 Task: Look for space in Bethlehem, South Africa from 24th August, 2023 to 10th September, 2023 for 8 adults in price range Rs.12000 to Rs.15000. Place can be entire place or shared room with 4 bedrooms having 8 beds and 4 bathrooms. Property type can be house, flat, guest house. Amenities needed are: wifi, TV, free parkinig on premises, gym, breakfast. Booking option can be shelf check-in. Required host language is English.
Action: Mouse moved to (522, 133)
Screenshot: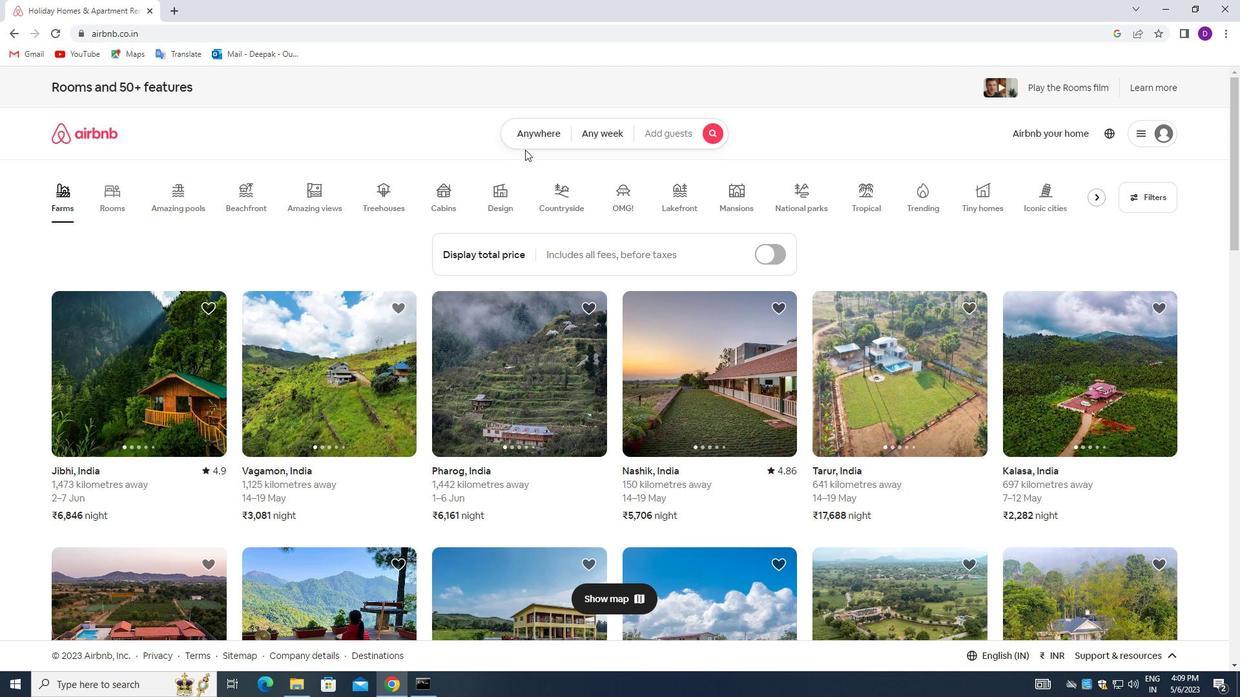 
Action: Mouse pressed left at (522, 133)
Screenshot: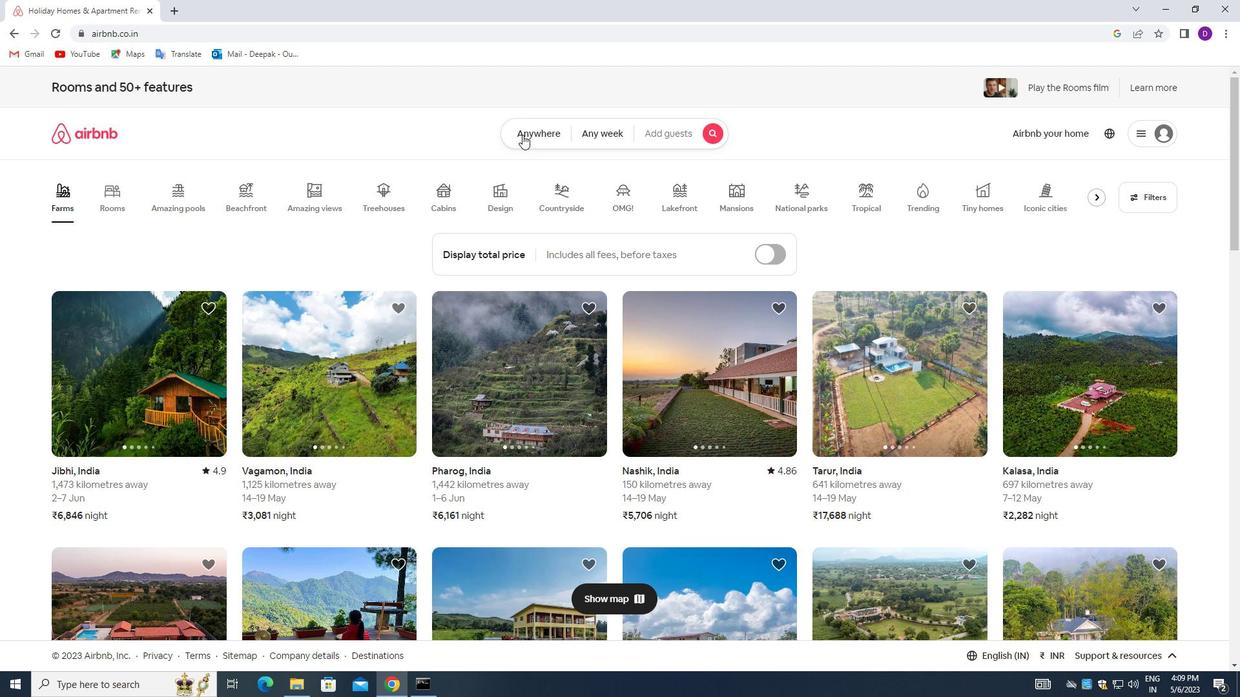 
Action: Mouse moved to (429, 184)
Screenshot: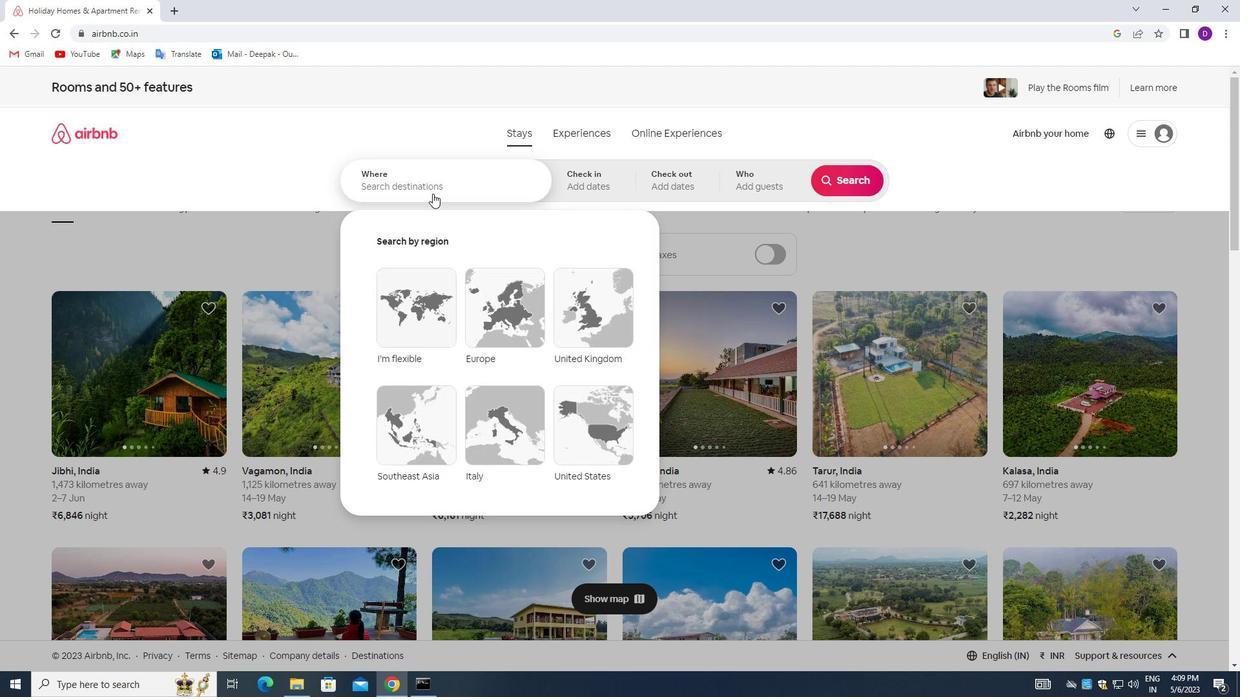 
Action: Mouse pressed left at (429, 184)
Screenshot: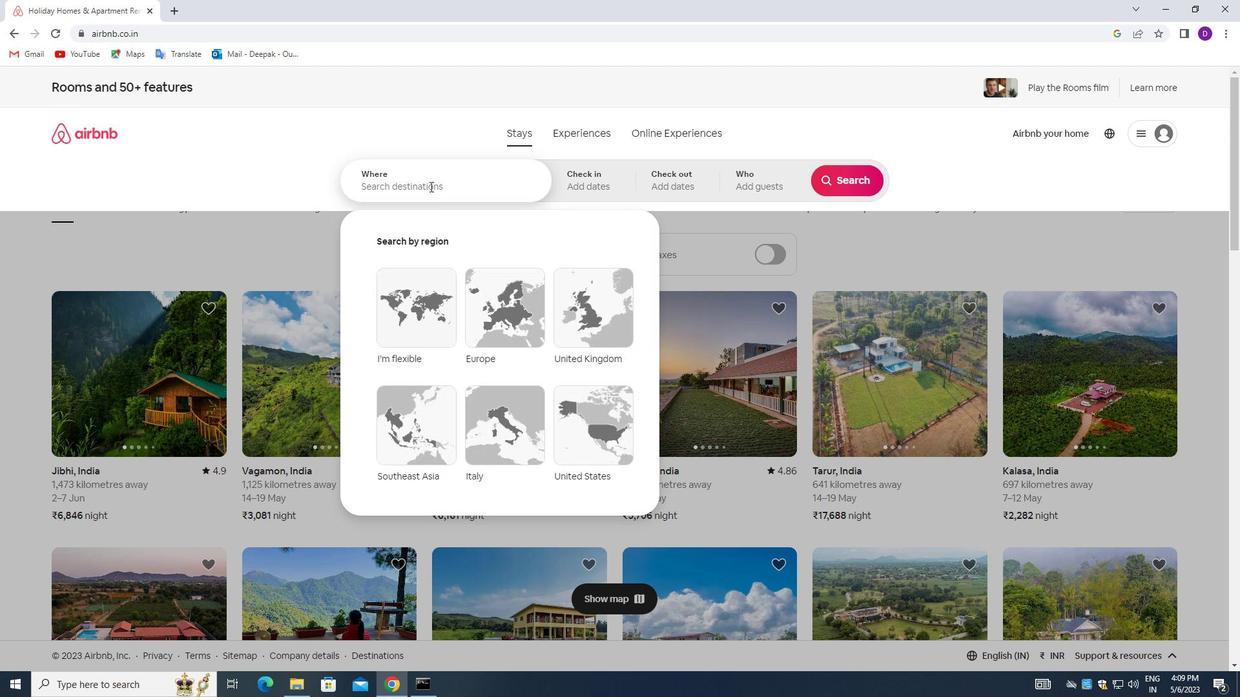
Action: Mouse moved to (275, 259)
Screenshot: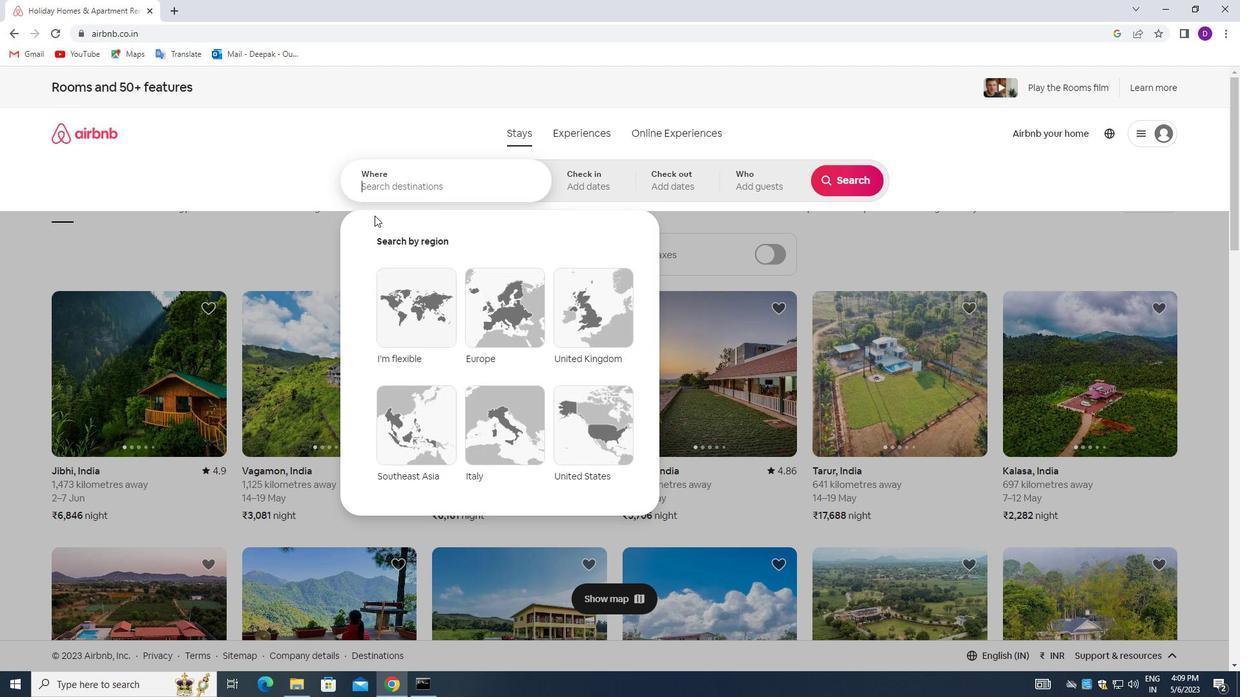 
Action: Key pressed <Key.shift_r>Bethlehem,<Key.space><Key.shift_r>s<Key.backspace><Key.shift_r>South<Key.space><Key.shift_r>Africa<Key.enter>
Screenshot: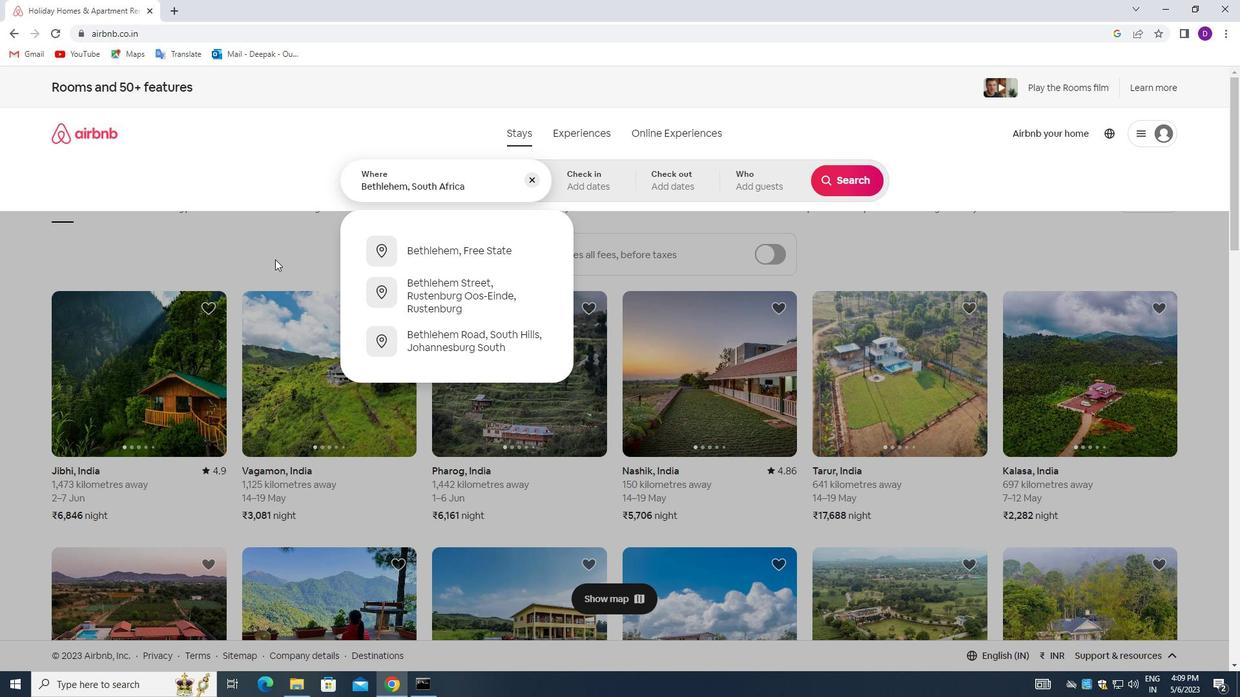 
Action: Mouse moved to (837, 288)
Screenshot: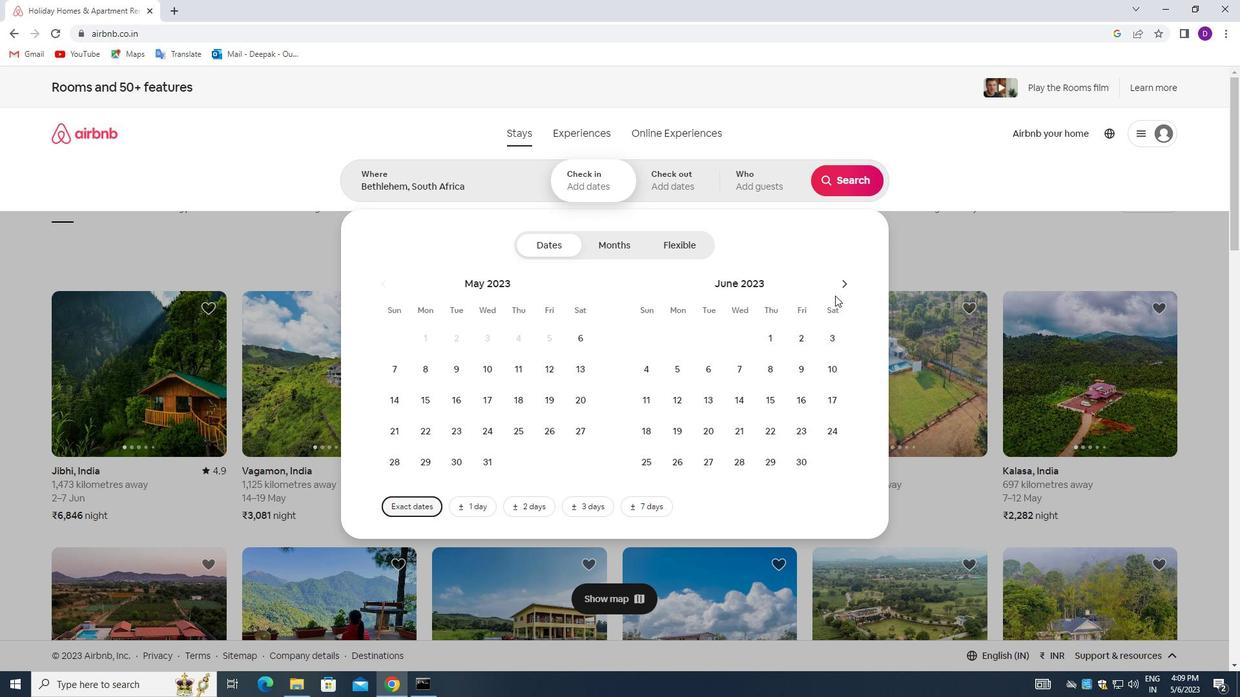 
Action: Mouse pressed left at (837, 288)
Screenshot: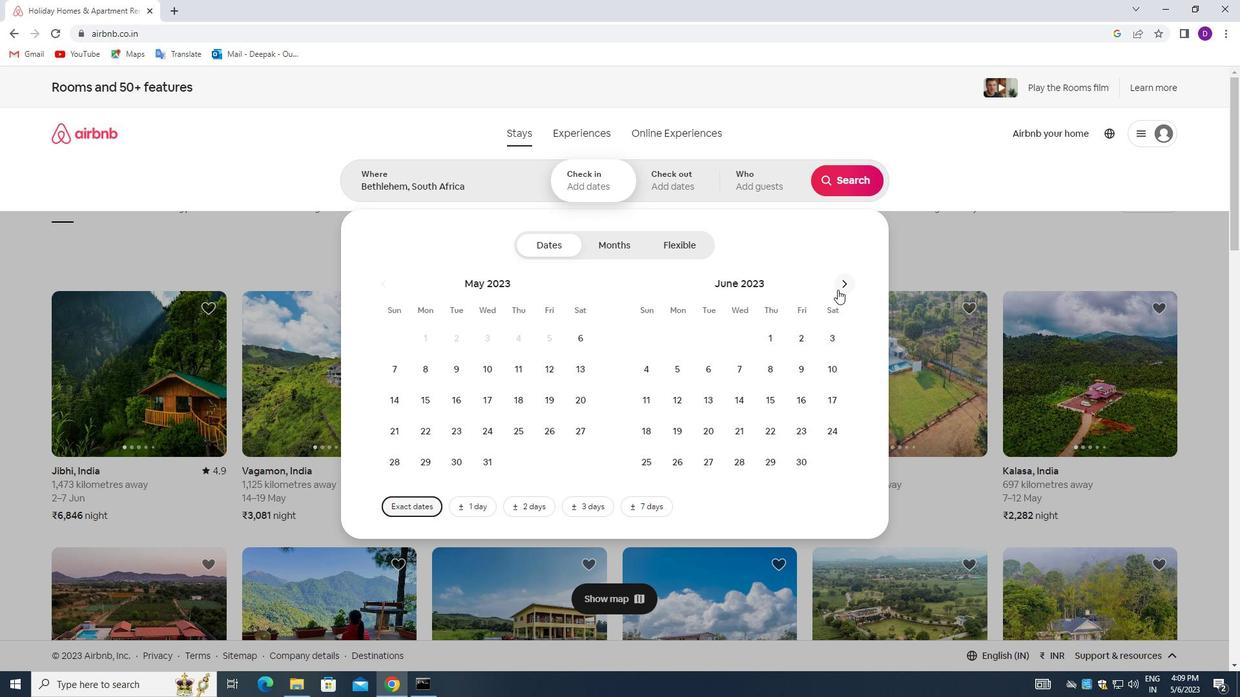 
Action: Mouse pressed left at (837, 288)
Screenshot: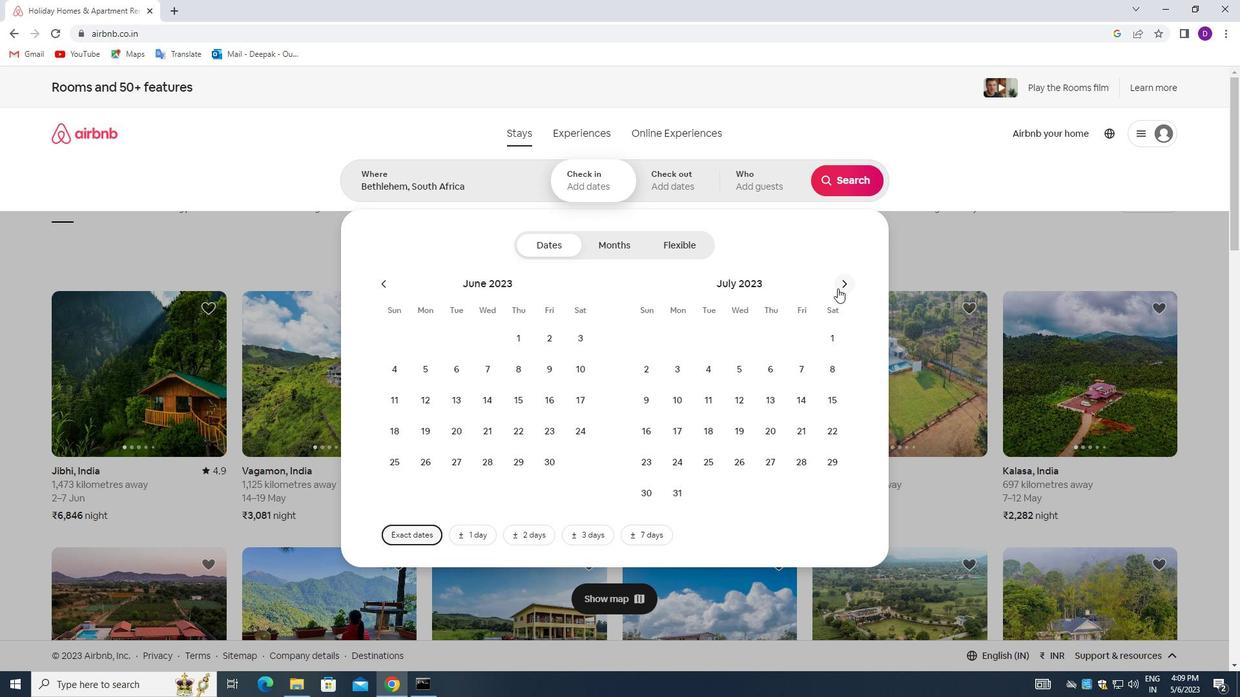 
Action: Mouse moved to (838, 288)
Screenshot: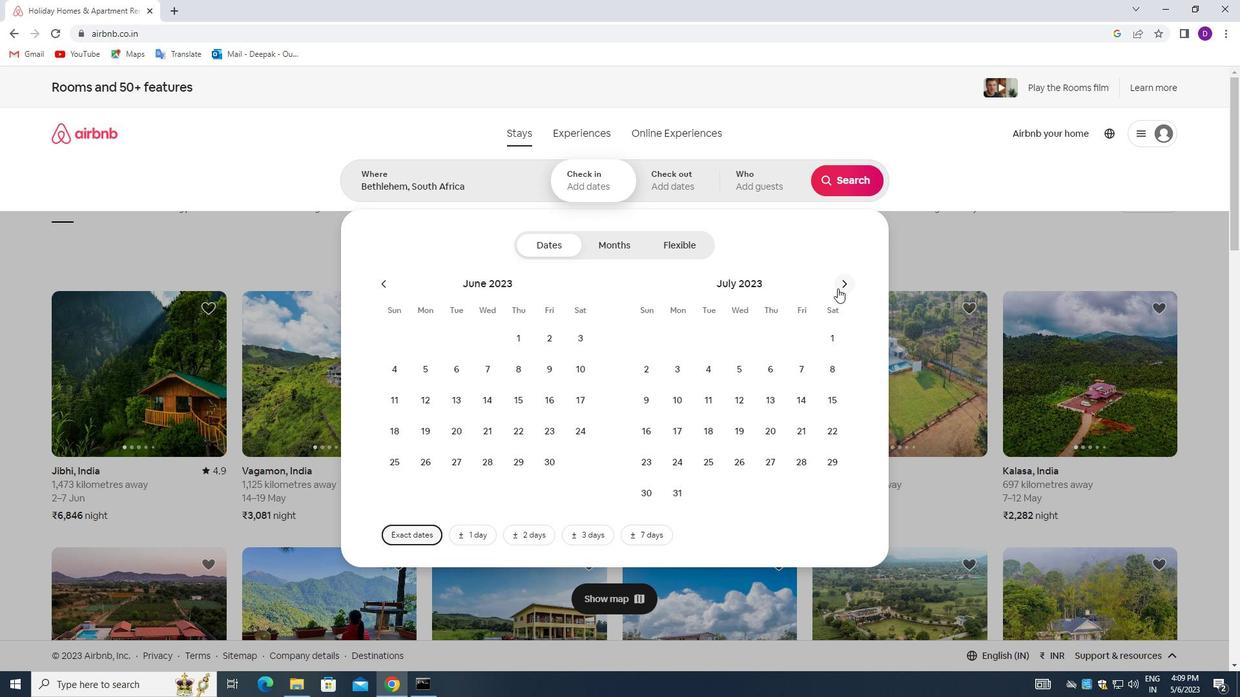 
Action: Mouse pressed left at (838, 288)
Screenshot: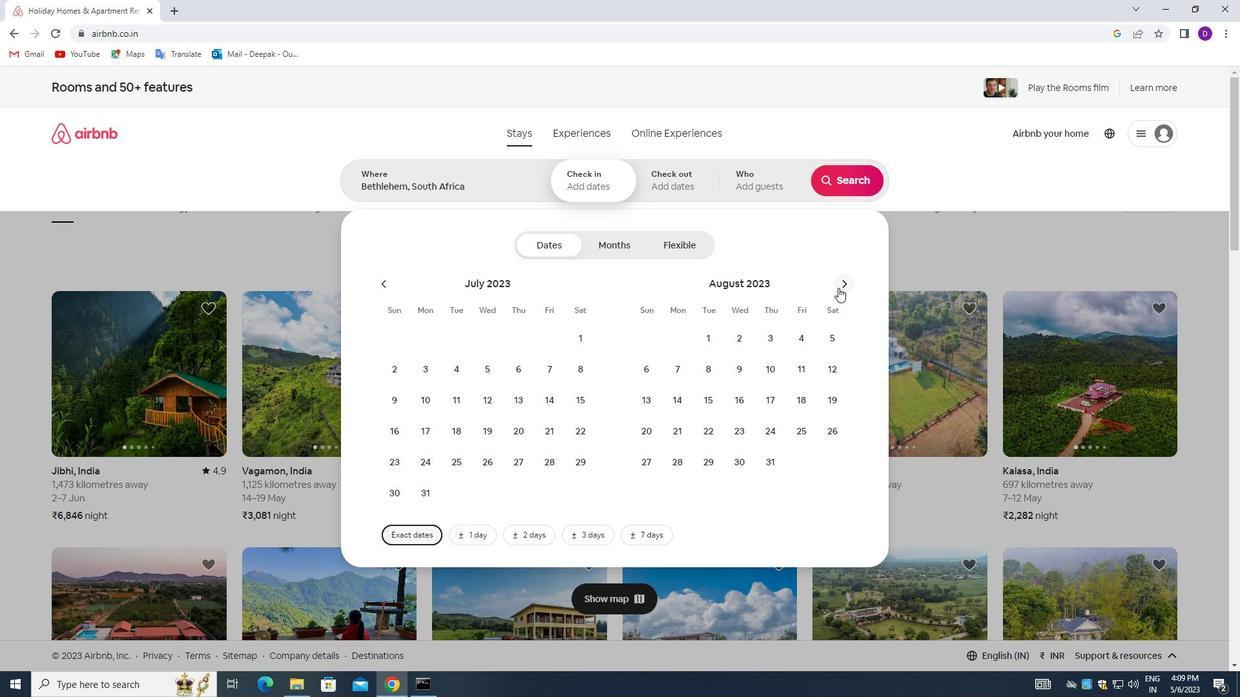 
Action: Mouse moved to (513, 432)
Screenshot: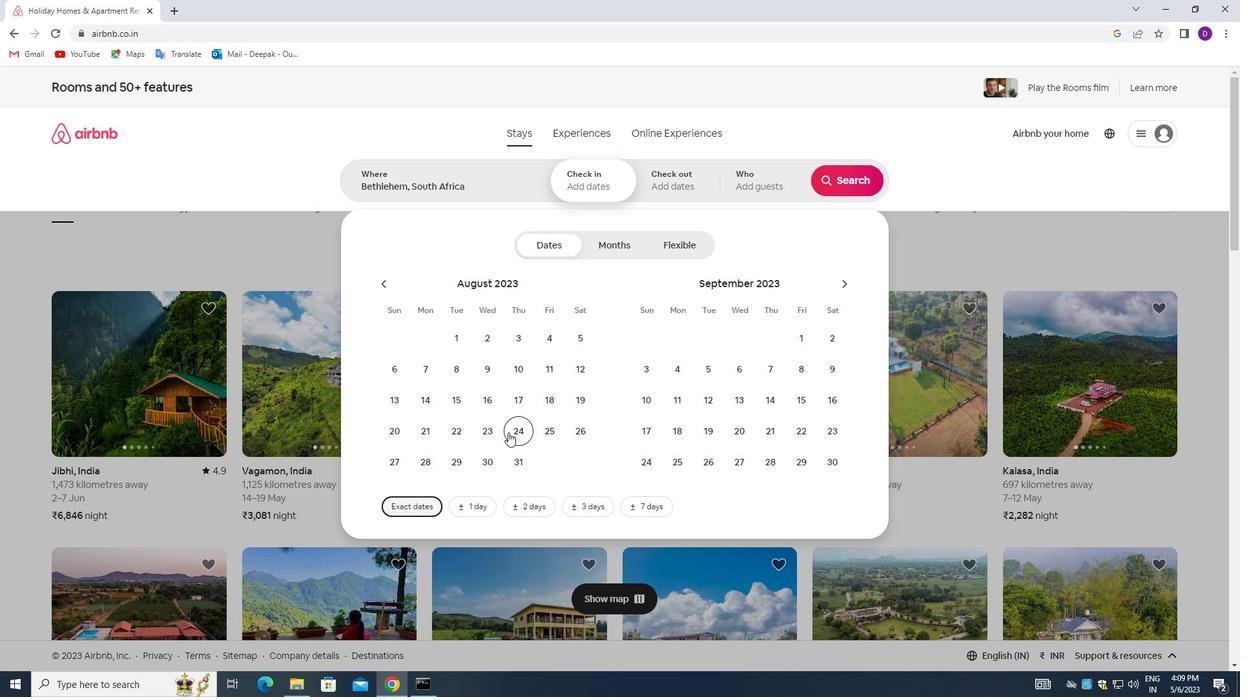 
Action: Mouse pressed left at (513, 432)
Screenshot: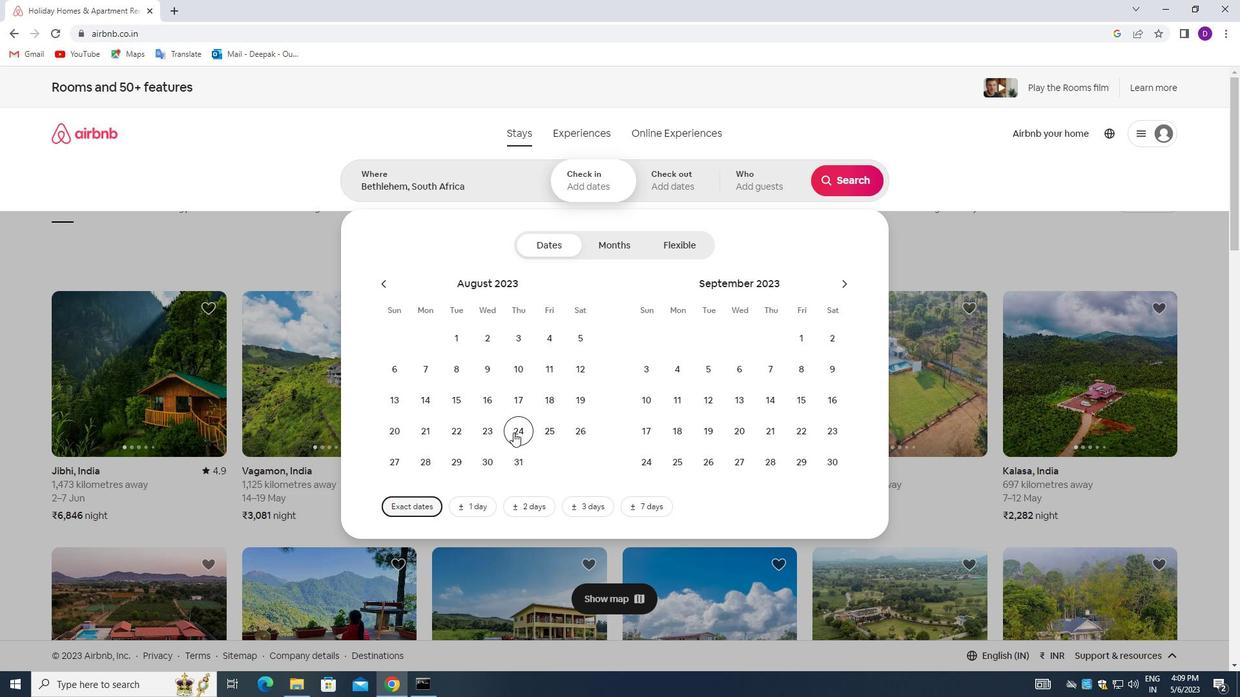
Action: Mouse moved to (652, 404)
Screenshot: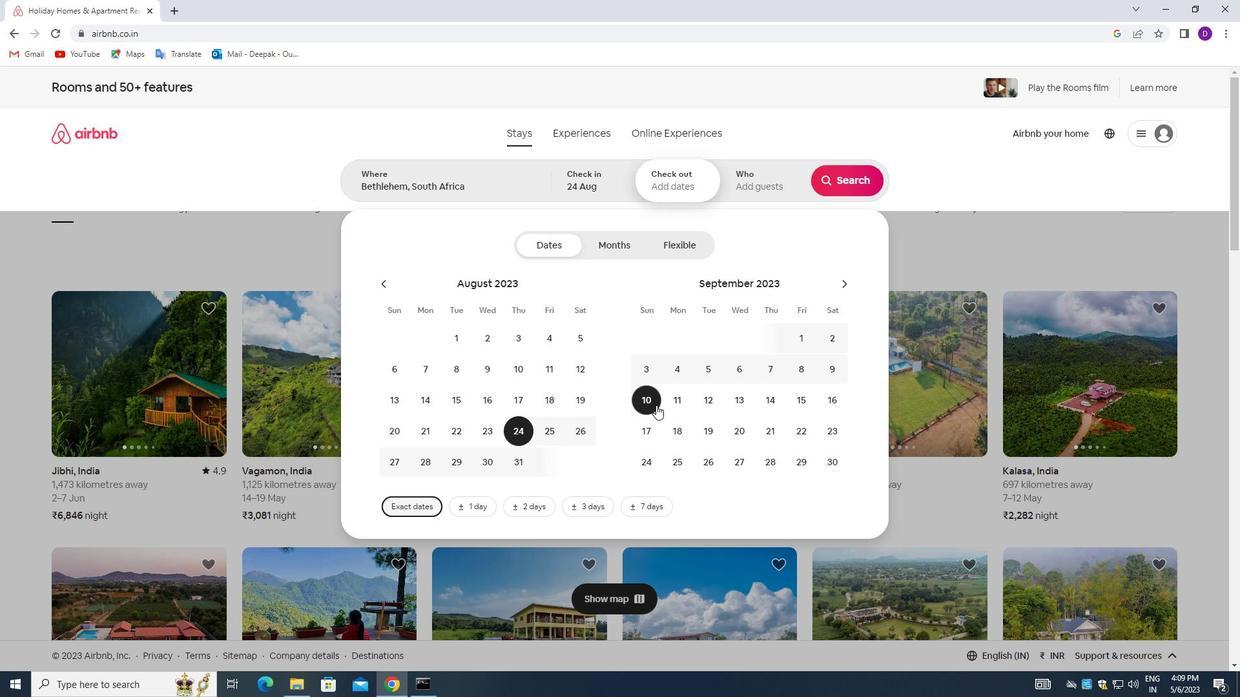 
Action: Mouse pressed left at (652, 404)
Screenshot: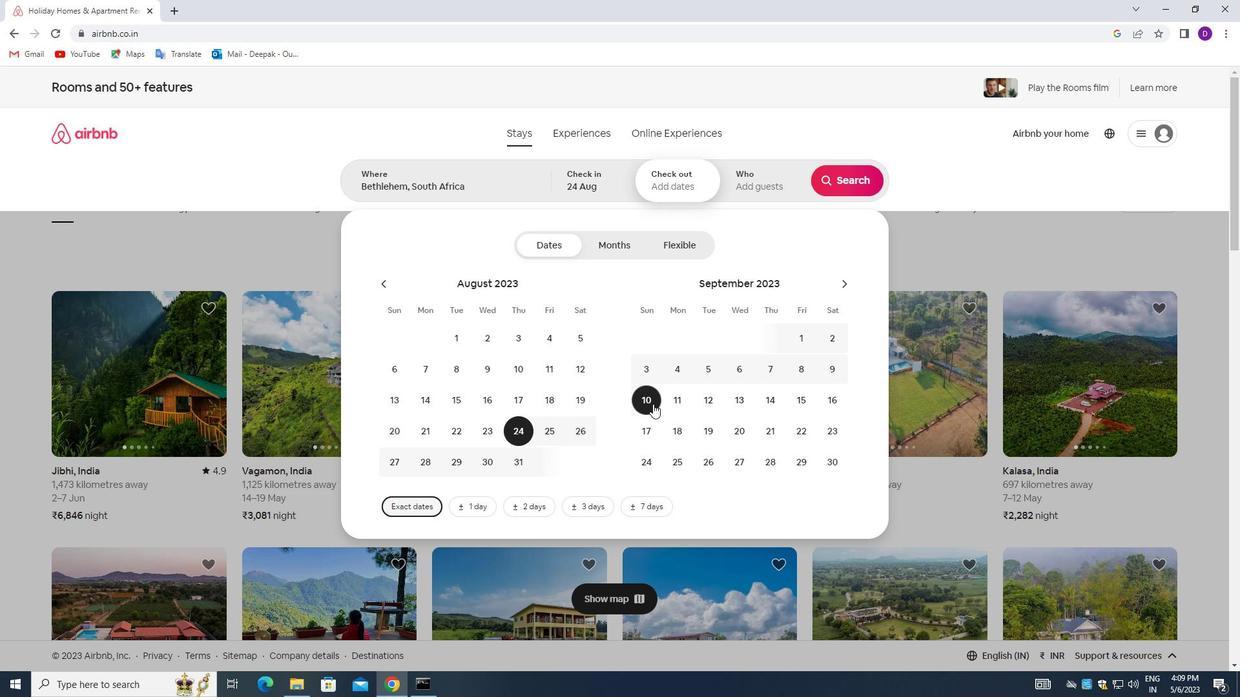 
Action: Mouse moved to (755, 182)
Screenshot: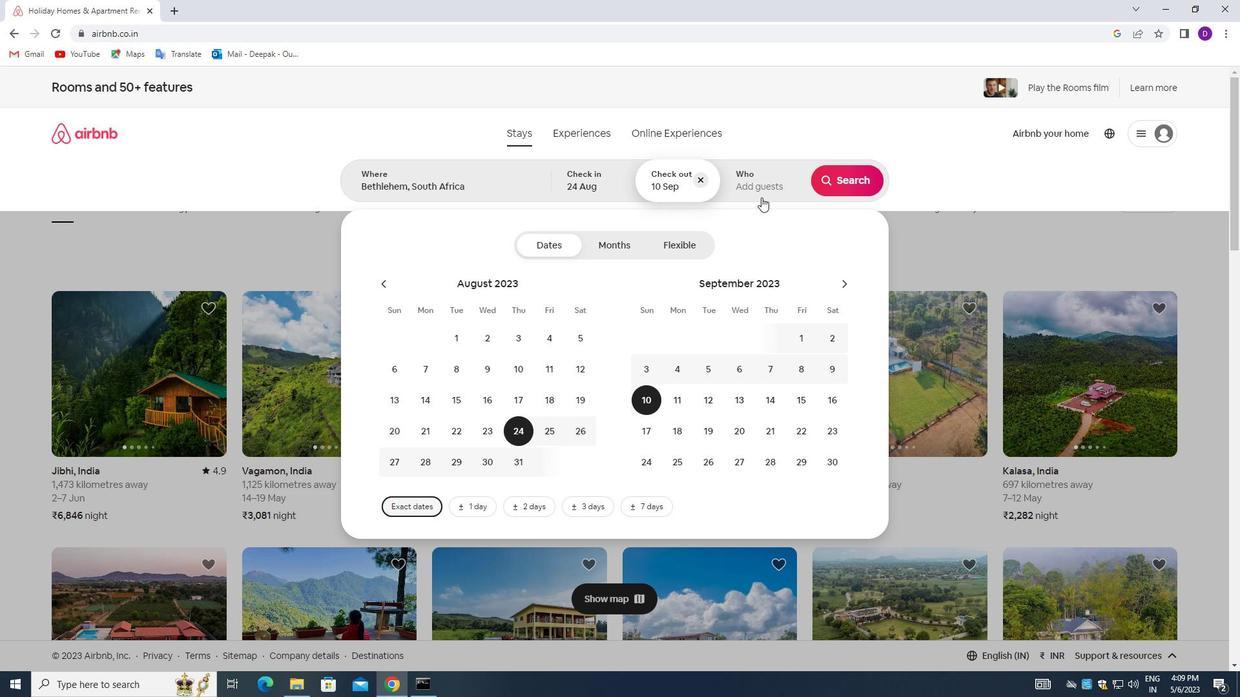
Action: Mouse pressed left at (755, 182)
Screenshot: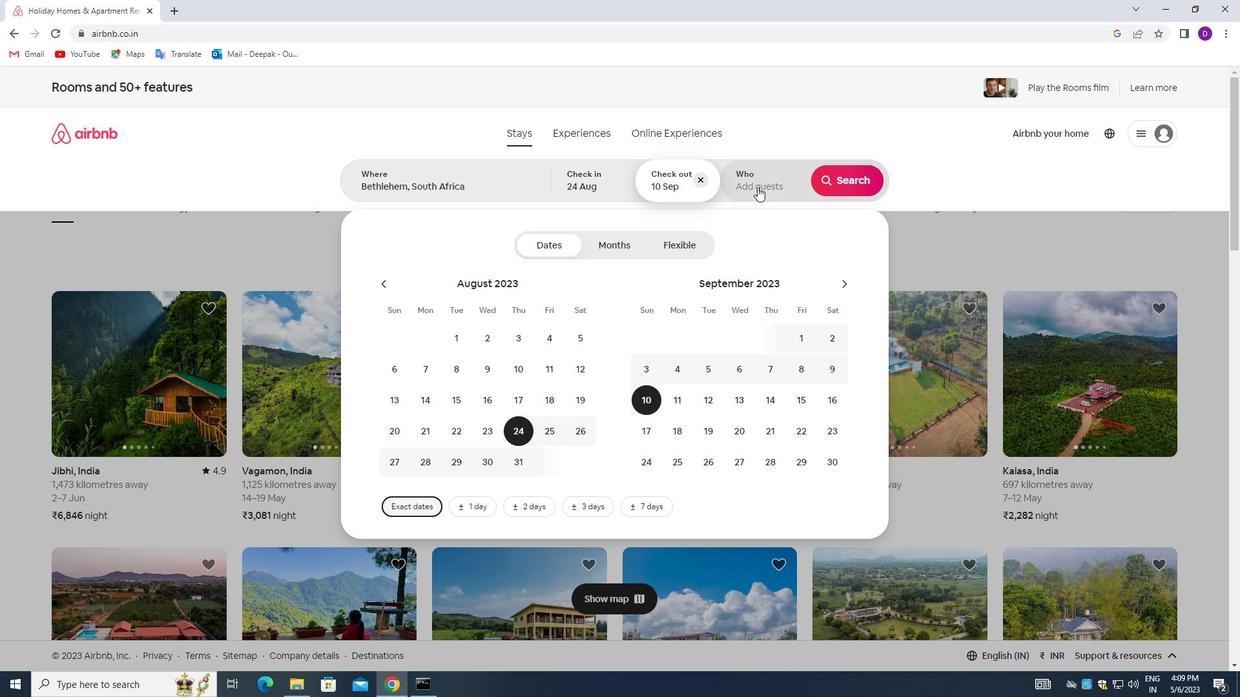 
Action: Mouse moved to (849, 250)
Screenshot: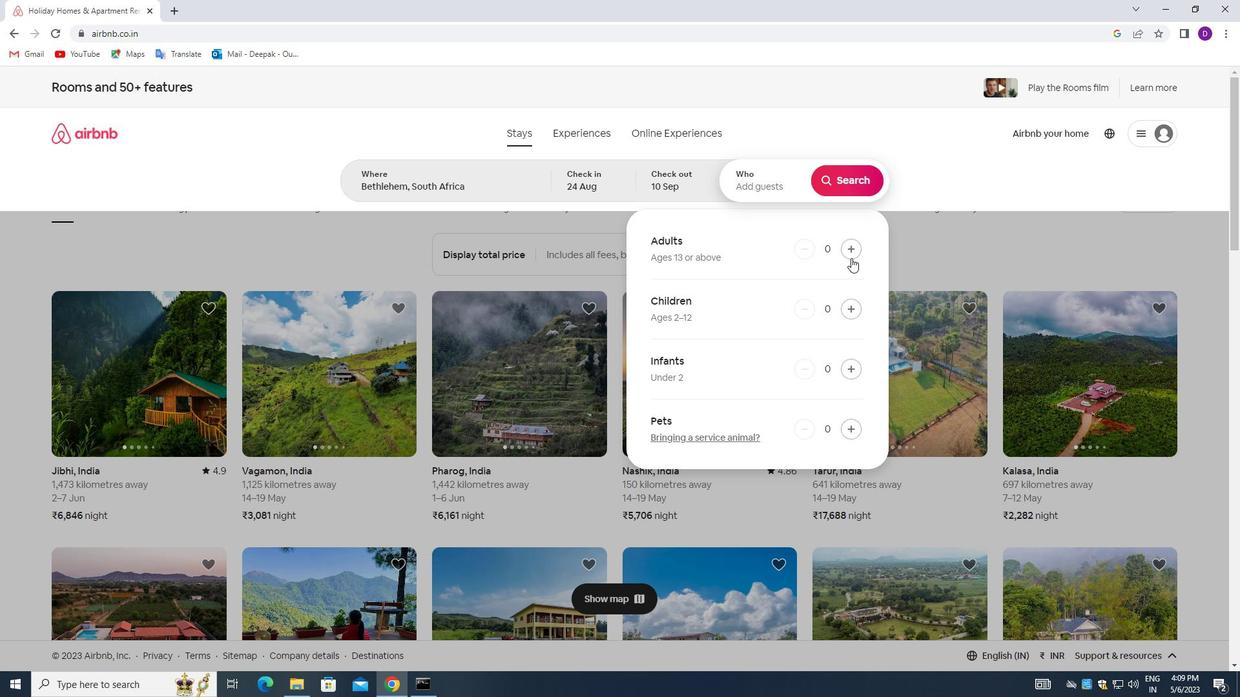 
Action: Mouse pressed left at (849, 250)
Screenshot: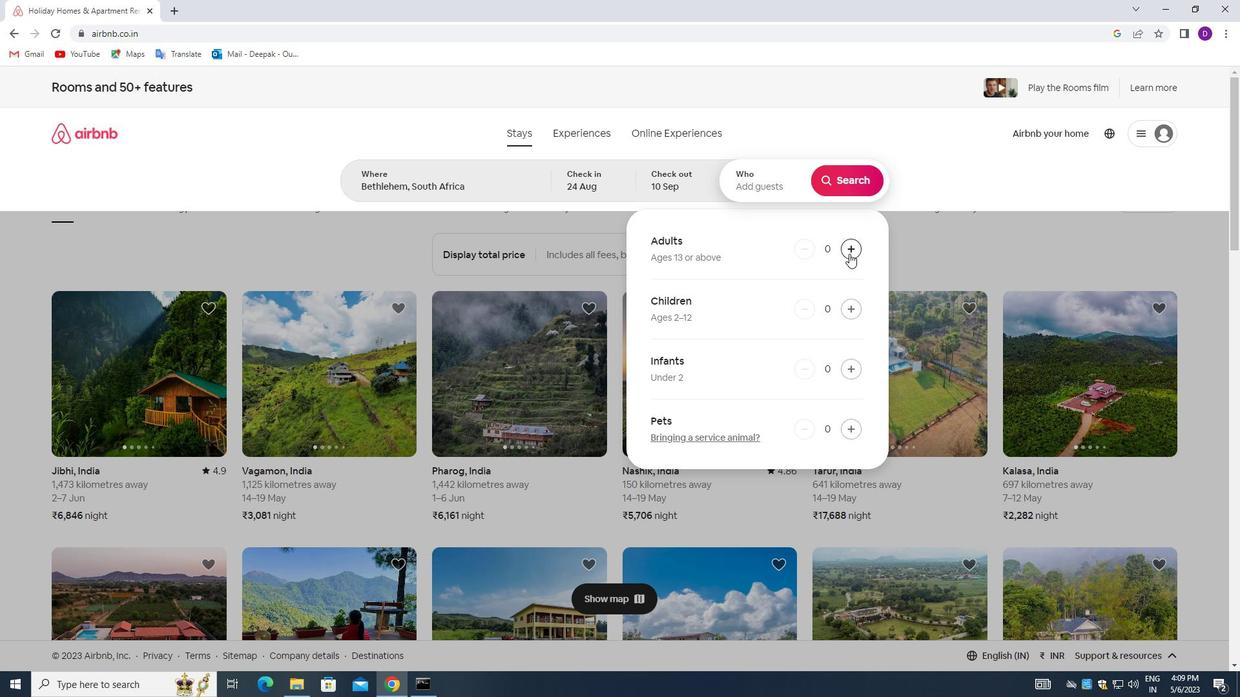 
Action: Mouse pressed left at (849, 250)
Screenshot: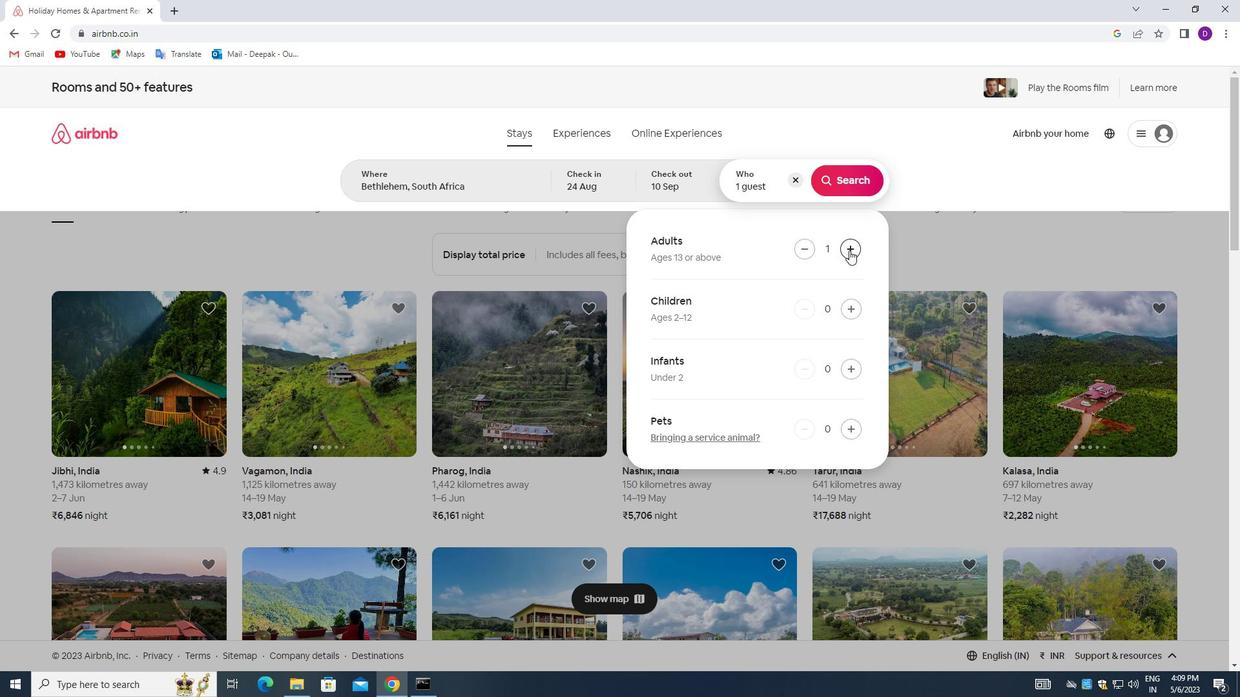 
Action: Mouse pressed left at (849, 250)
Screenshot: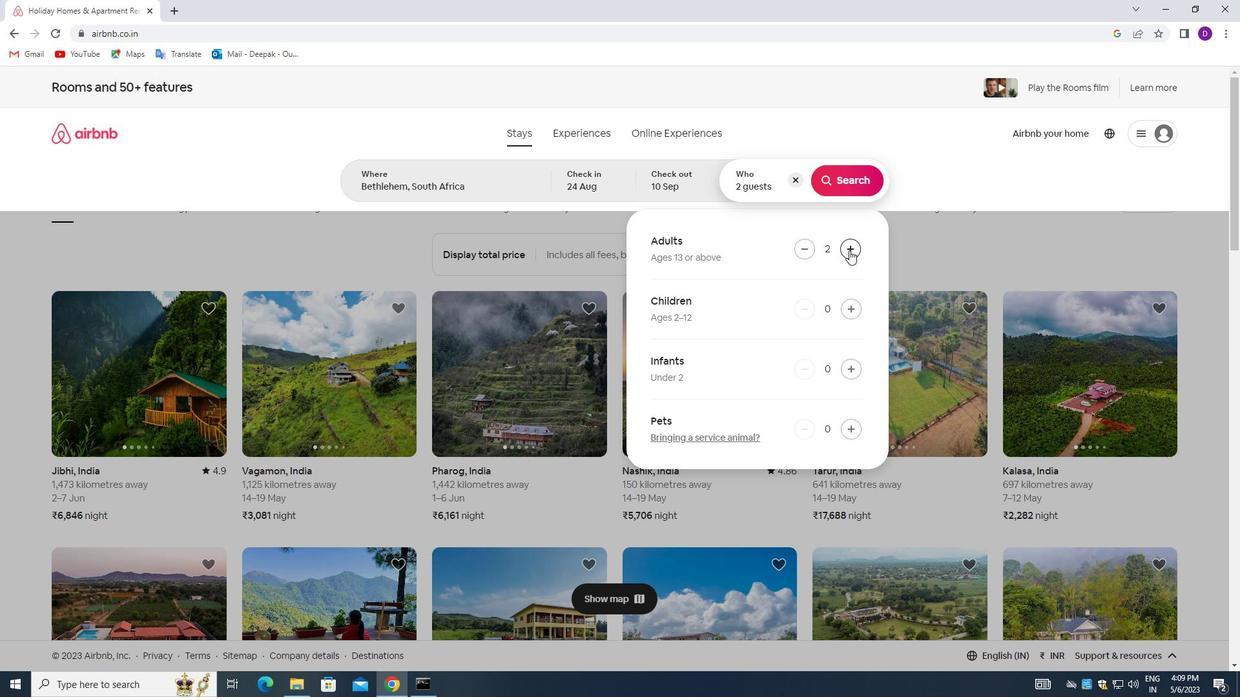 
Action: Mouse pressed left at (849, 250)
Screenshot: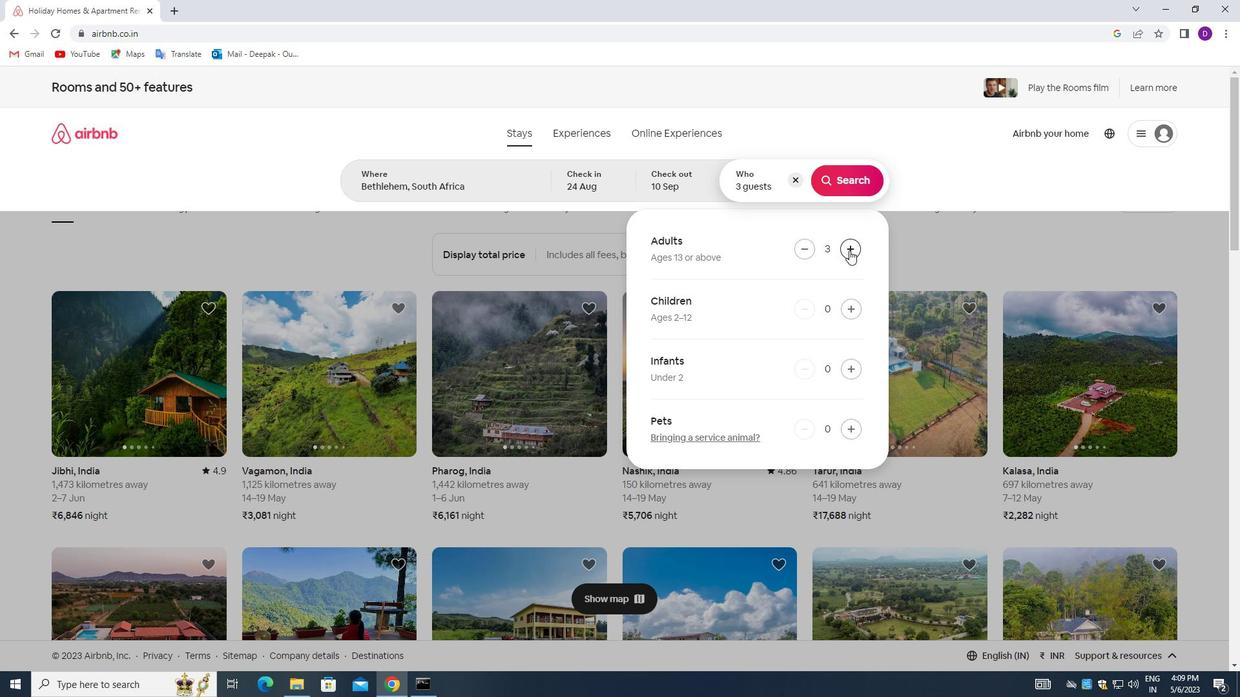 
Action: Mouse pressed left at (849, 250)
Screenshot: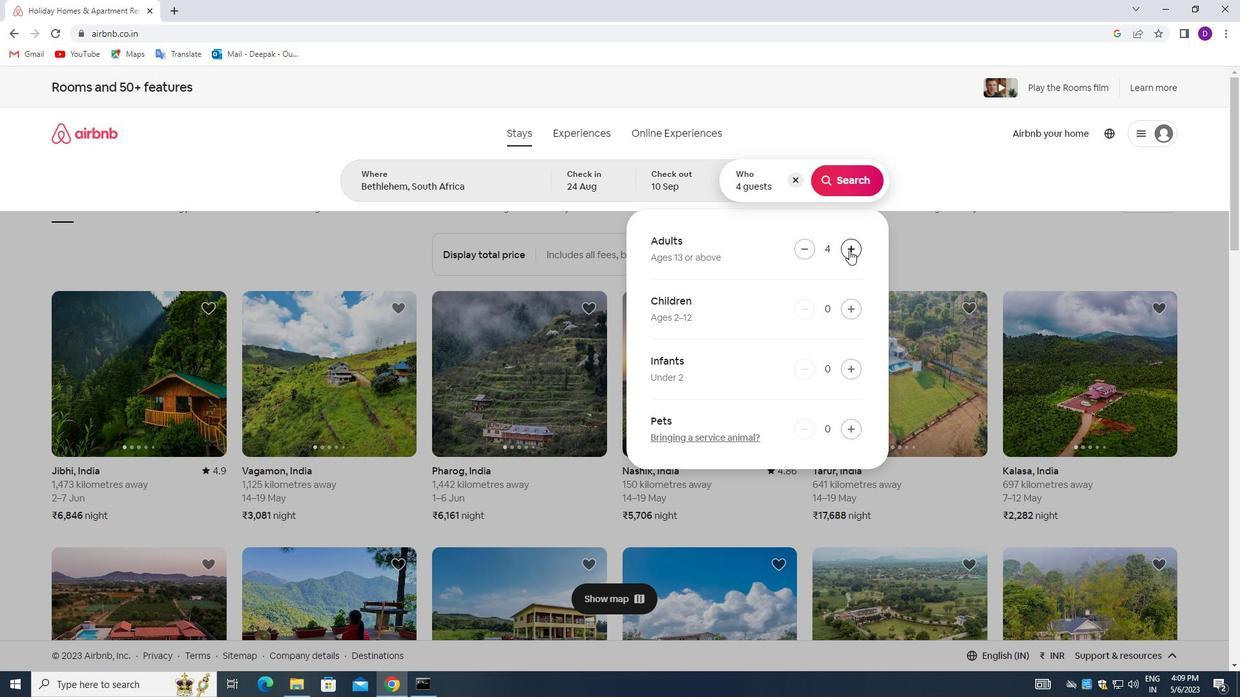 
Action: Mouse pressed left at (849, 250)
Screenshot: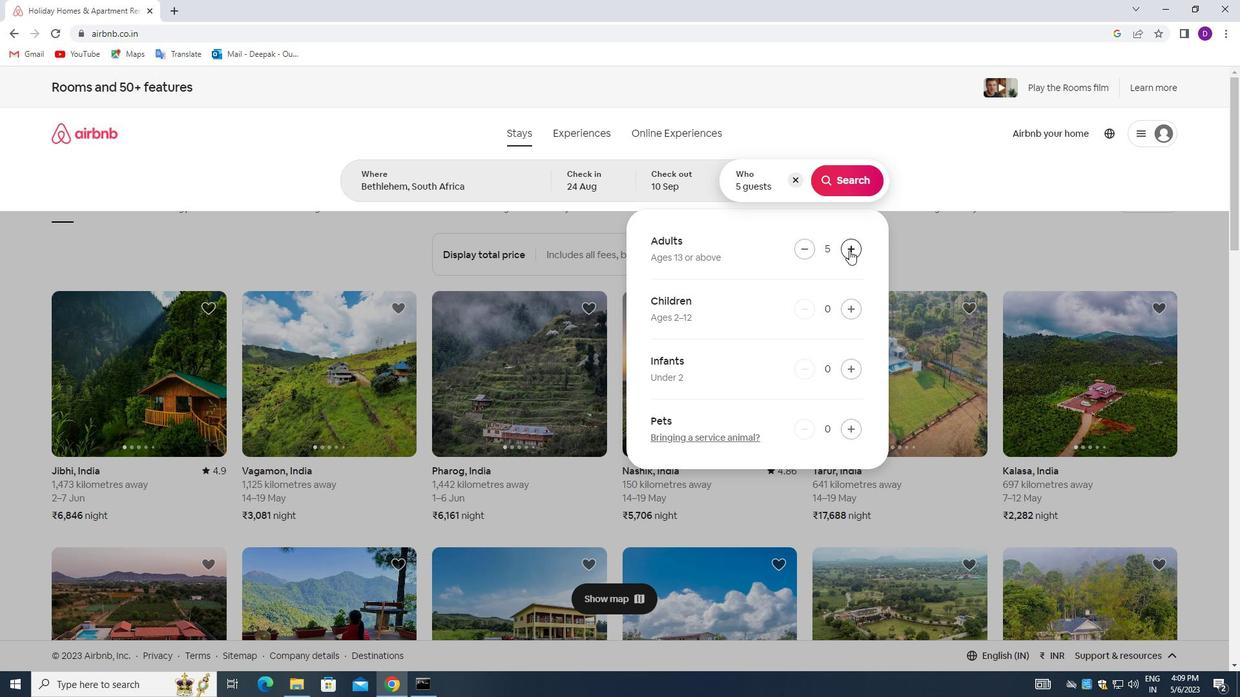 
Action: Mouse pressed left at (849, 250)
Screenshot: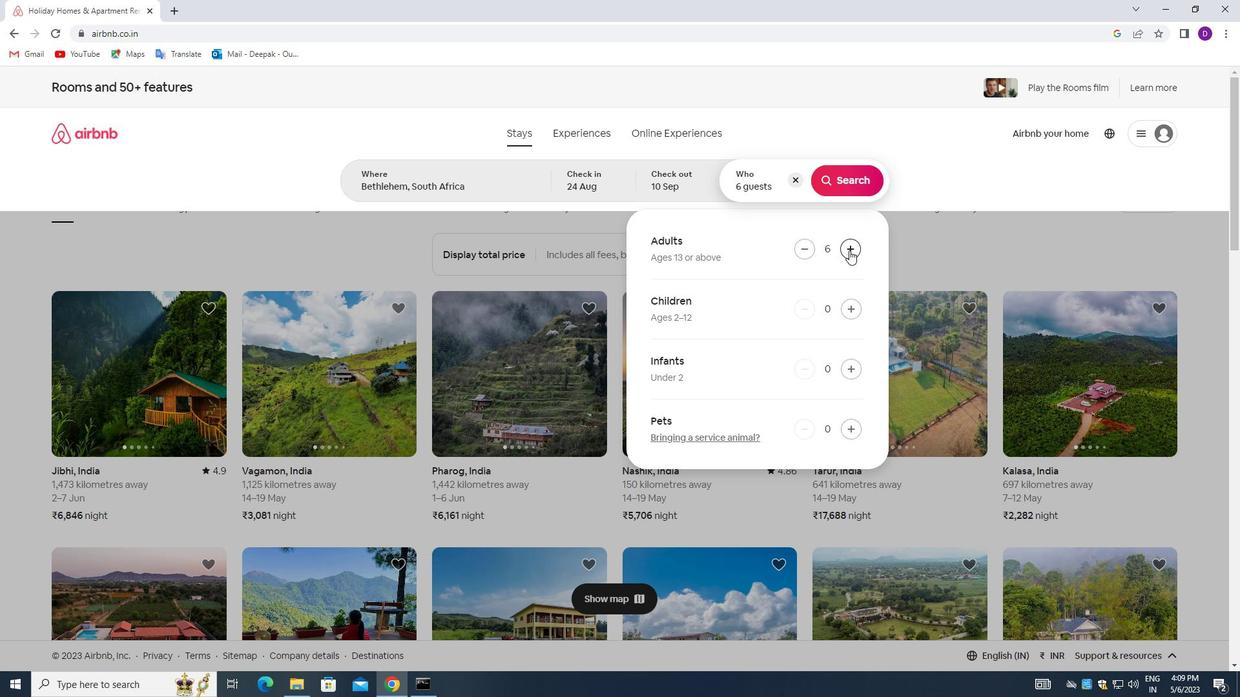 
Action: Mouse pressed left at (849, 250)
Screenshot: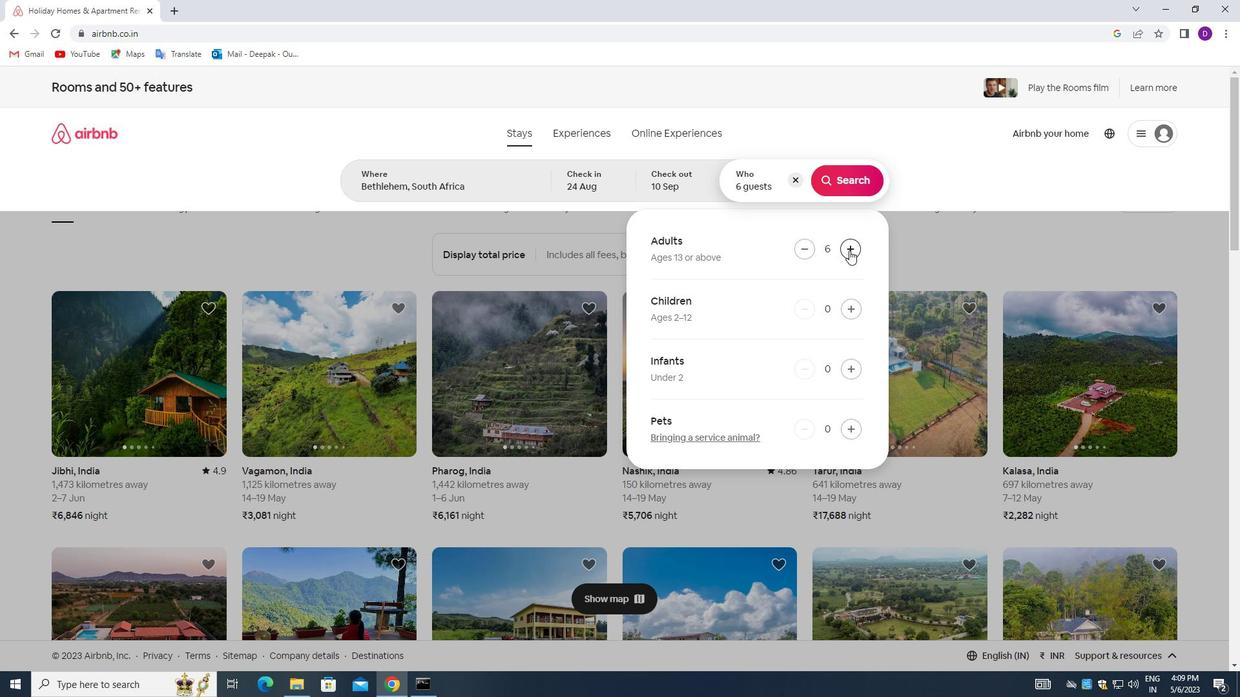 
Action: Mouse moved to (845, 177)
Screenshot: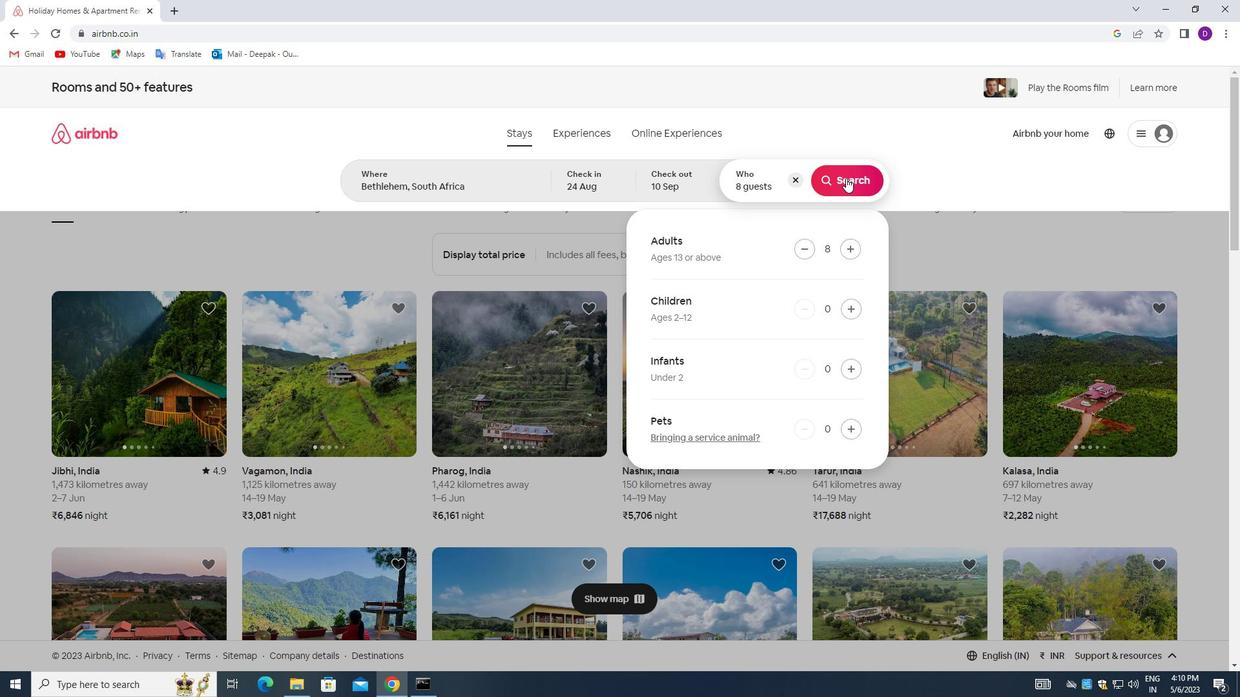 
Action: Mouse pressed left at (845, 177)
Screenshot: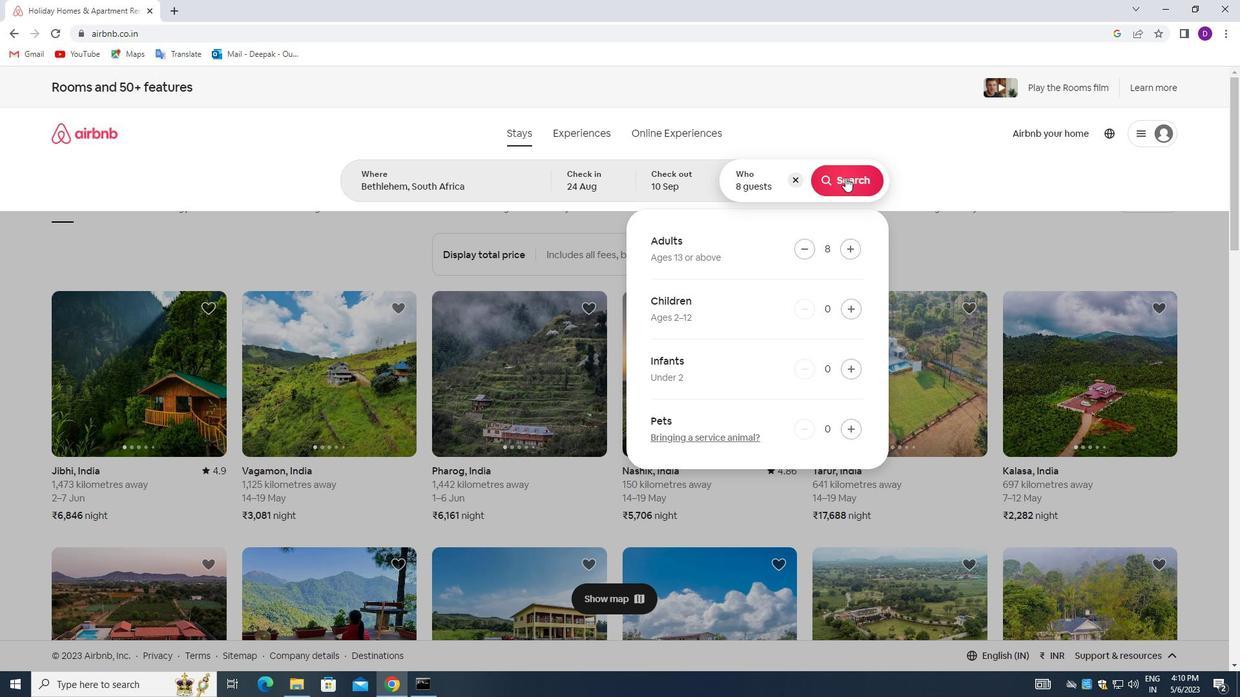 
Action: Mouse moved to (1169, 138)
Screenshot: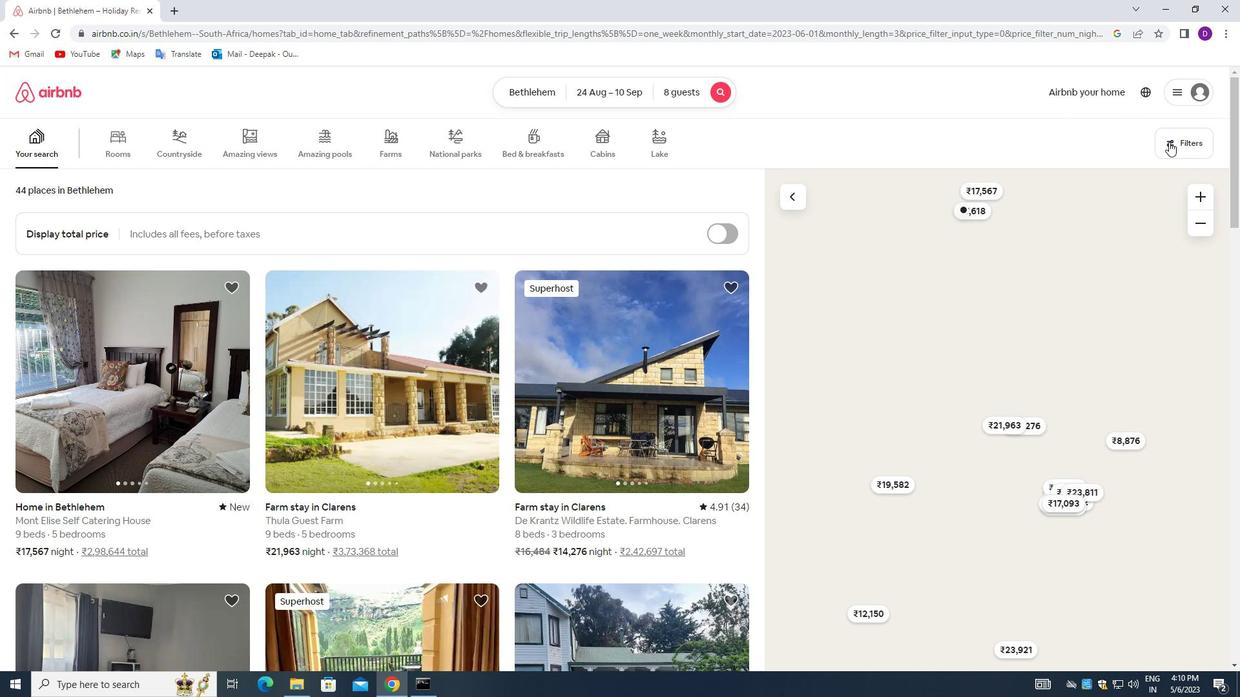 
Action: Mouse pressed left at (1169, 138)
Screenshot: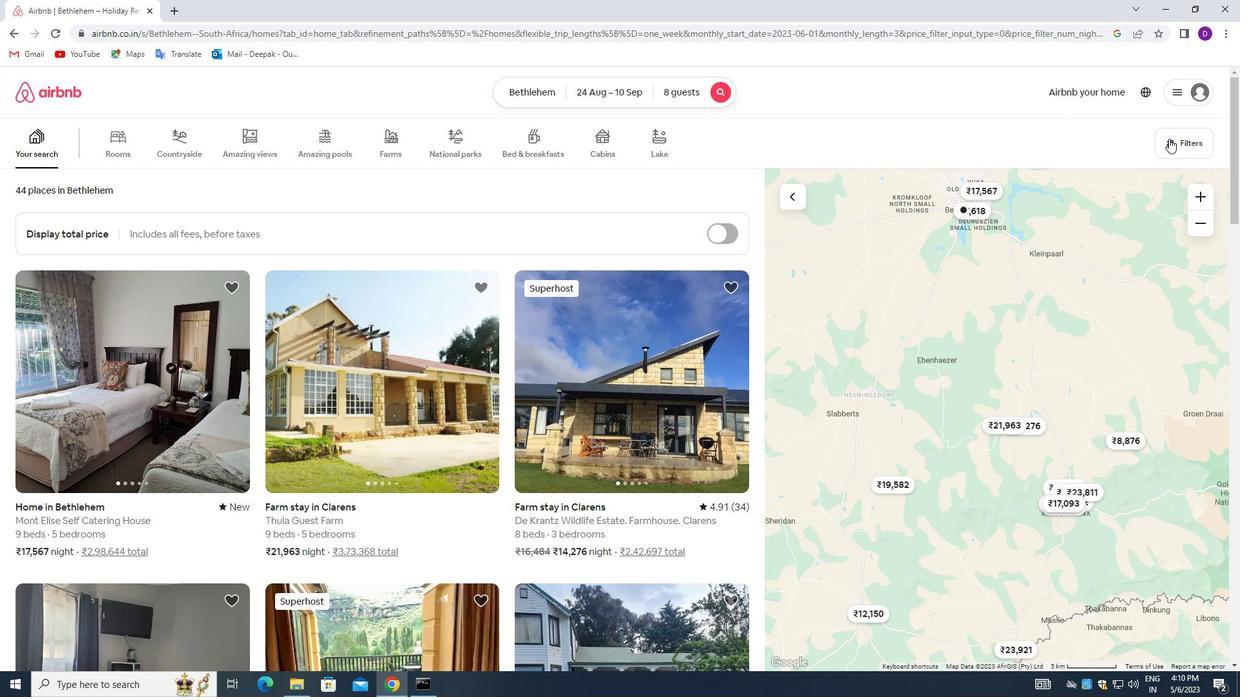 
Action: Mouse moved to (461, 463)
Screenshot: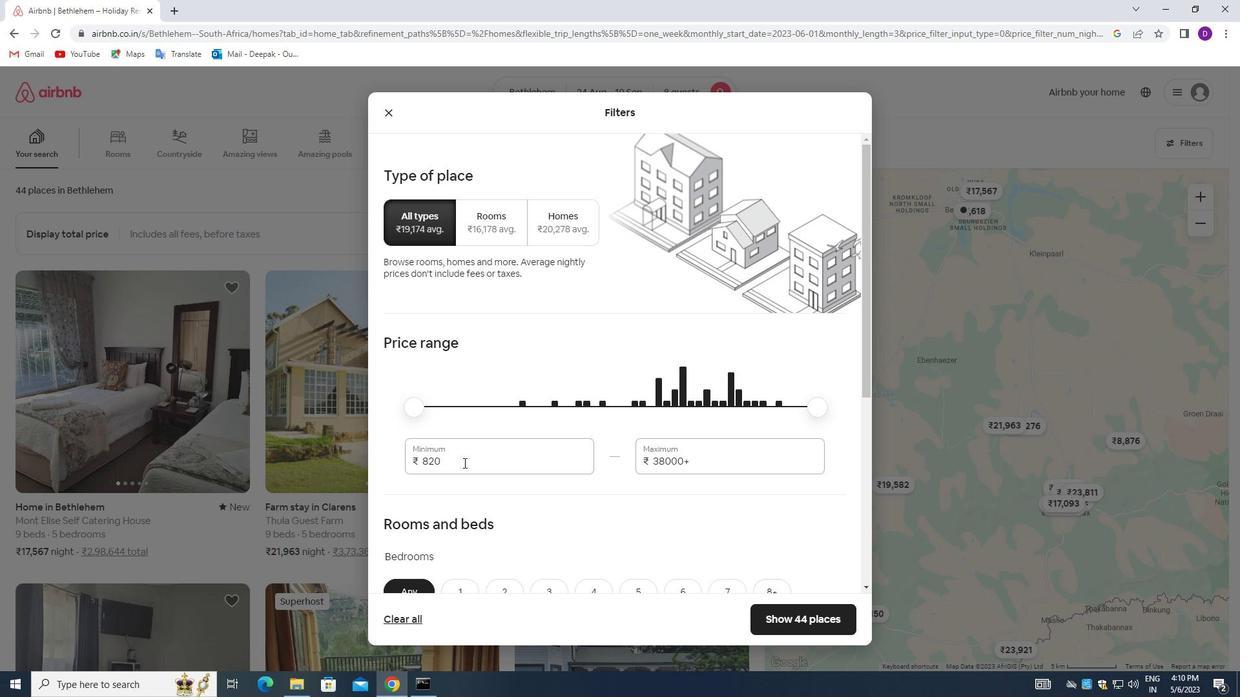 
Action: Mouse pressed left at (461, 463)
Screenshot: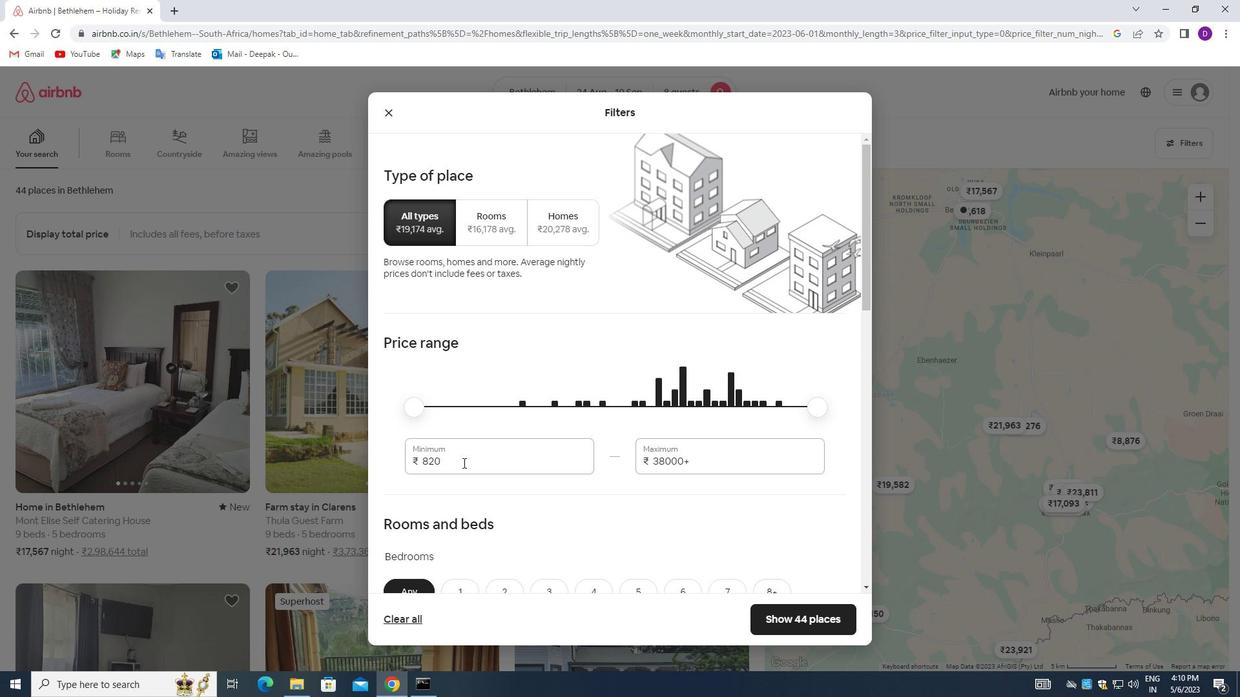 
Action: Mouse pressed left at (461, 463)
Screenshot: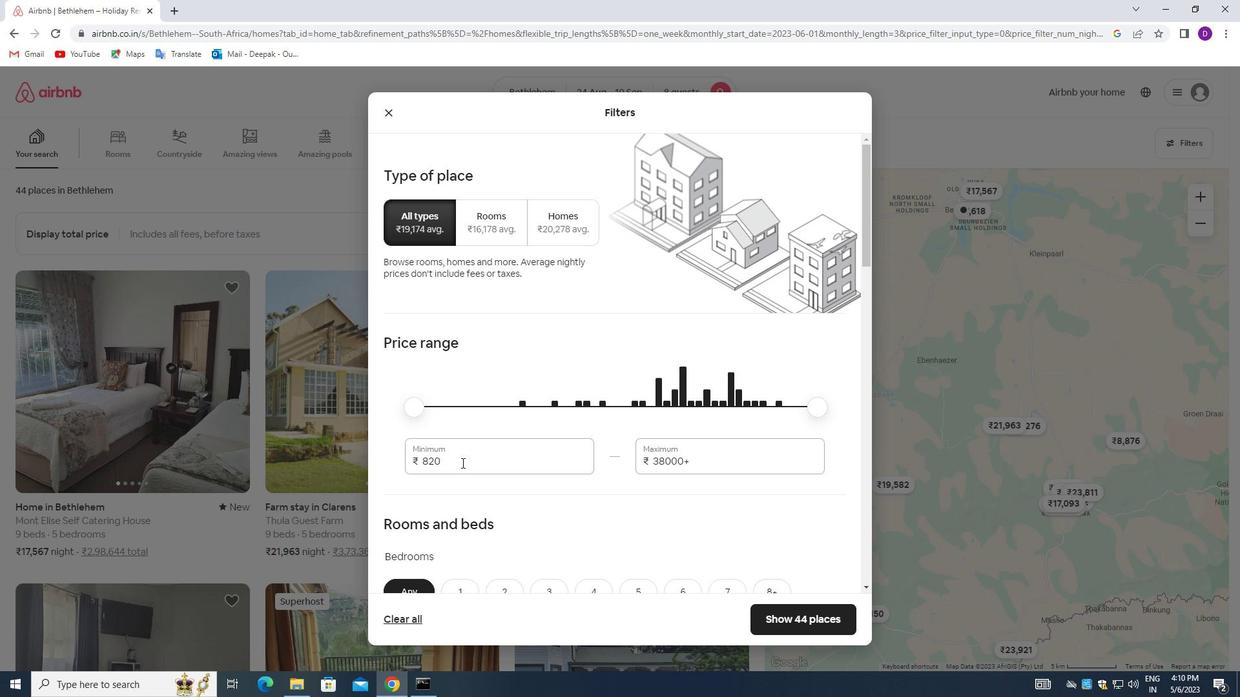 
Action: Key pressed 12000<Key.tab>15000
Screenshot: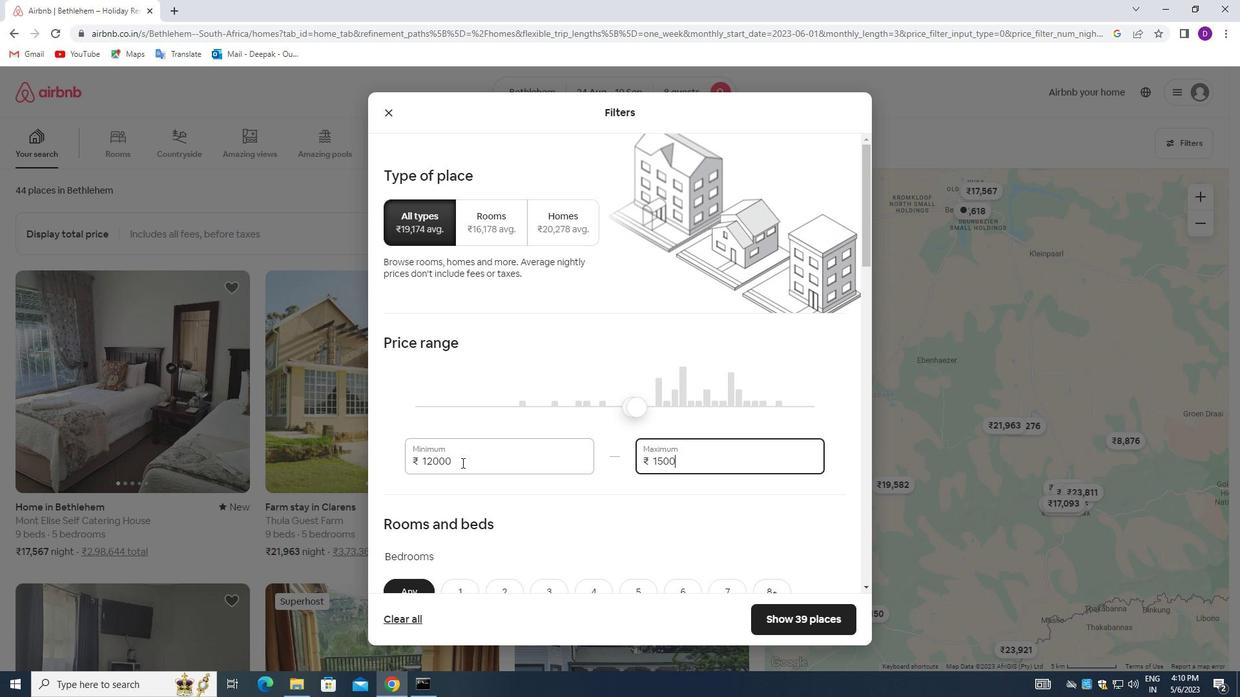 
Action: Mouse moved to (481, 471)
Screenshot: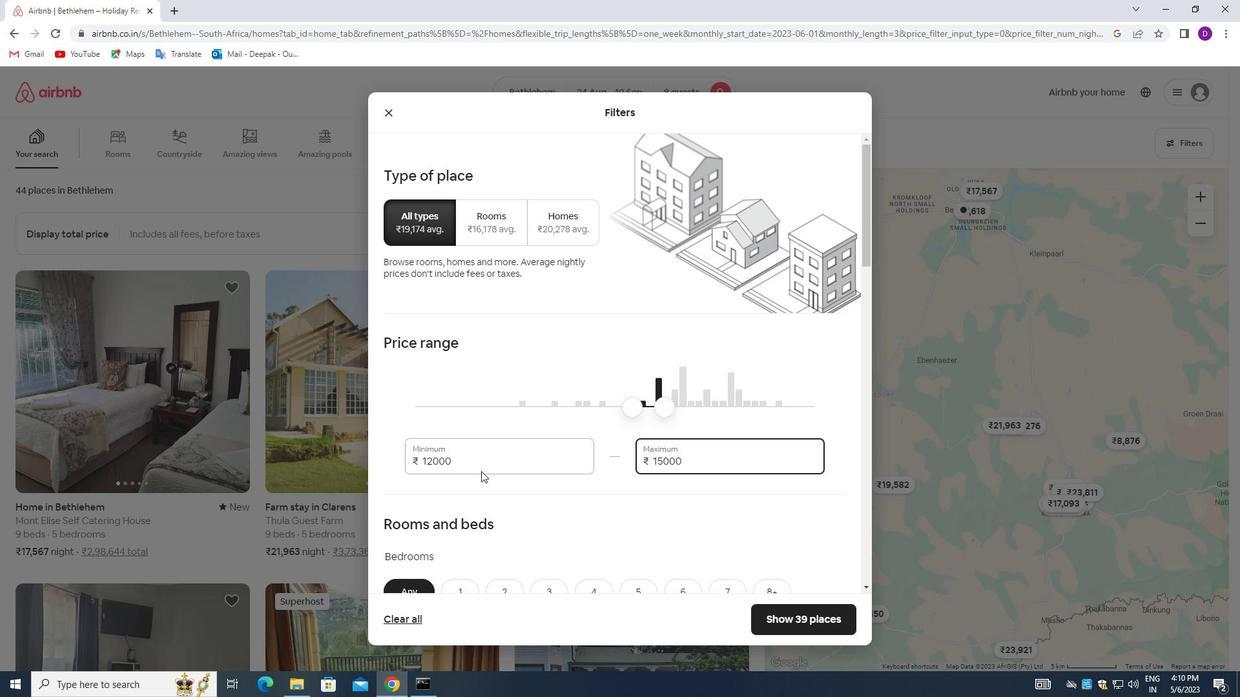 
Action: Mouse scrolled (481, 470) with delta (0, 0)
Screenshot: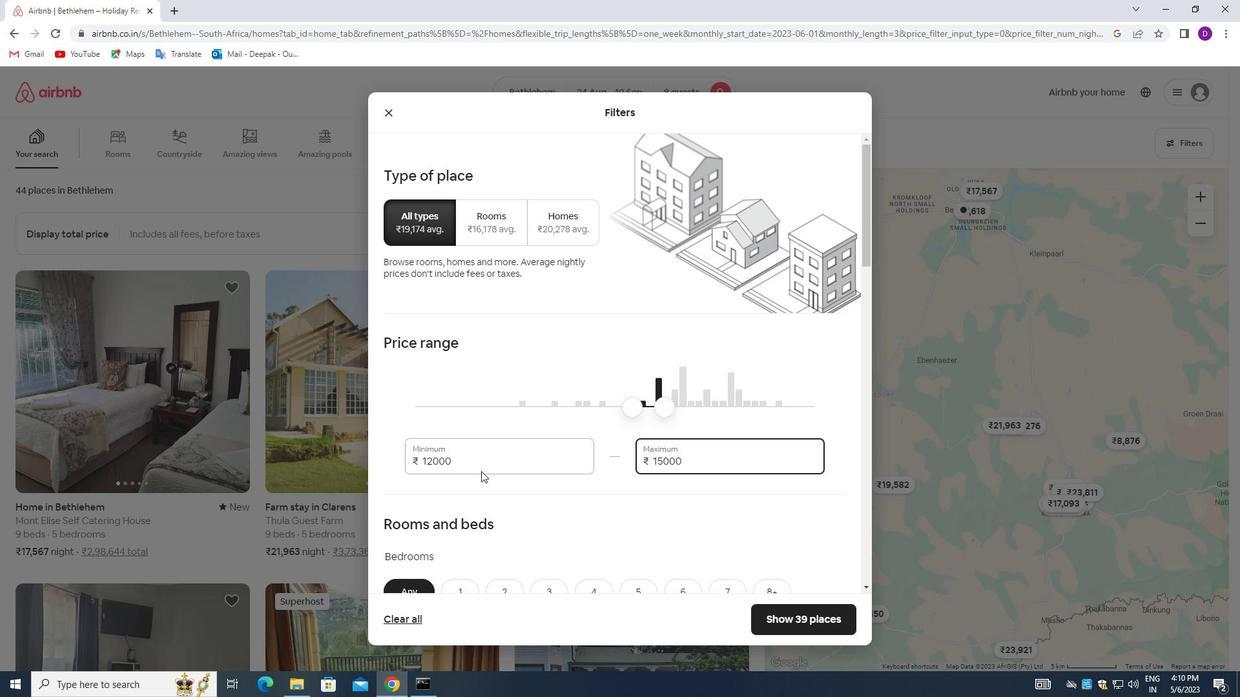 
Action: Mouse scrolled (481, 470) with delta (0, 0)
Screenshot: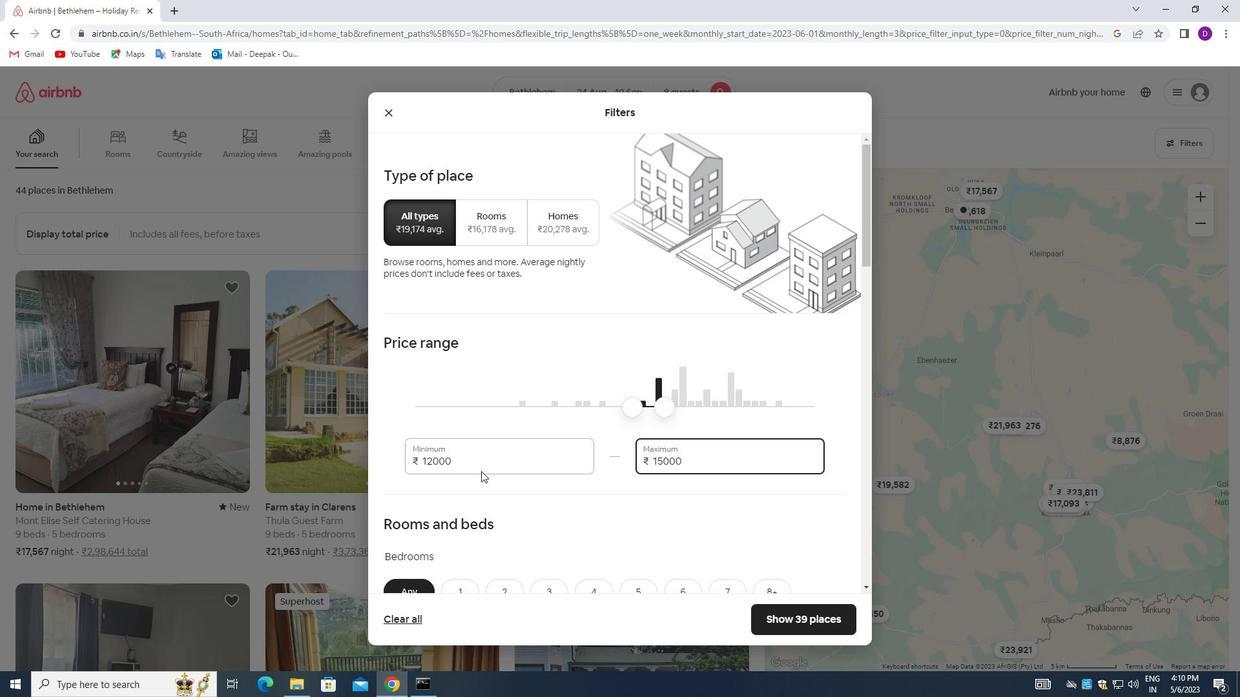 
Action: Mouse scrolled (481, 470) with delta (0, 0)
Screenshot: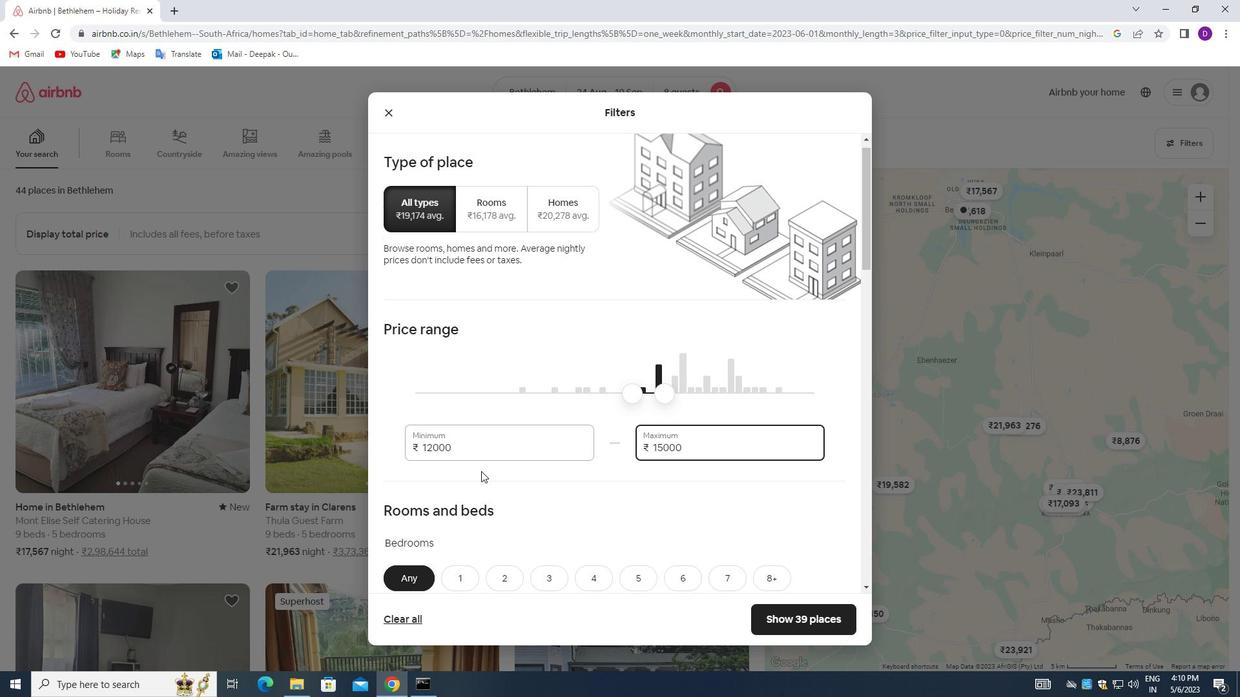 
Action: Mouse moved to (591, 409)
Screenshot: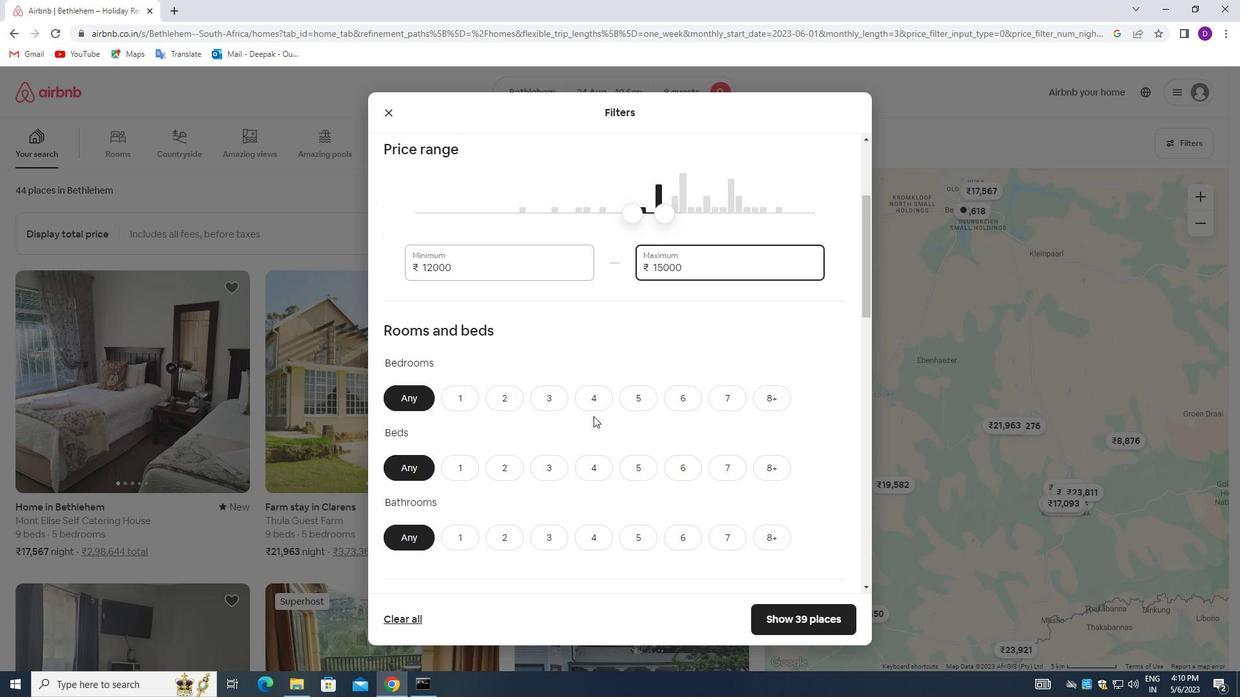 
Action: Mouse pressed left at (591, 409)
Screenshot: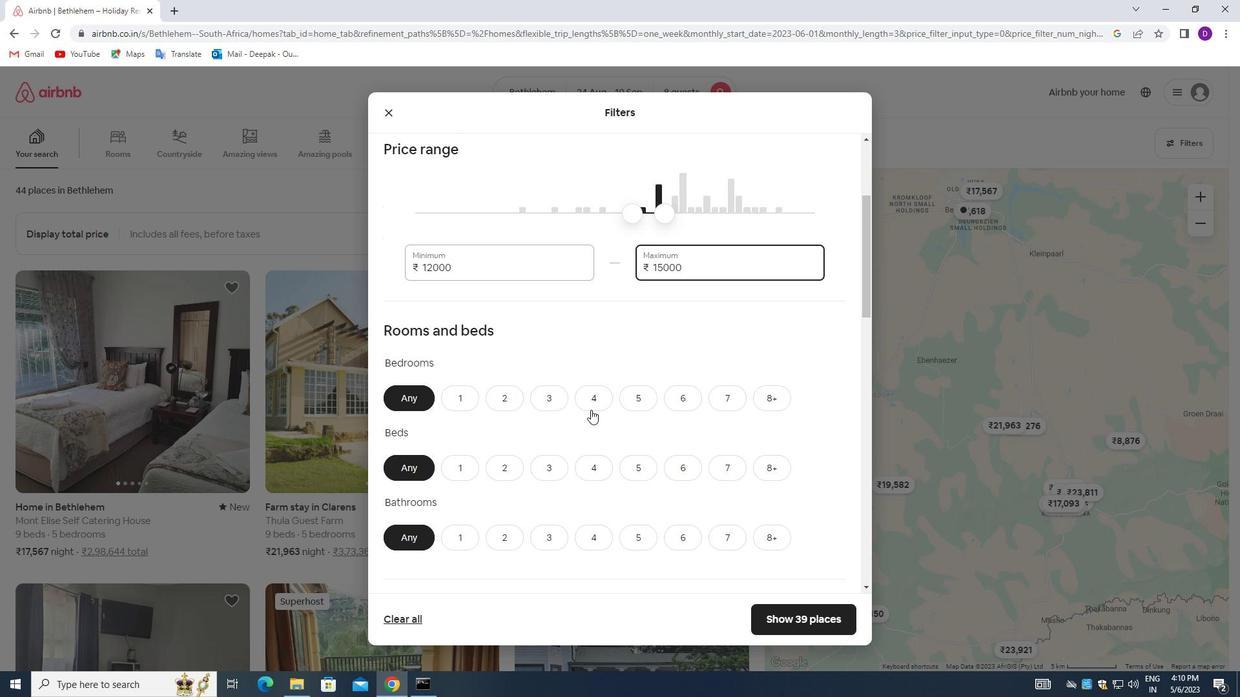 
Action: Mouse moved to (775, 463)
Screenshot: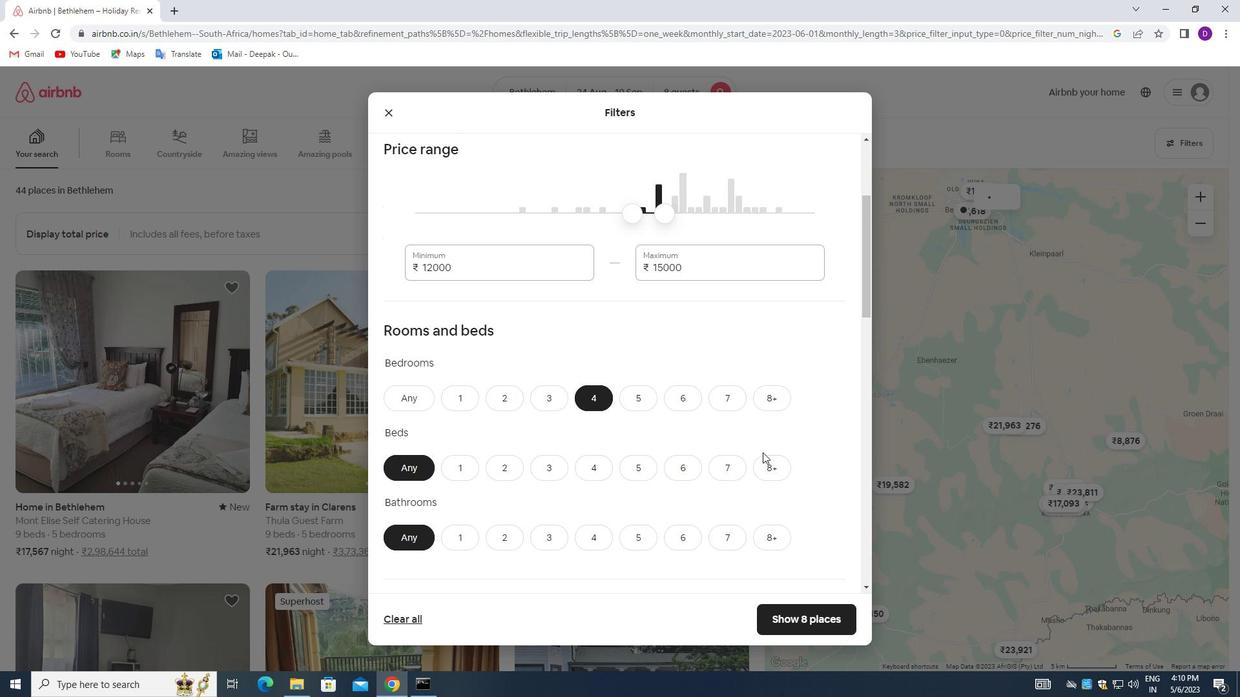 
Action: Mouse pressed left at (775, 463)
Screenshot: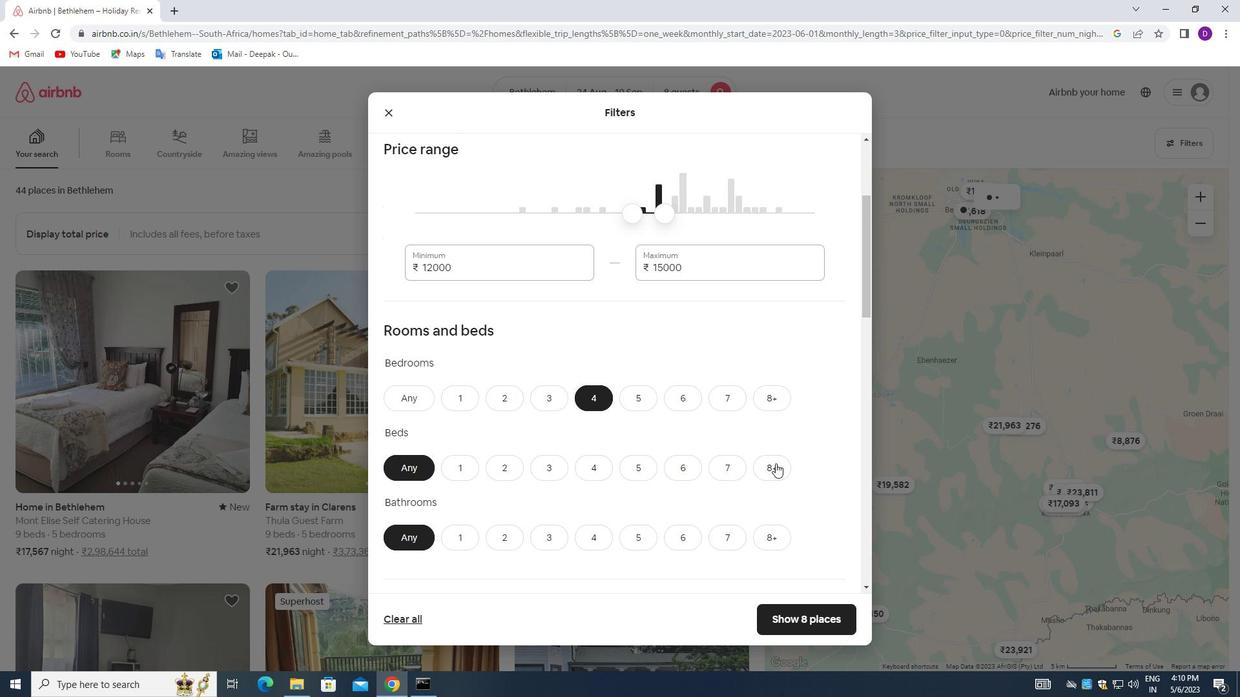 
Action: Mouse moved to (590, 534)
Screenshot: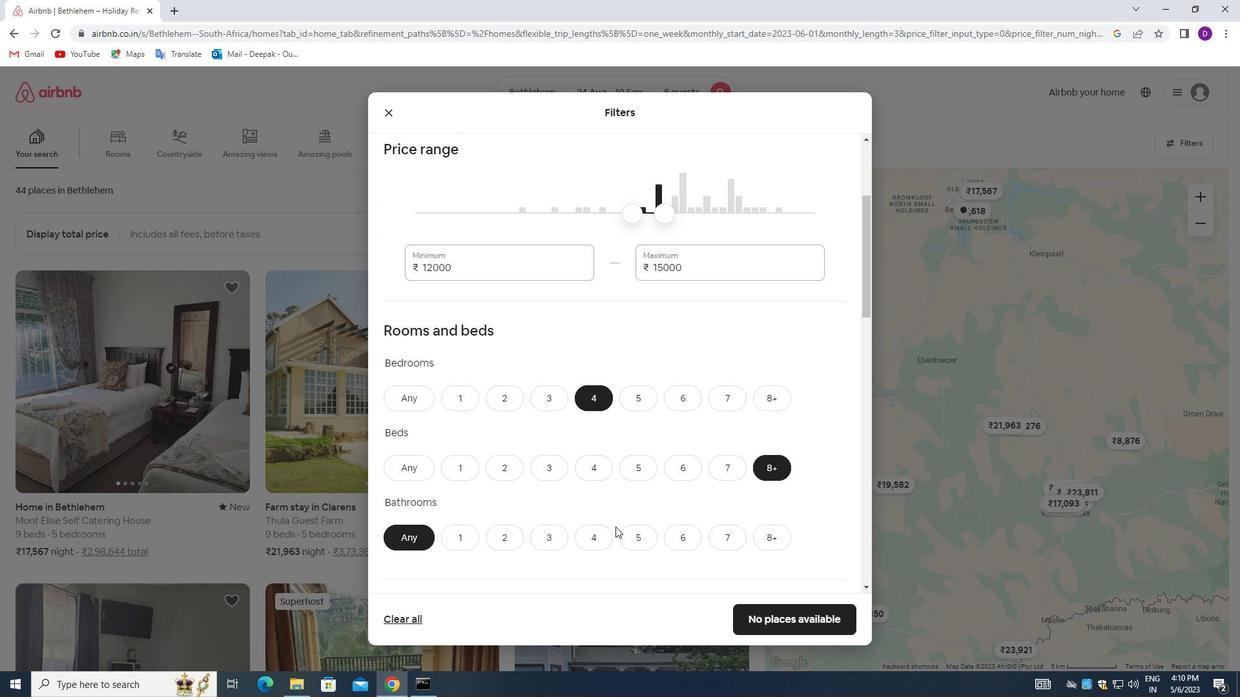 
Action: Mouse pressed left at (590, 534)
Screenshot: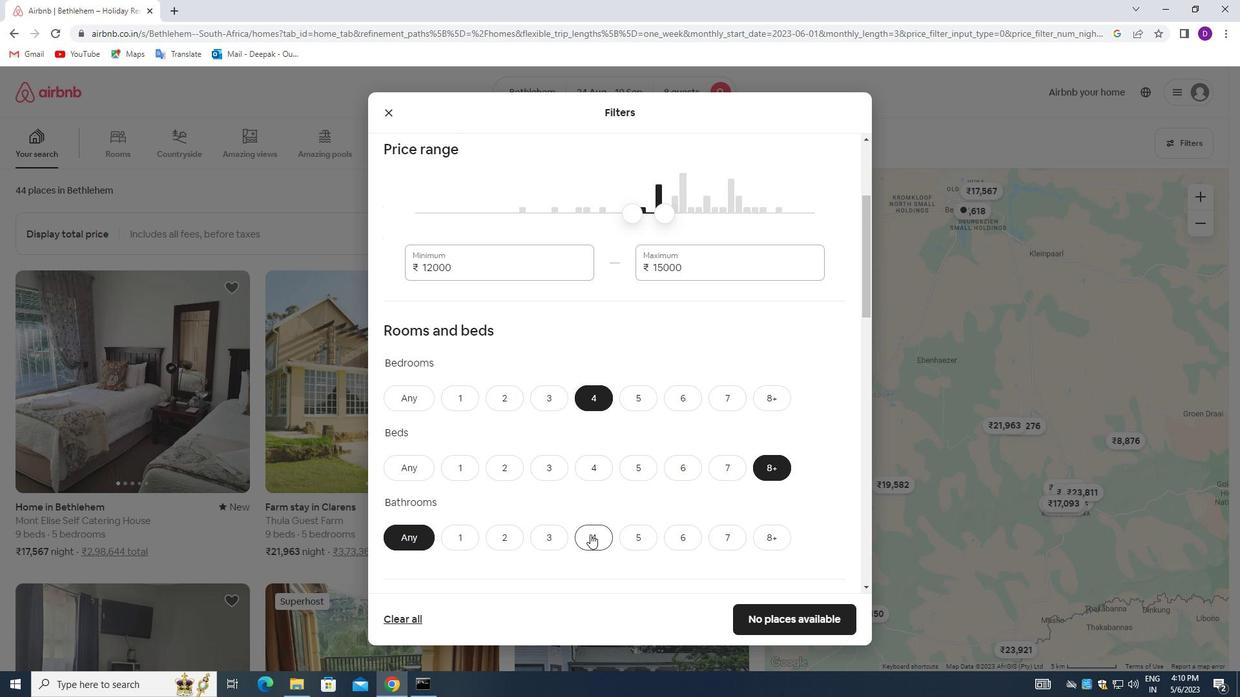 
Action: Mouse moved to (602, 476)
Screenshot: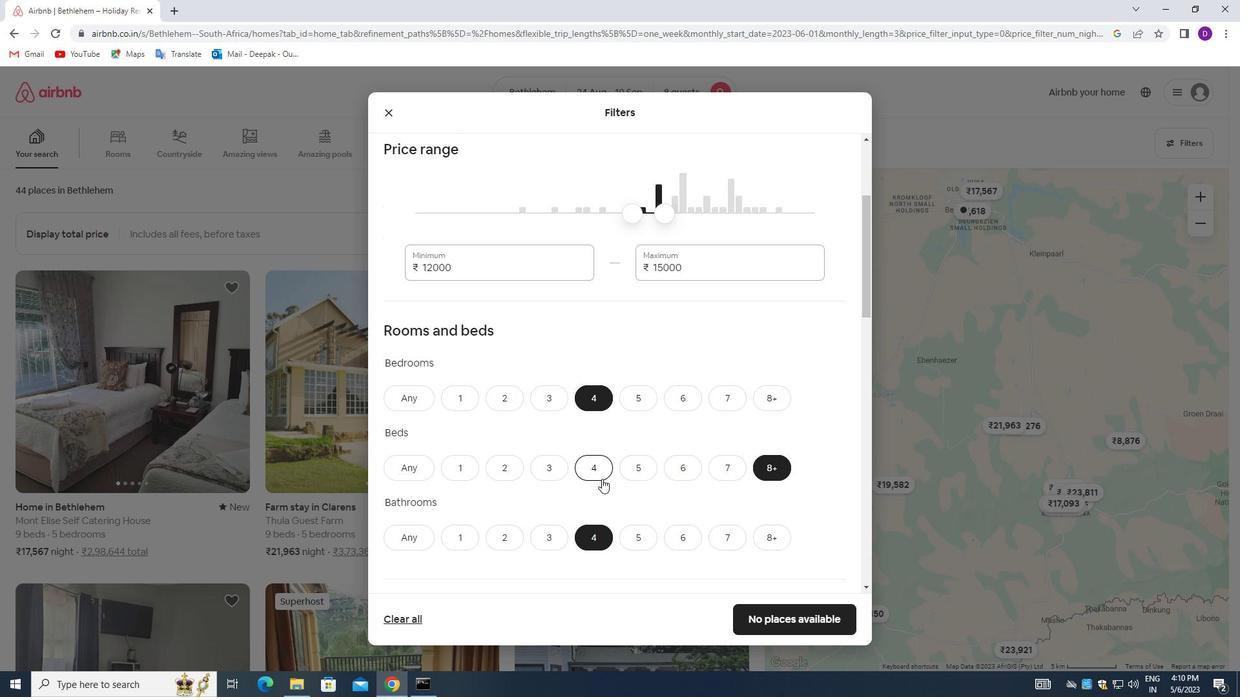 
Action: Mouse scrolled (602, 476) with delta (0, 0)
Screenshot: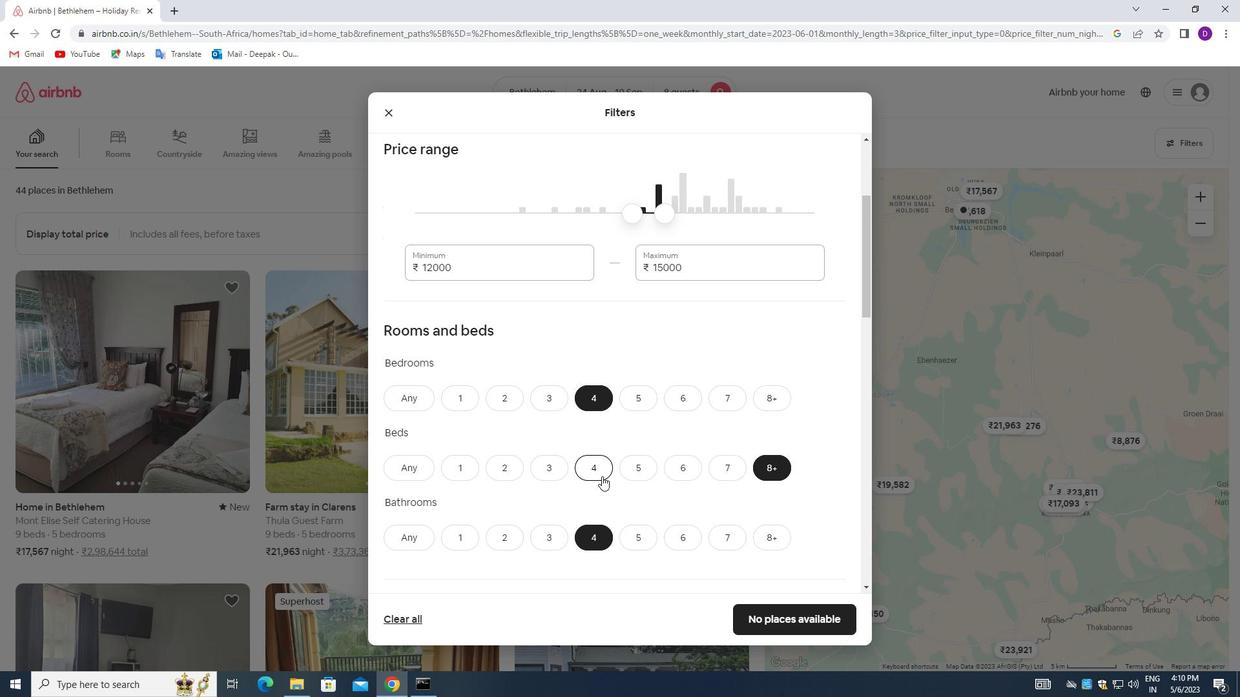 
Action: Mouse scrolled (602, 476) with delta (0, 0)
Screenshot: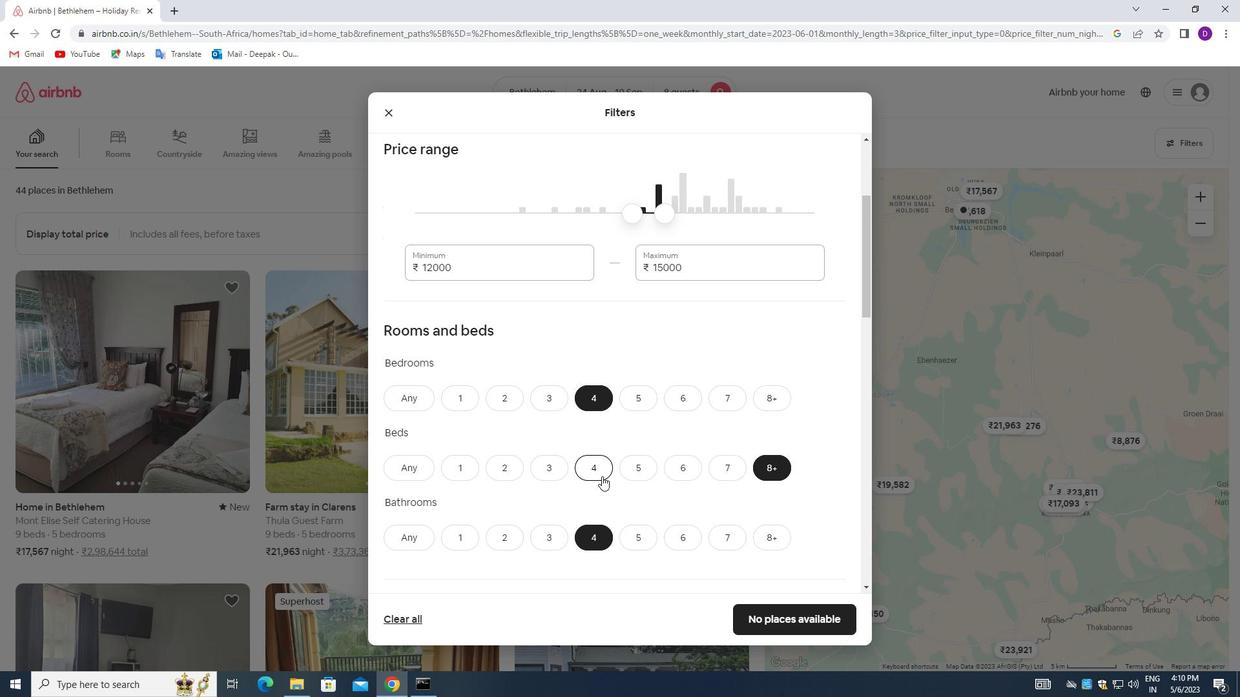 
Action: Mouse scrolled (602, 476) with delta (0, 0)
Screenshot: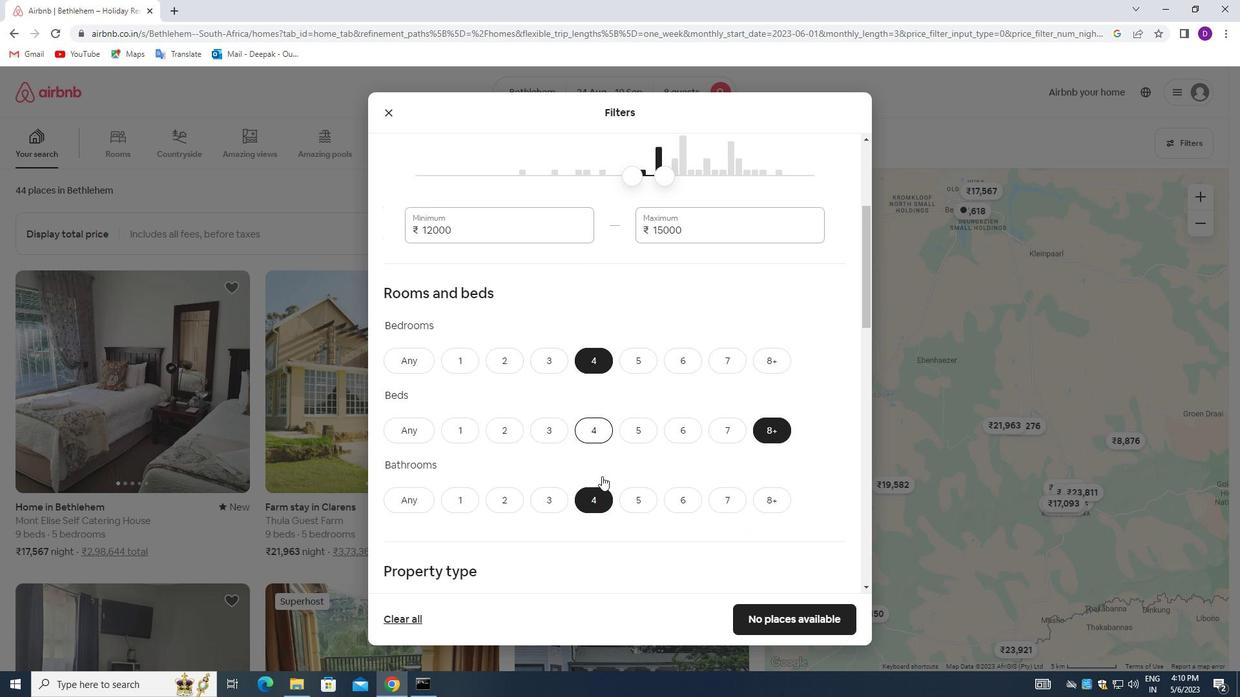 
Action: Mouse moved to (444, 483)
Screenshot: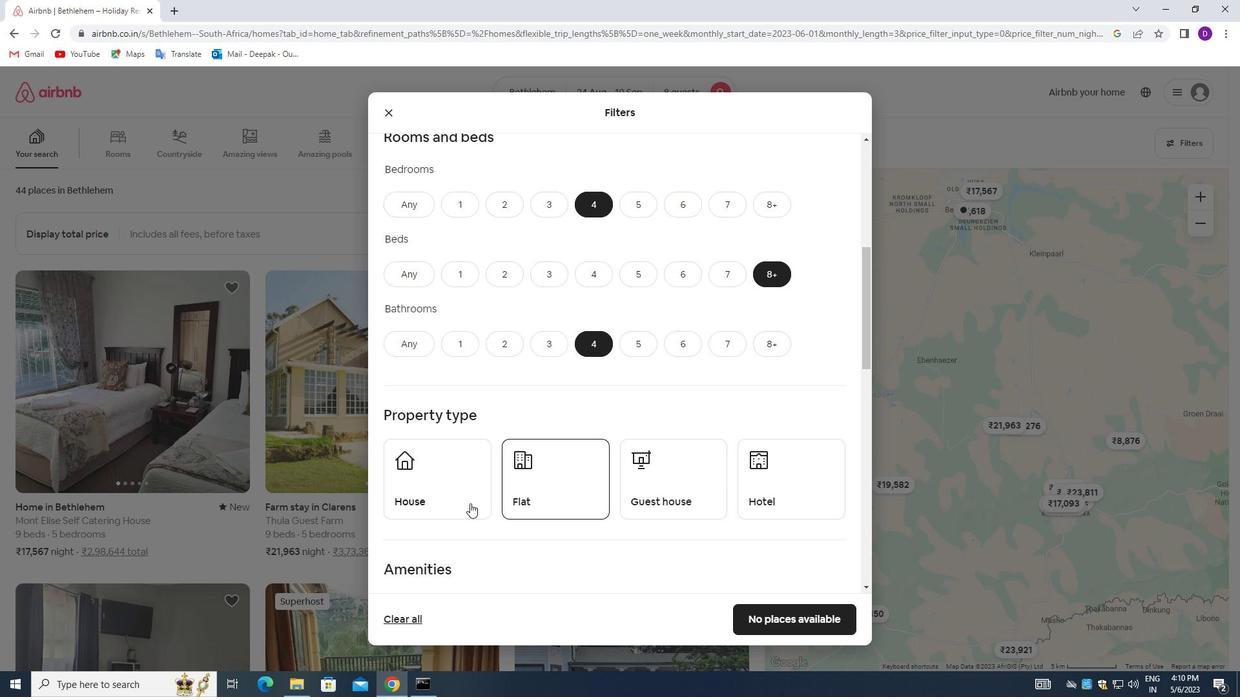 
Action: Mouse pressed left at (444, 483)
Screenshot: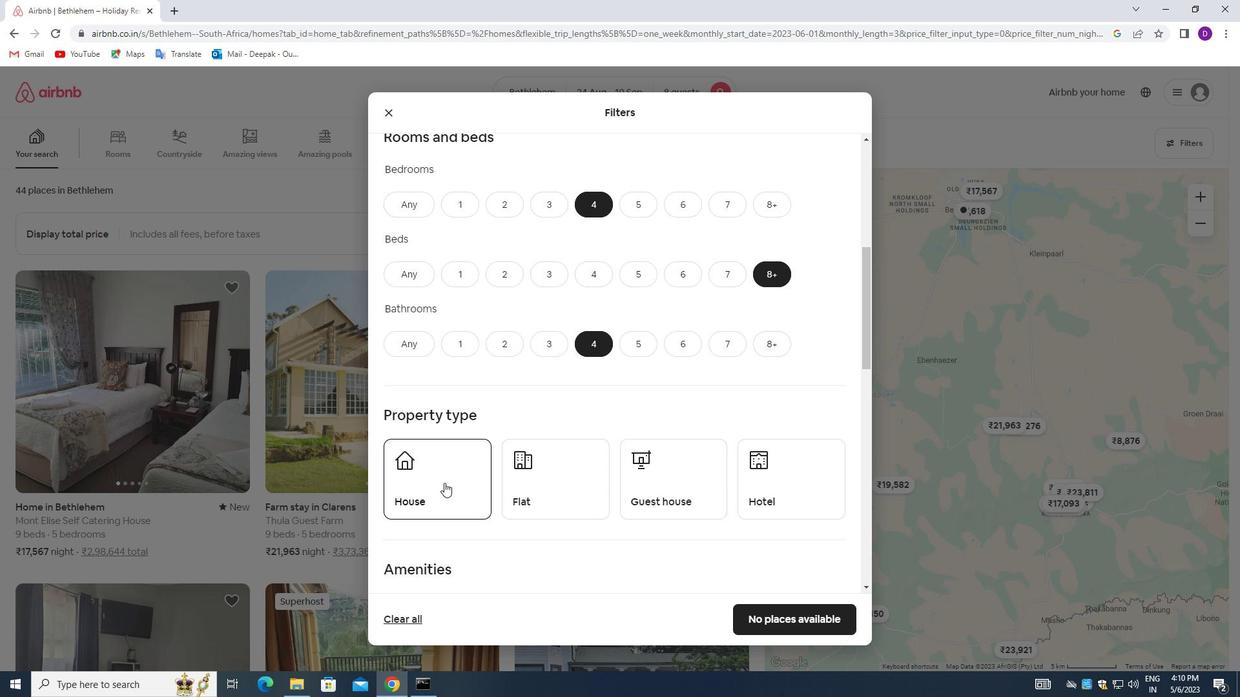 
Action: Mouse moved to (574, 479)
Screenshot: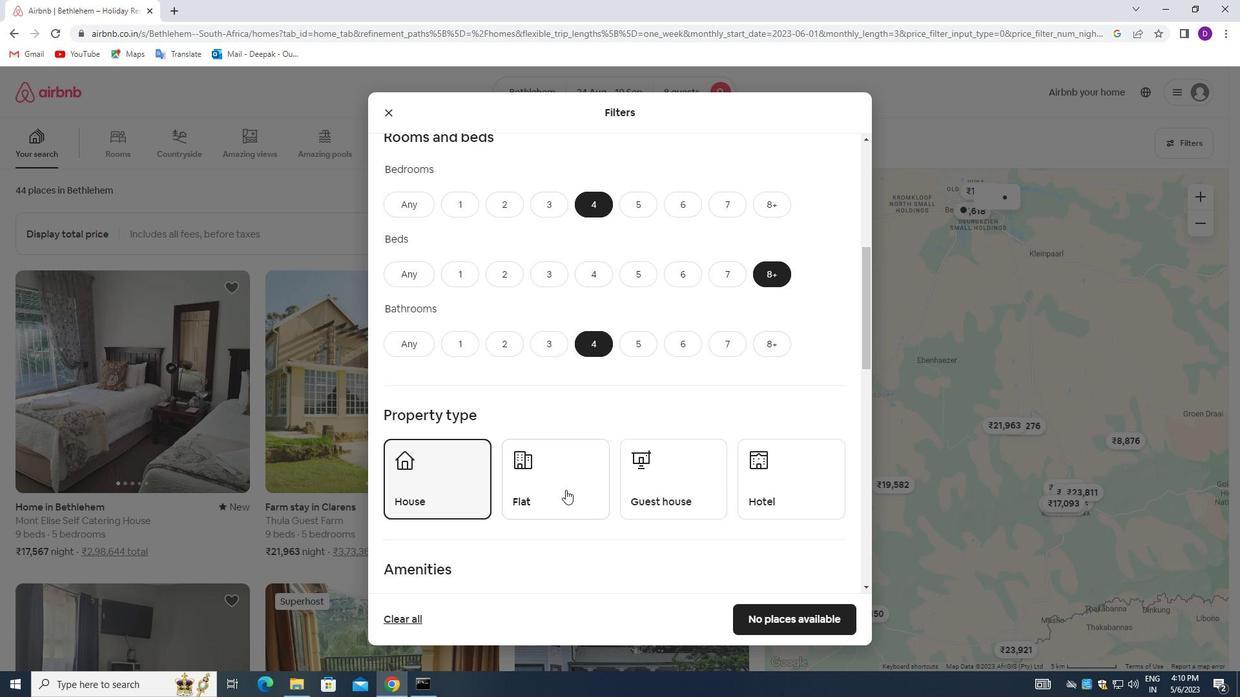 
Action: Mouse pressed left at (574, 479)
Screenshot: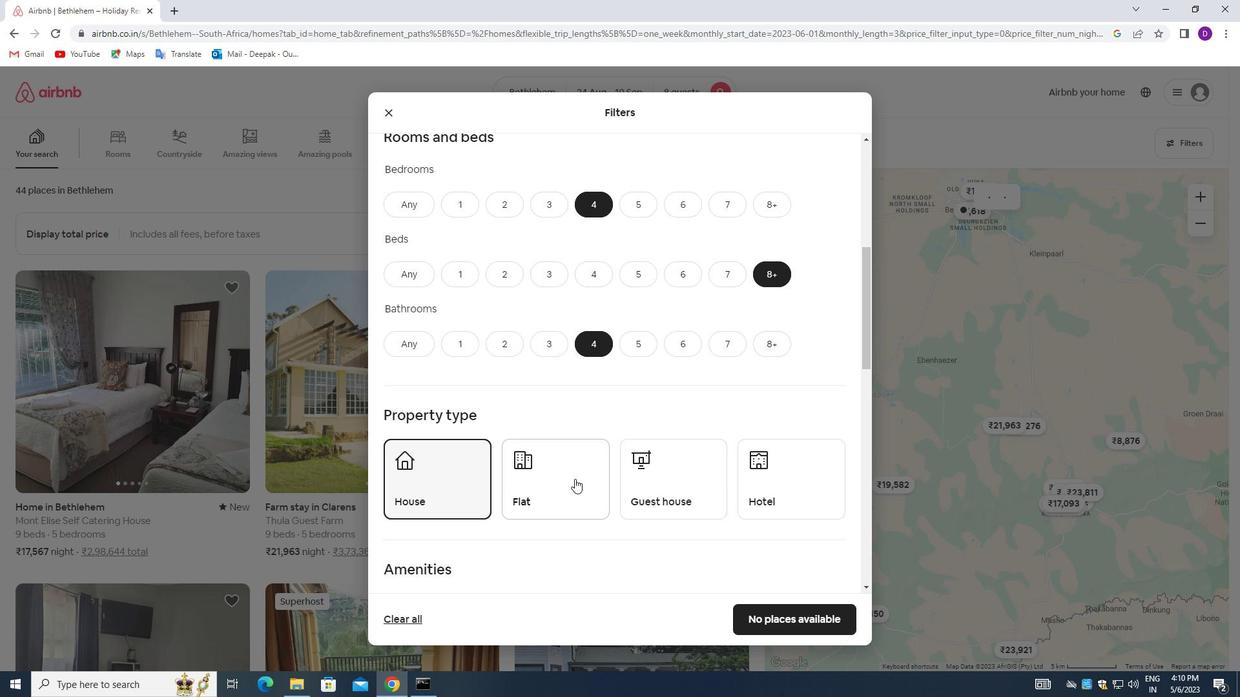
Action: Mouse moved to (686, 478)
Screenshot: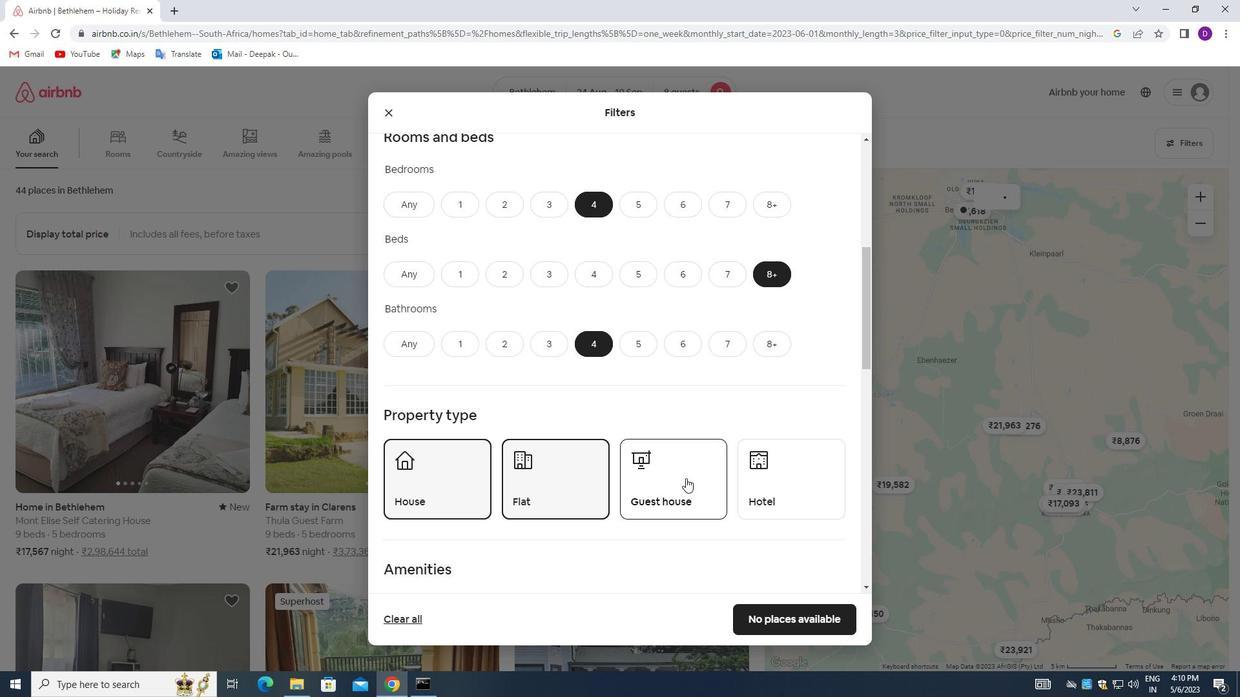 
Action: Mouse pressed left at (686, 478)
Screenshot: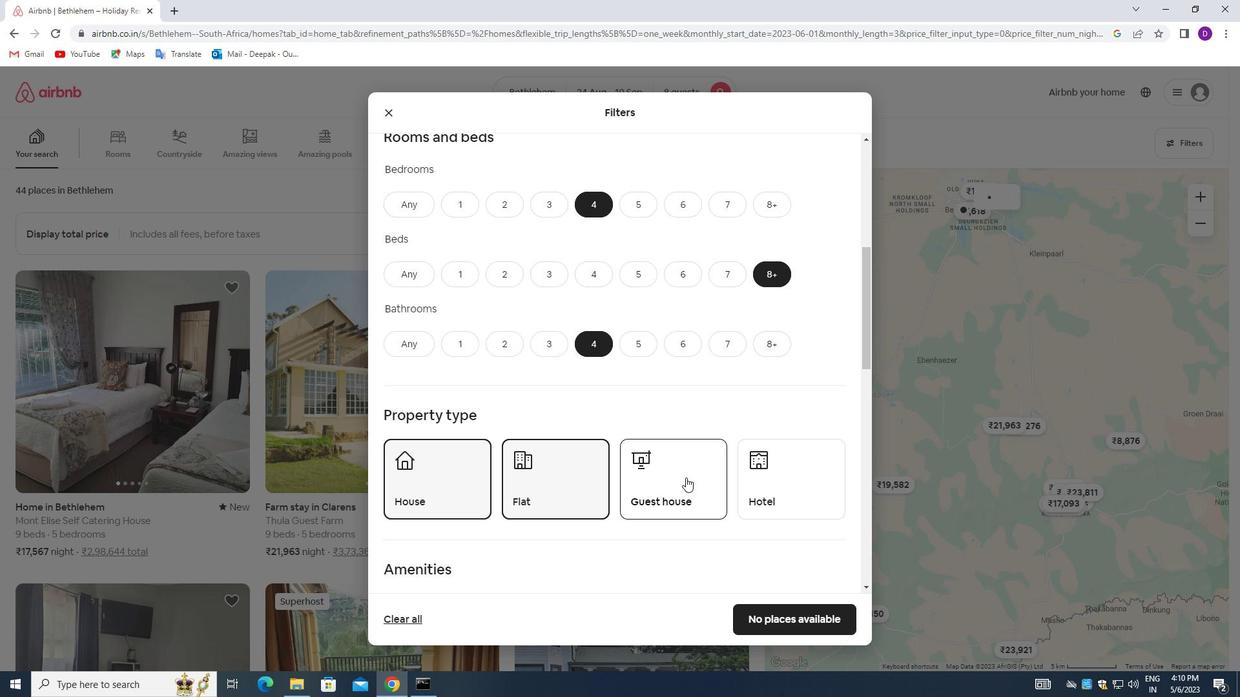 
Action: Mouse moved to (524, 513)
Screenshot: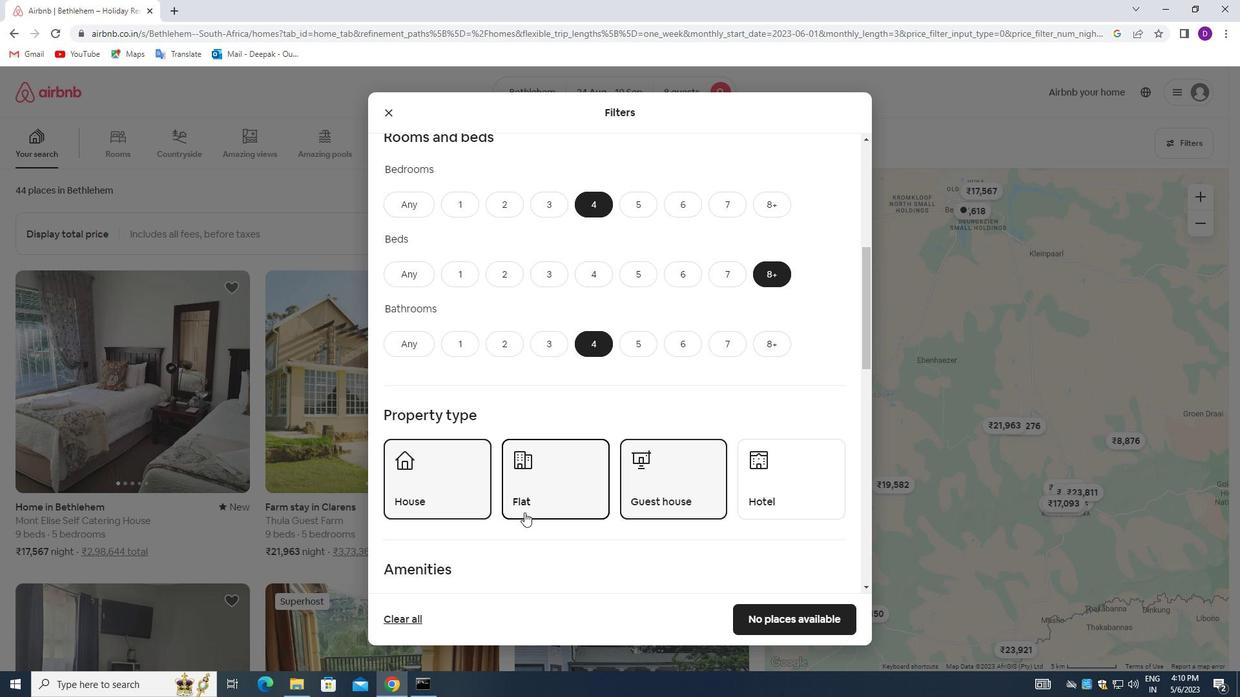 
Action: Mouse scrolled (524, 512) with delta (0, 0)
Screenshot: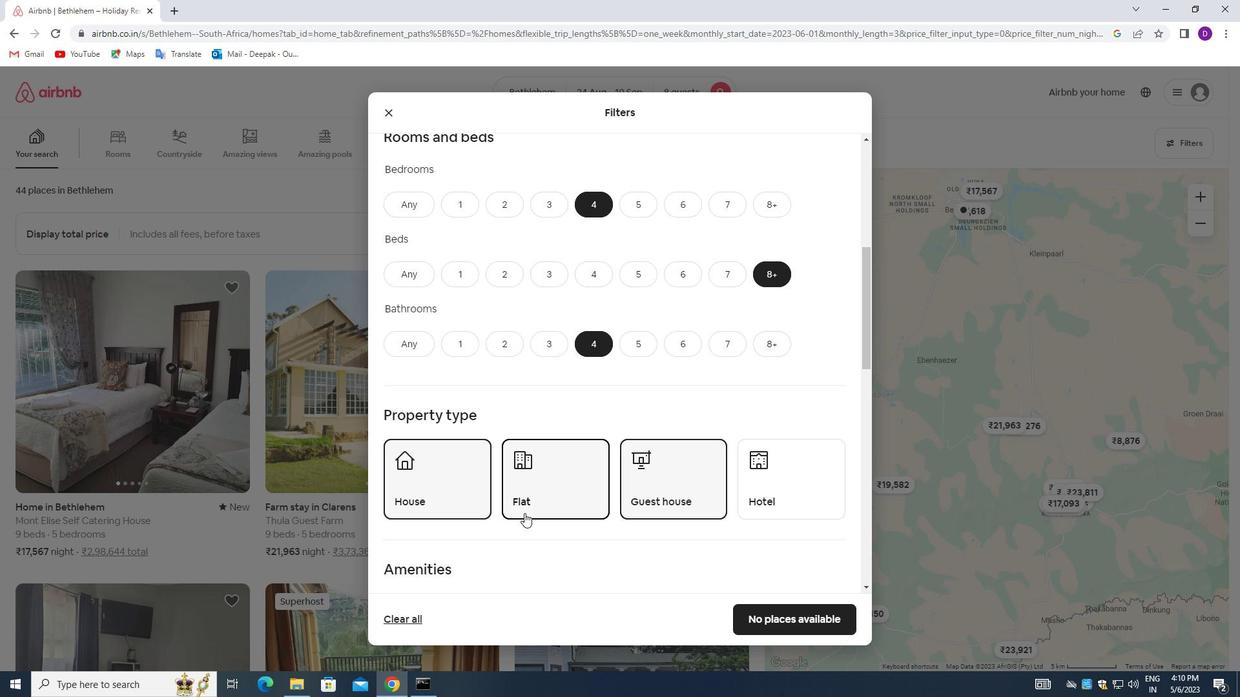 
Action: Mouse moved to (524, 513)
Screenshot: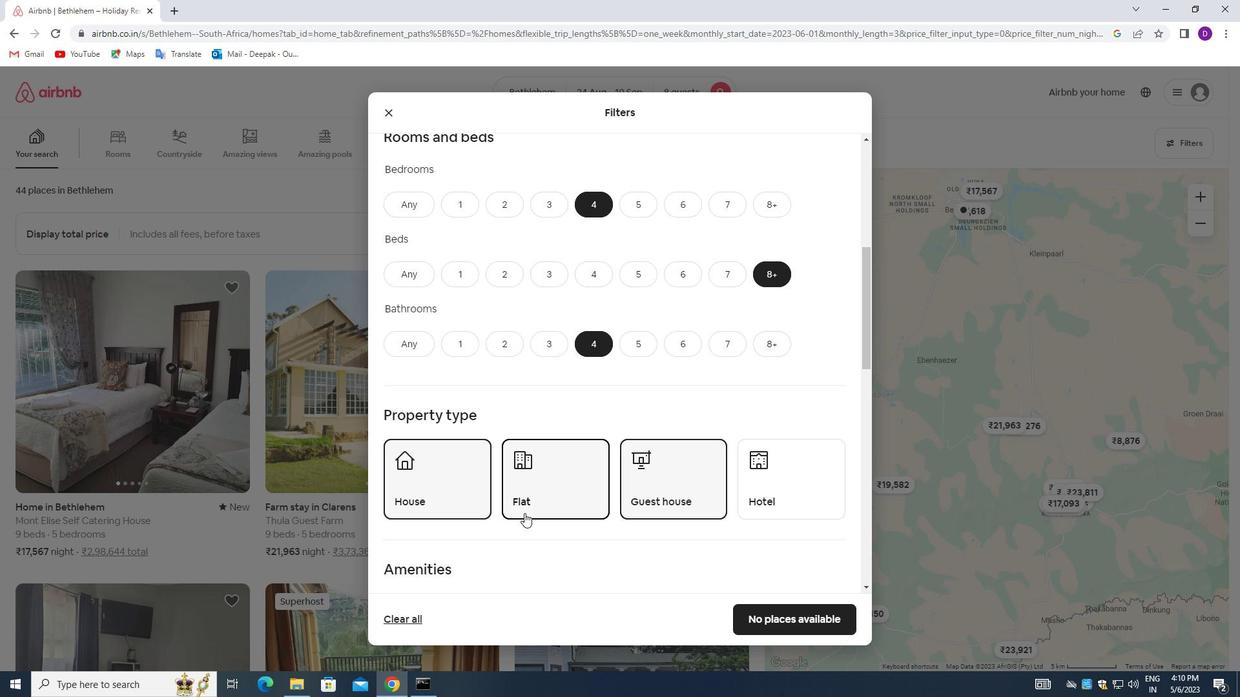 
Action: Mouse scrolled (524, 512) with delta (0, 0)
Screenshot: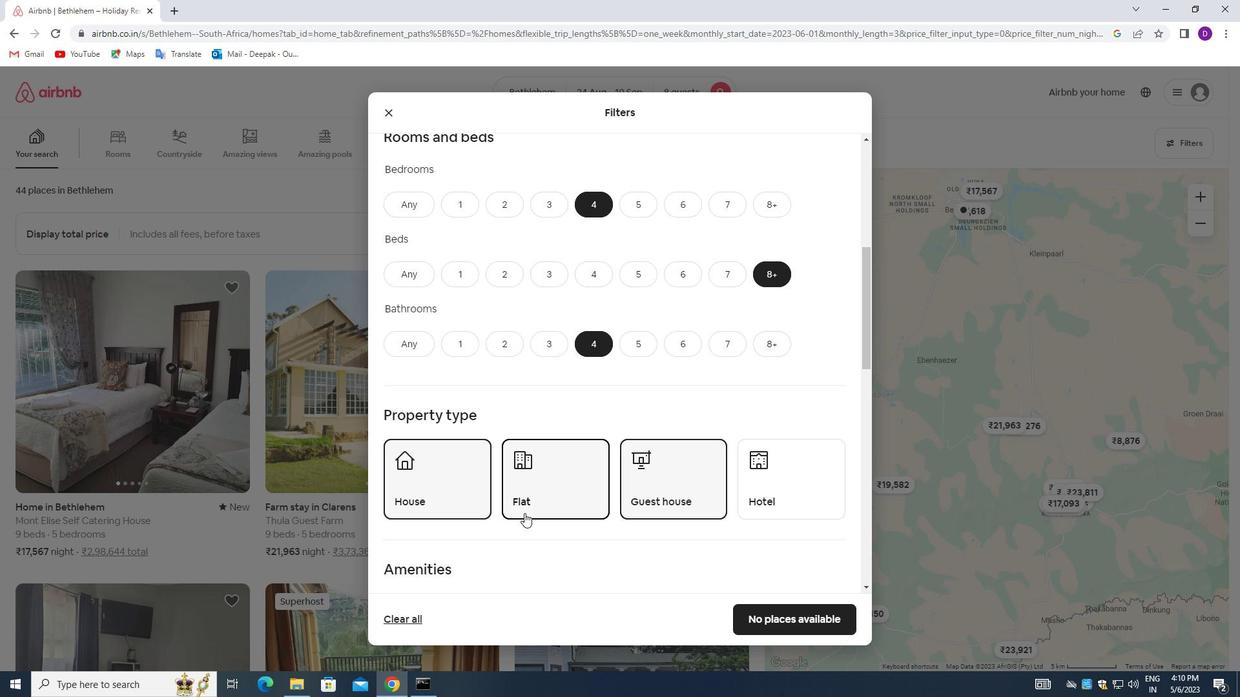 
Action: Mouse scrolled (524, 512) with delta (0, 0)
Screenshot: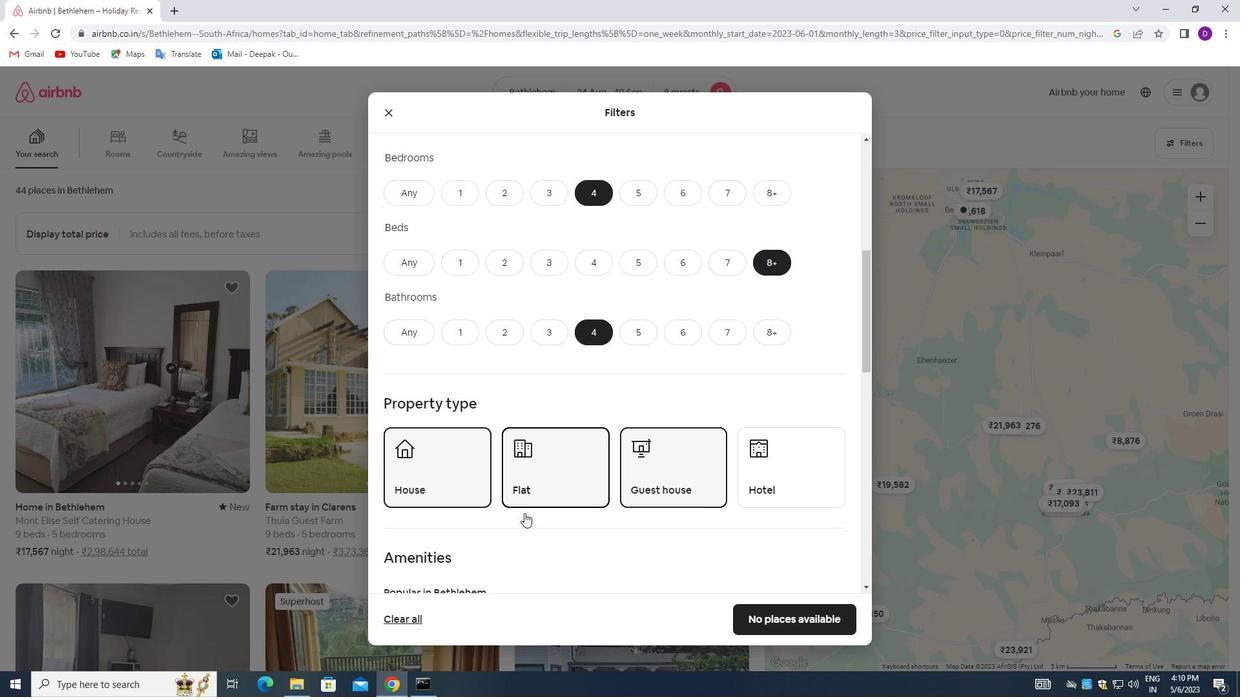 
Action: Mouse moved to (392, 473)
Screenshot: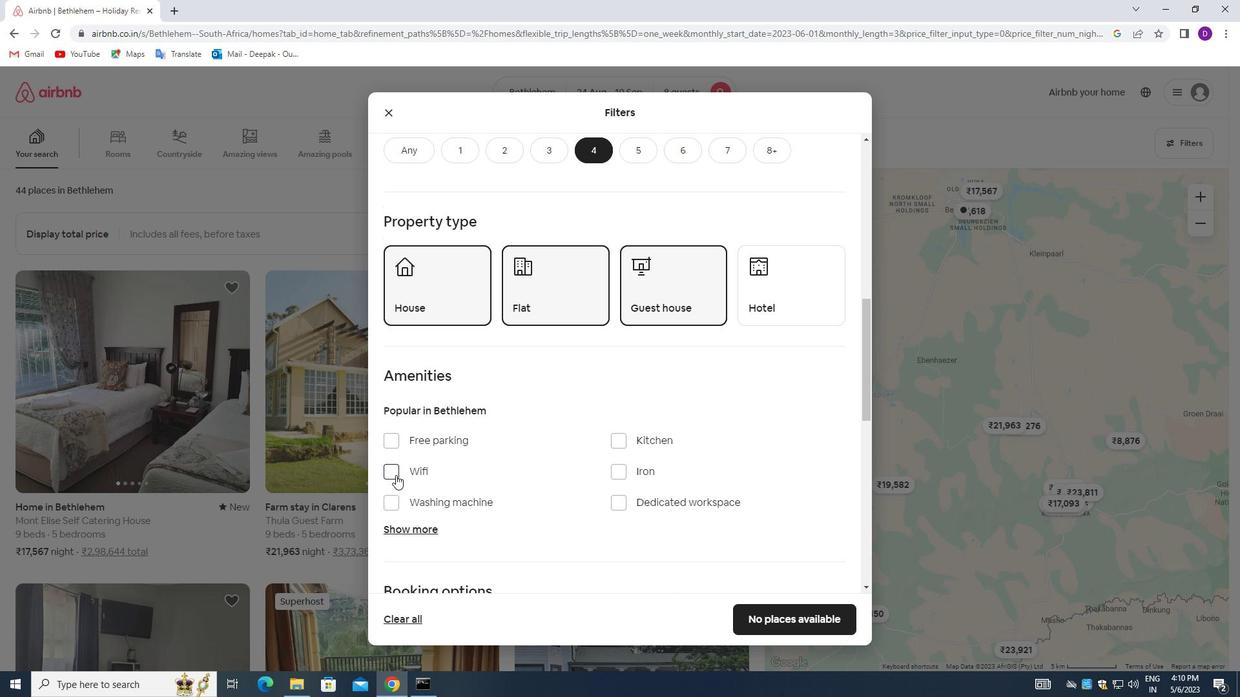 
Action: Mouse pressed left at (392, 473)
Screenshot: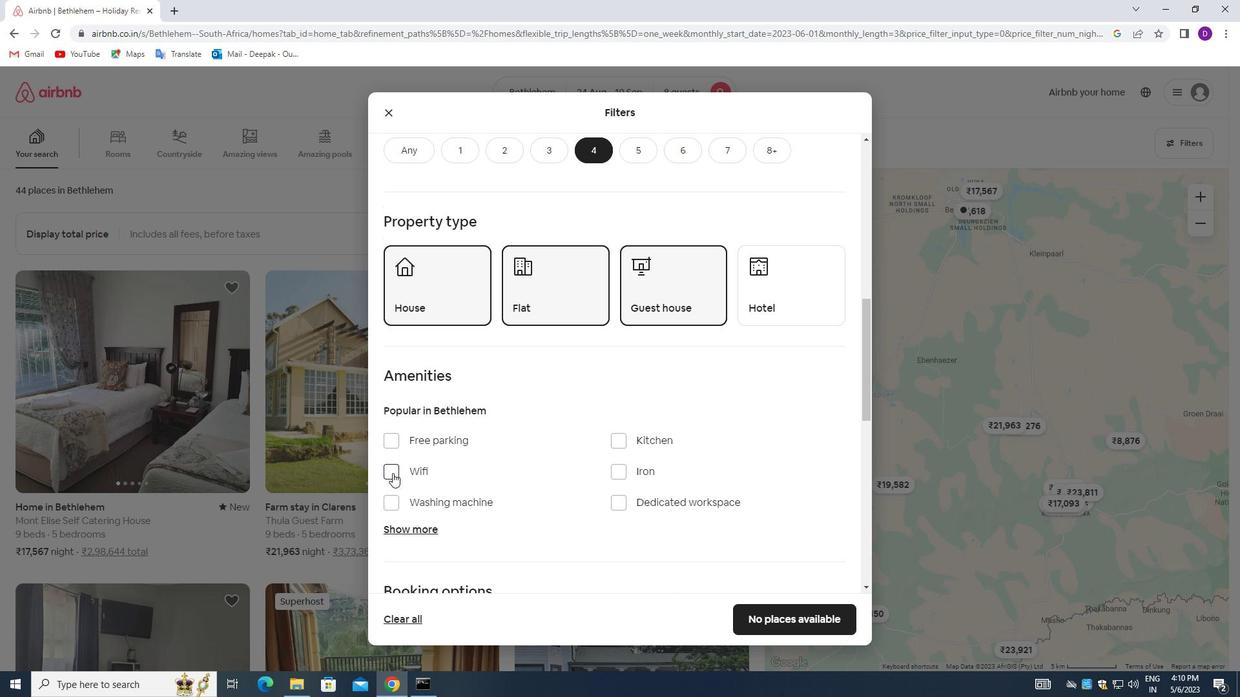 
Action: Mouse moved to (390, 442)
Screenshot: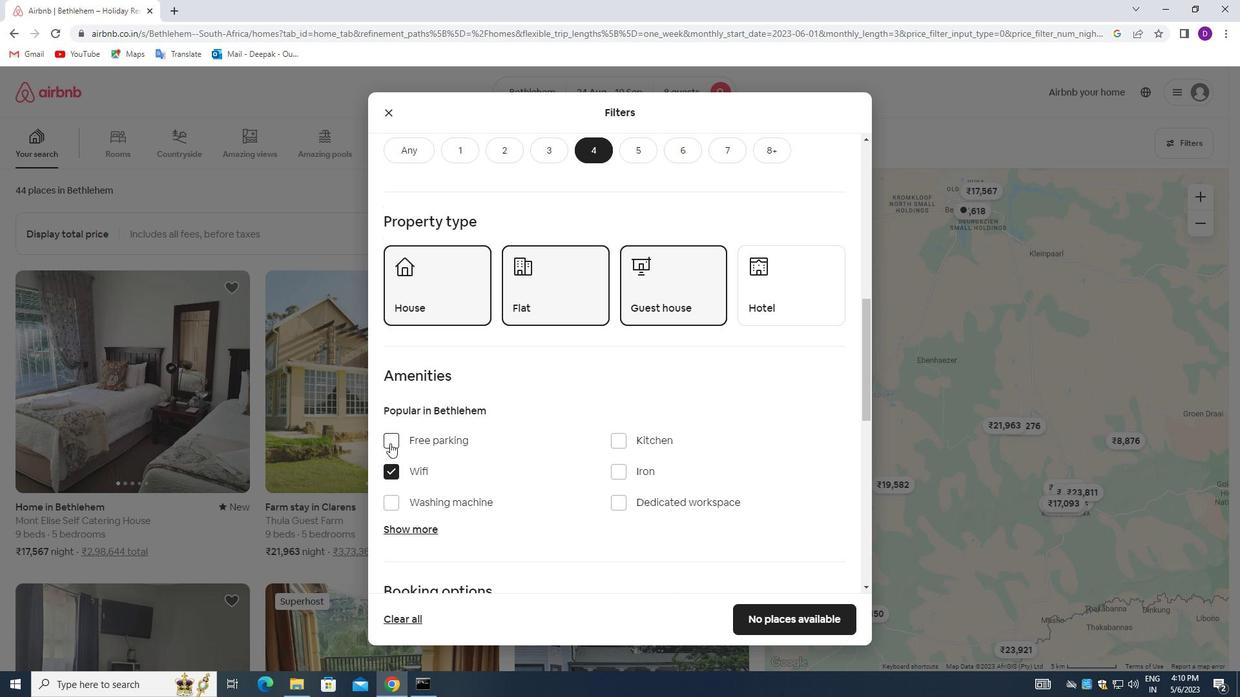 
Action: Mouse pressed left at (390, 442)
Screenshot: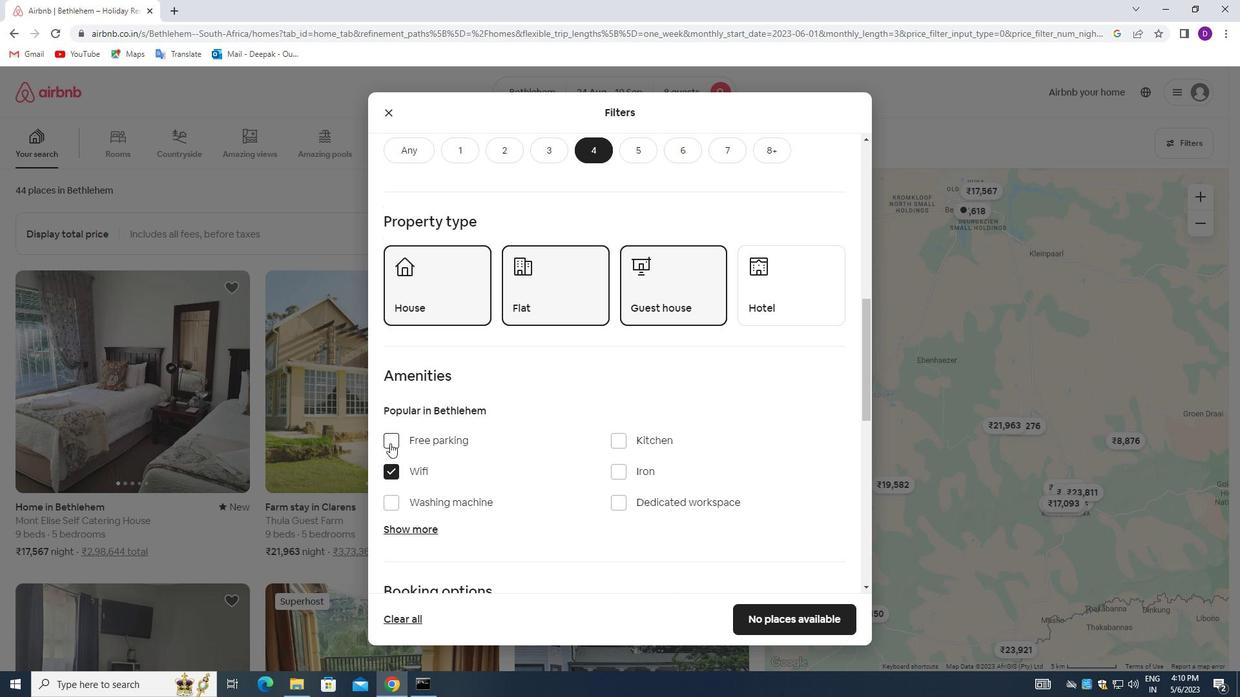 
Action: Mouse moved to (423, 527)
Screenshot: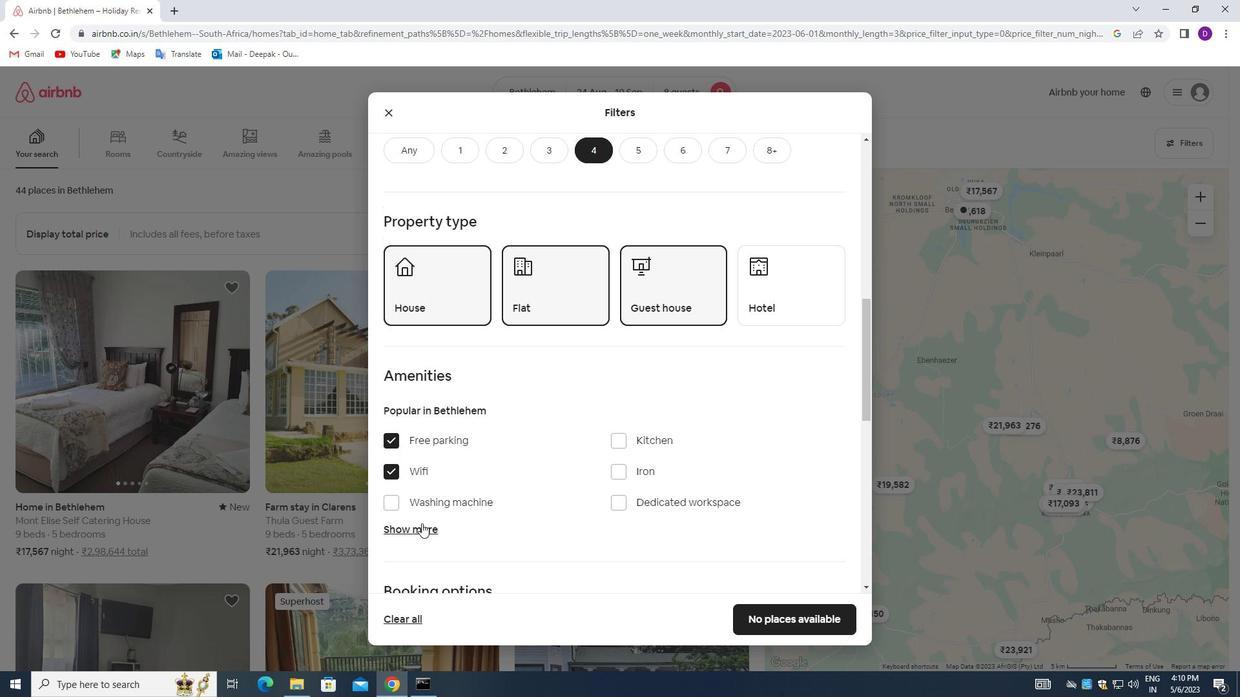 
Action: Mouse pressed left at (423, 527)
Screenshot: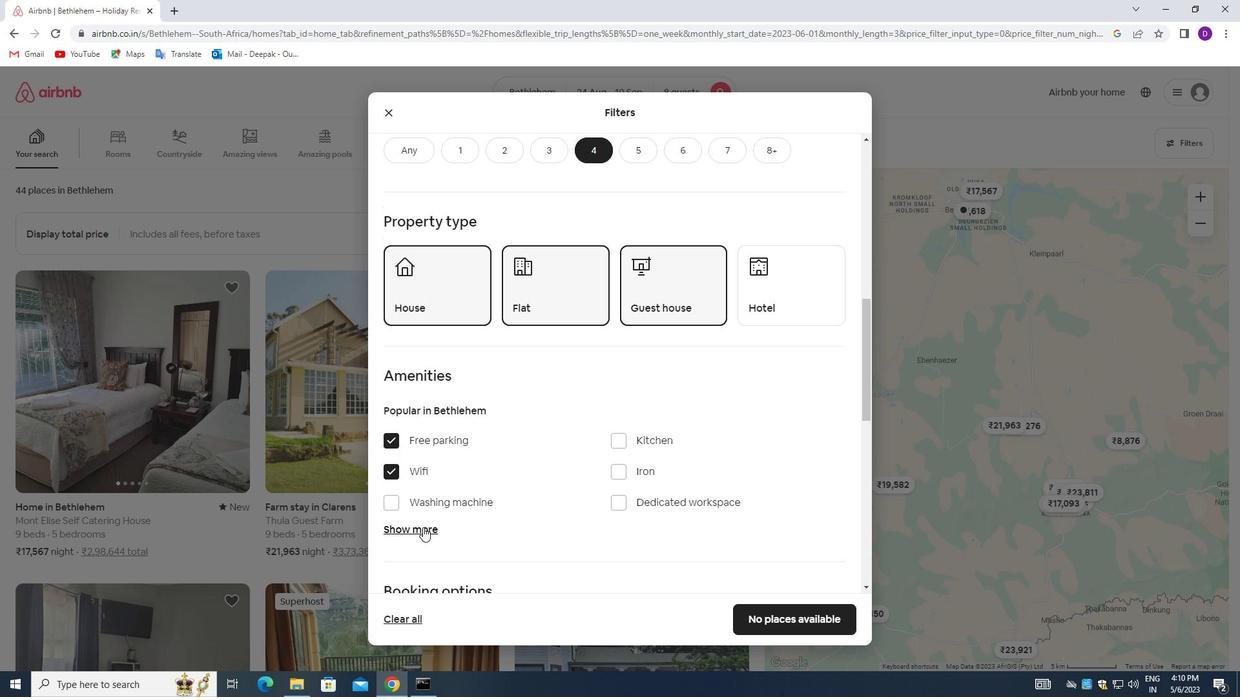 
Action: Mouse moved to (548, 489)
Screenshot: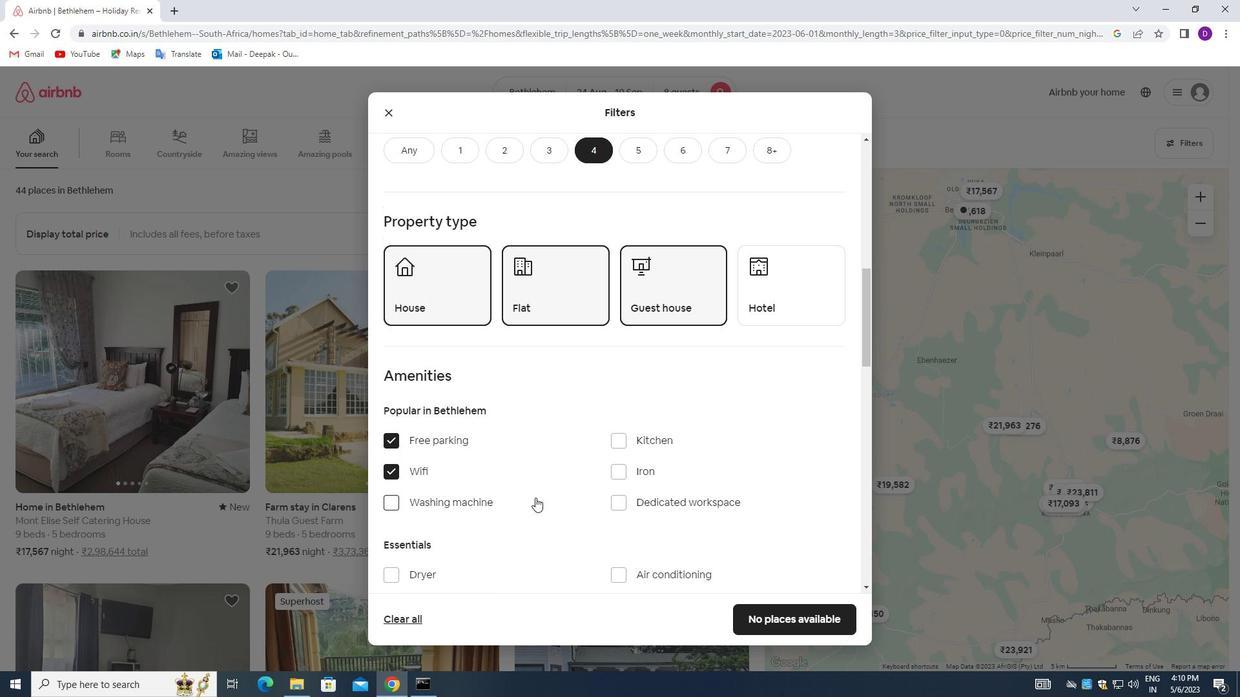 
Action: Mouse scrolled (548, 489) with delta (0, 0)
Screenshot: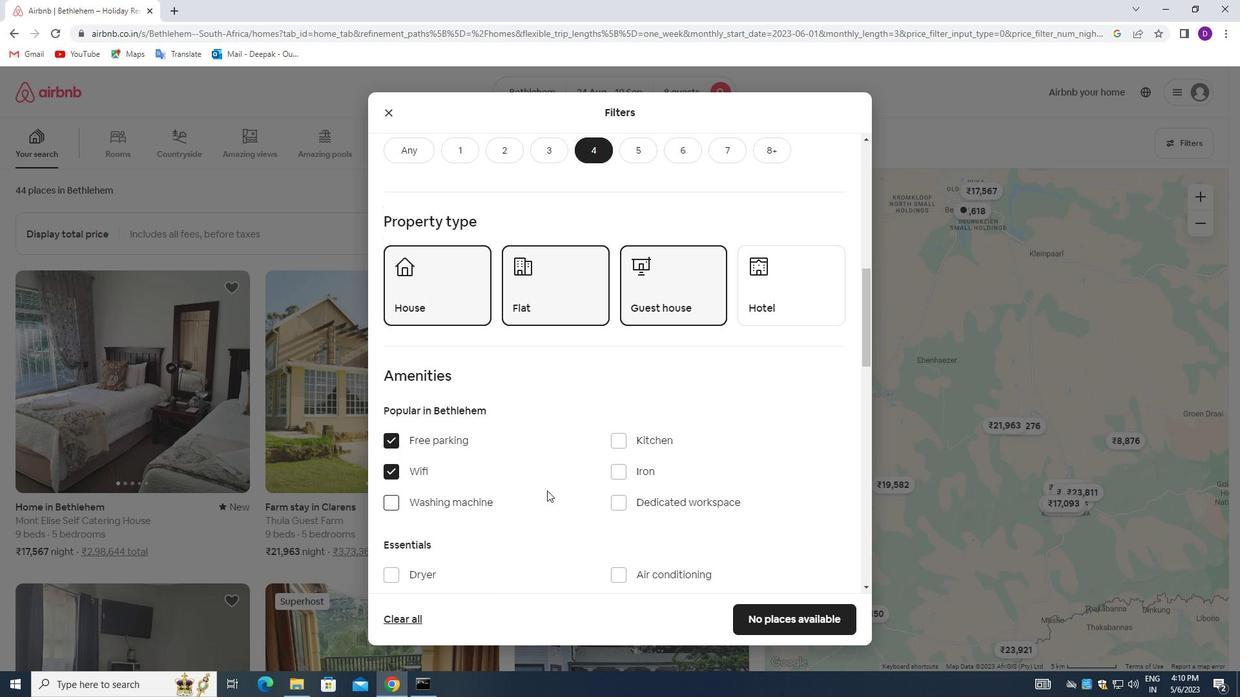 
Action: Mouse scrolled (548, 489) with delta (0, 0)
Screenshot: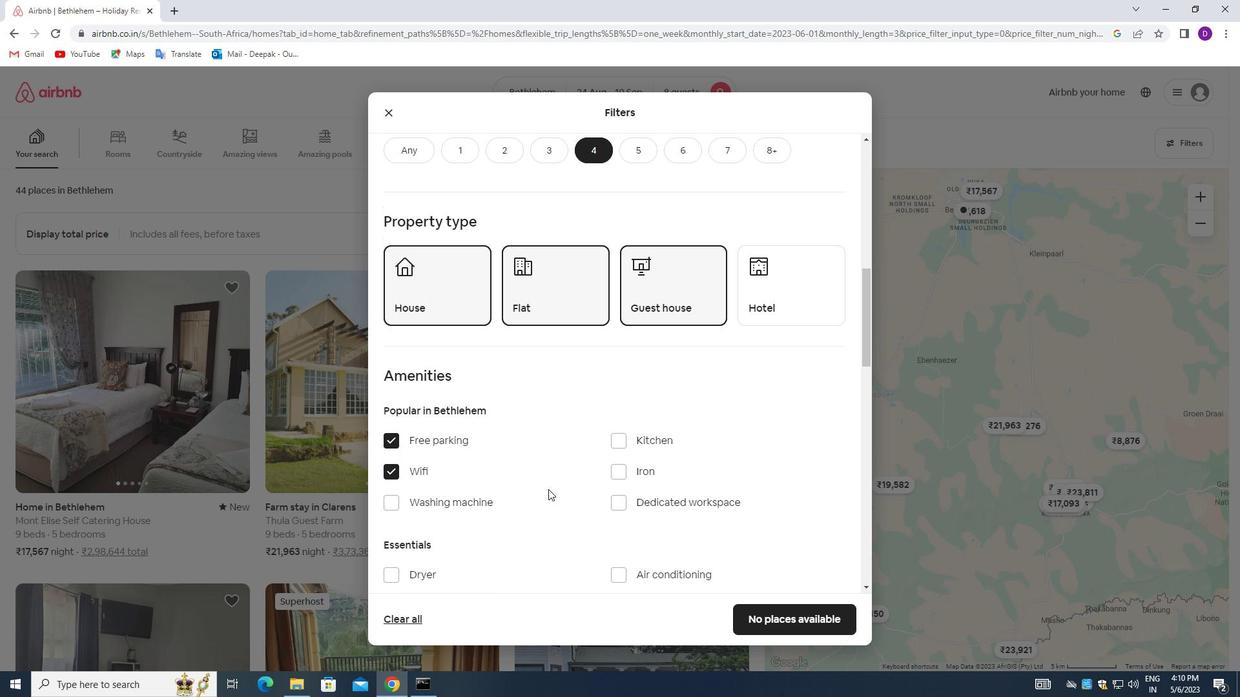 
Action: Mouse scrolled (548, 489) with delta (0, 0)
Screenshot: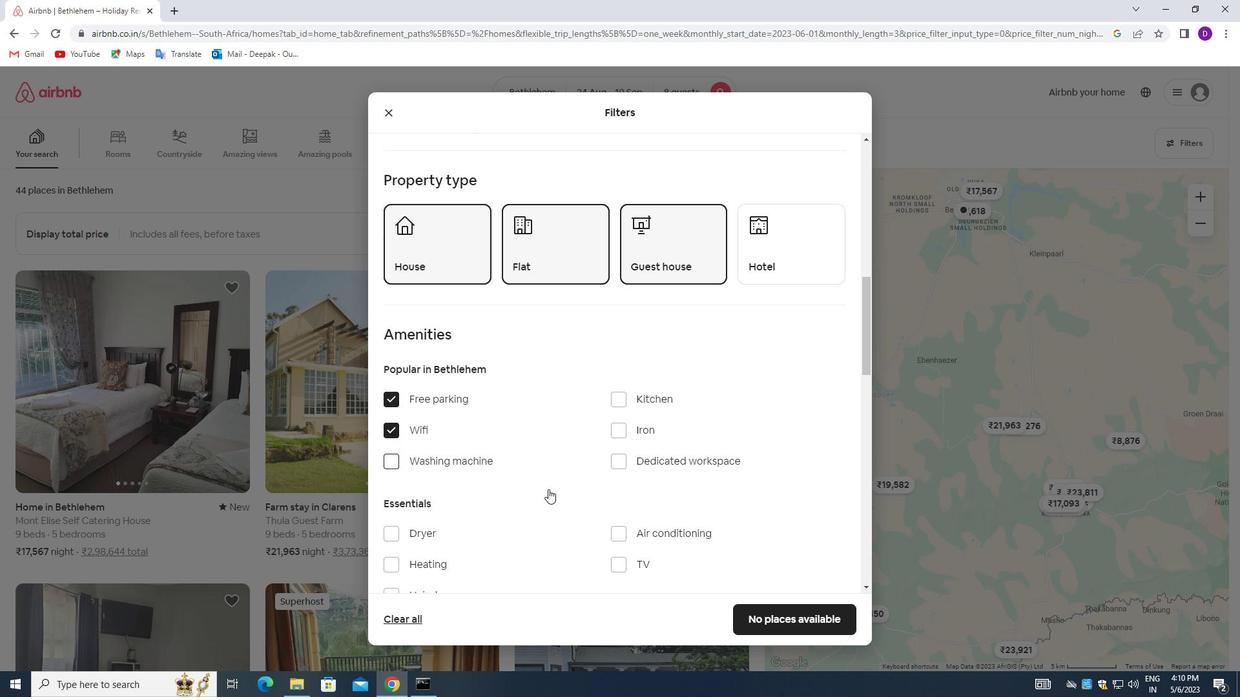 
Action: Mouse moved to (618, 417)
Screenshot: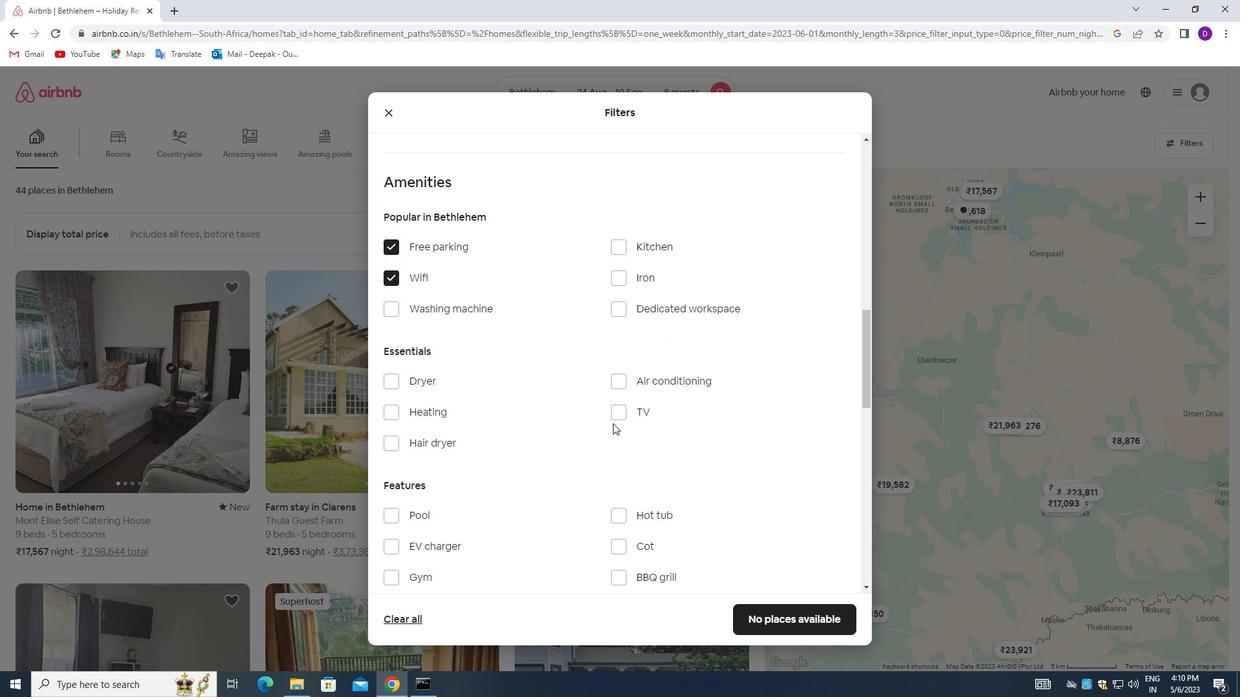 
Action: Mouse pressed left at (618, 417)
Screenshot: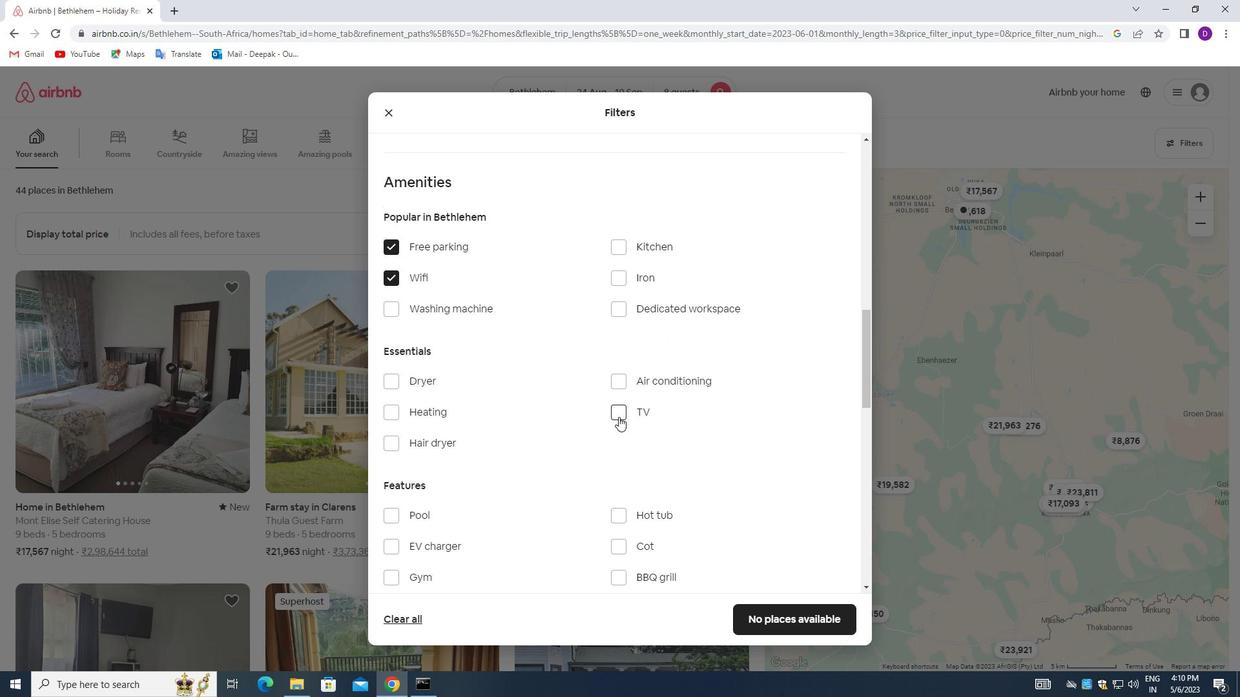 
Action: Mouse moved to (516, 480)
Screenshot: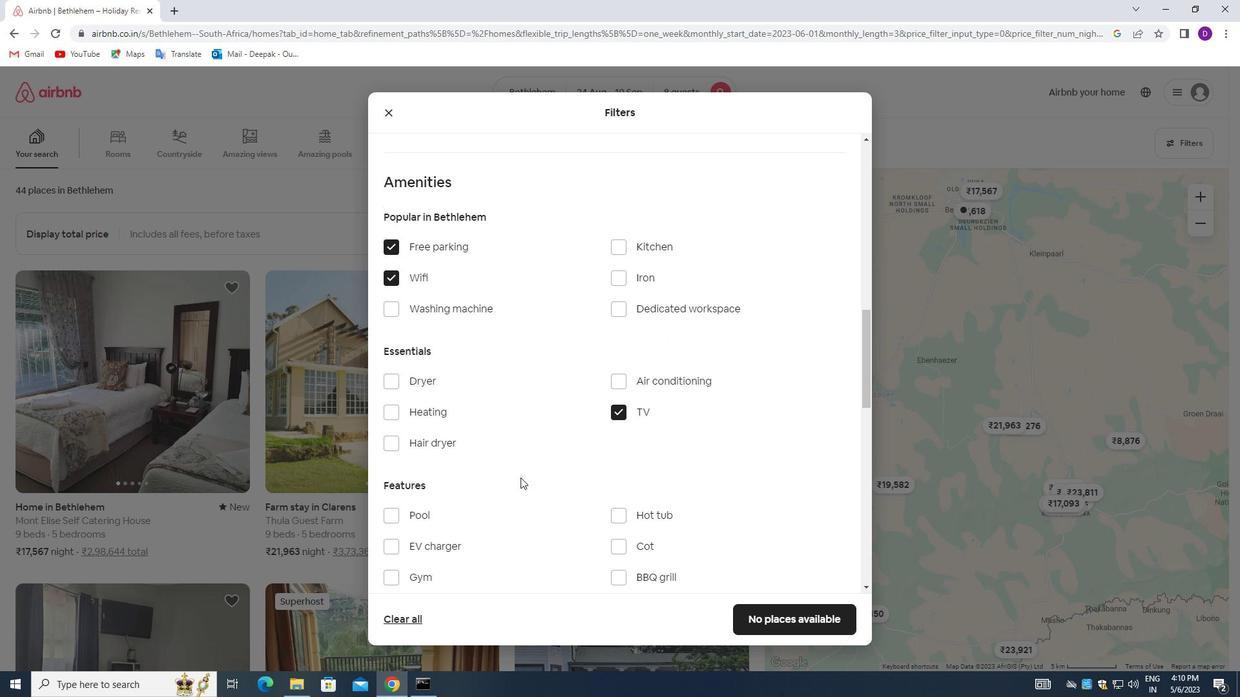 
Action: Mouse scrolled (516, 479) with delta (0, 0)
Screenshot: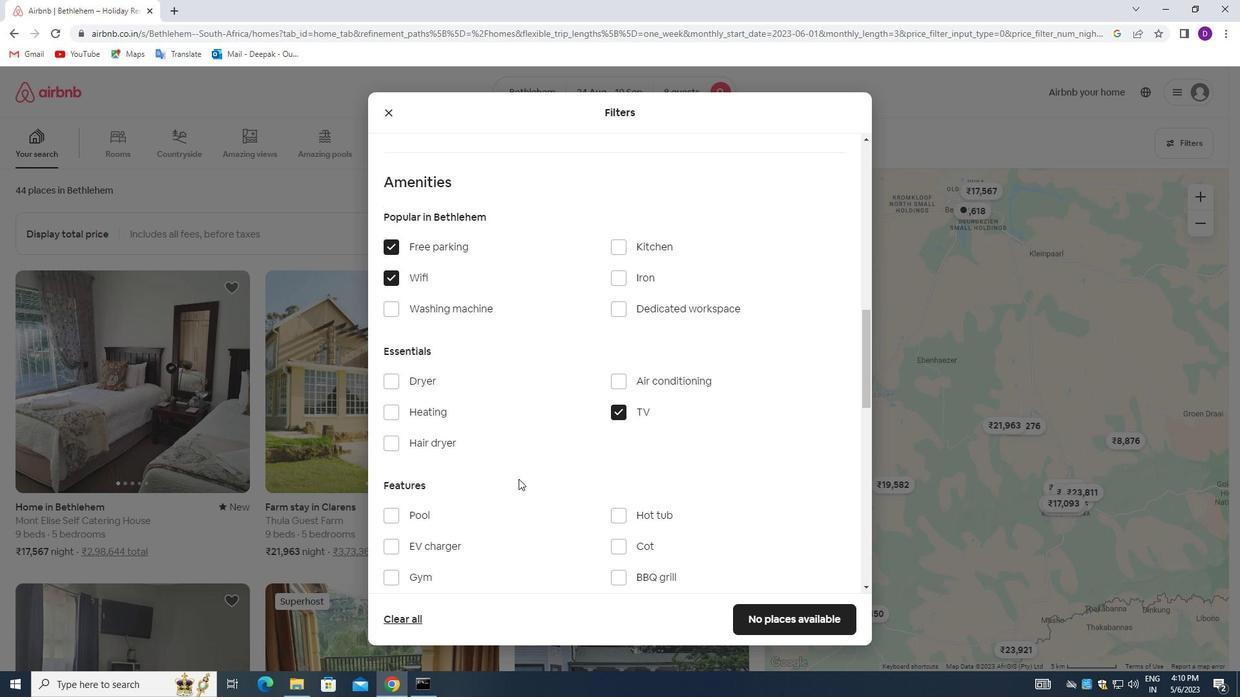 
Action: Mouse moved to (500, 474)
Screenshot: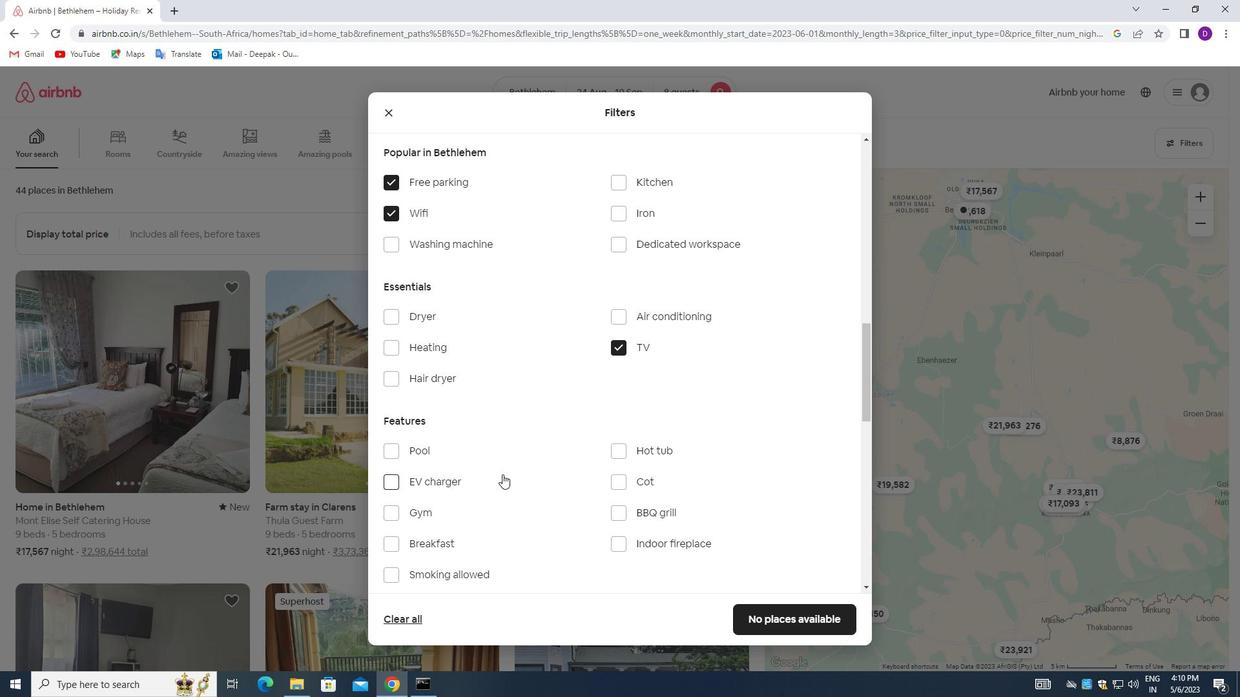 
Action: Mouse scrolled (500, 474) with delta (0, 0)
Screenshot: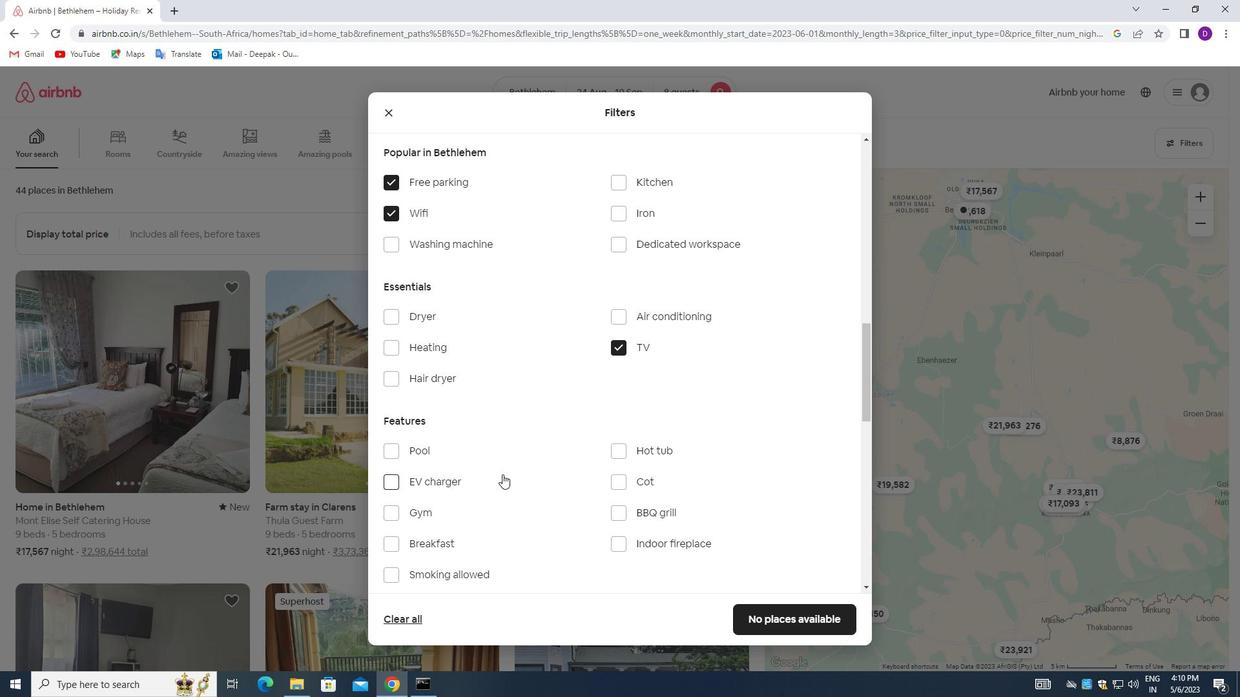 
Action: Mouse moved to (390, 445)
Screenshot: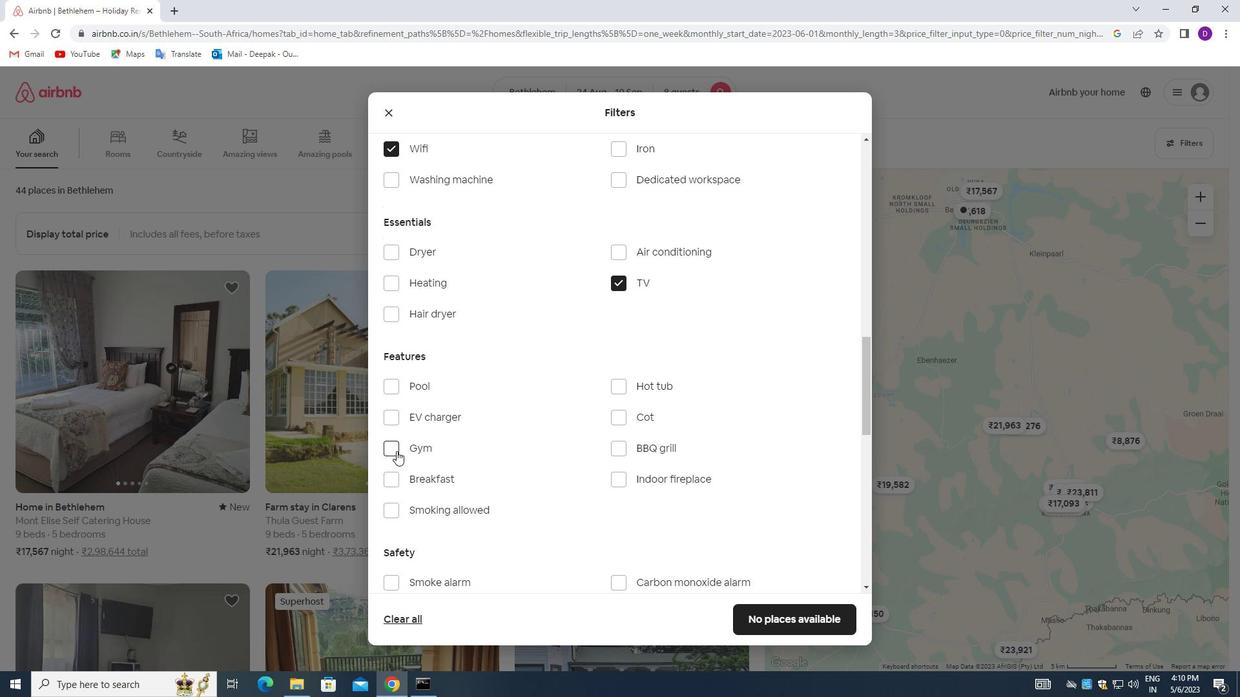 
Action: Mouse pressed left at (390, 445)
Screenshot: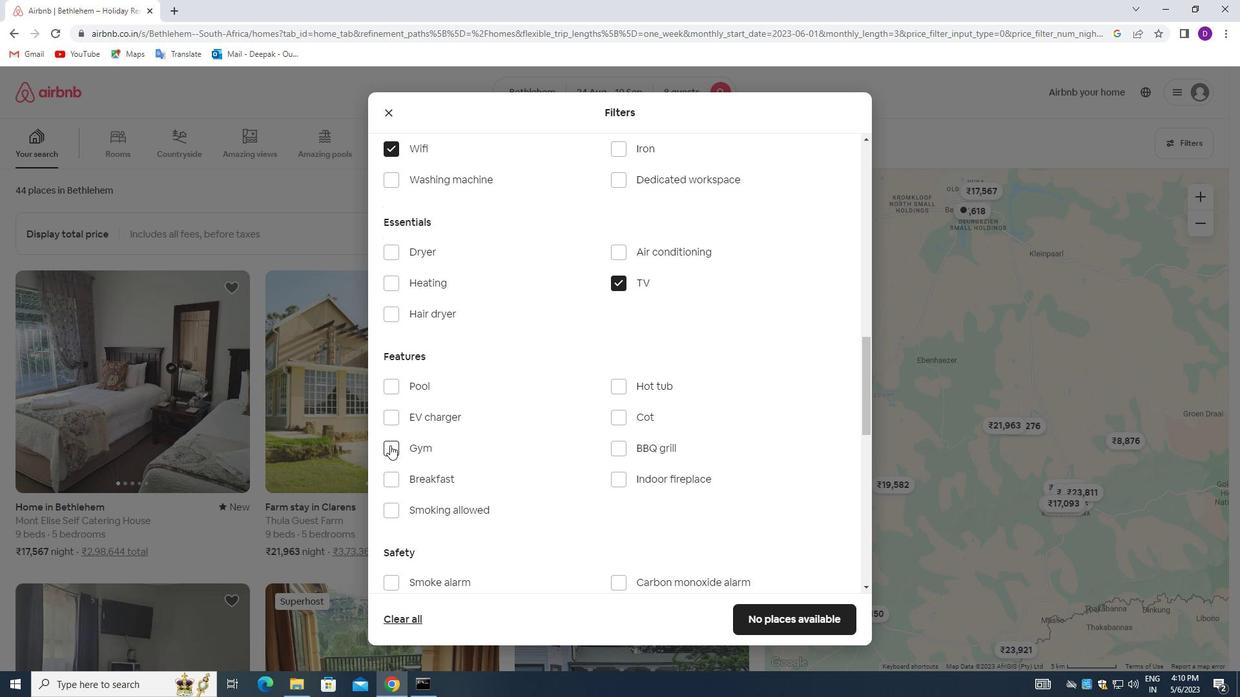 
Action: Mouse moved to (388, 482)
Screenshot: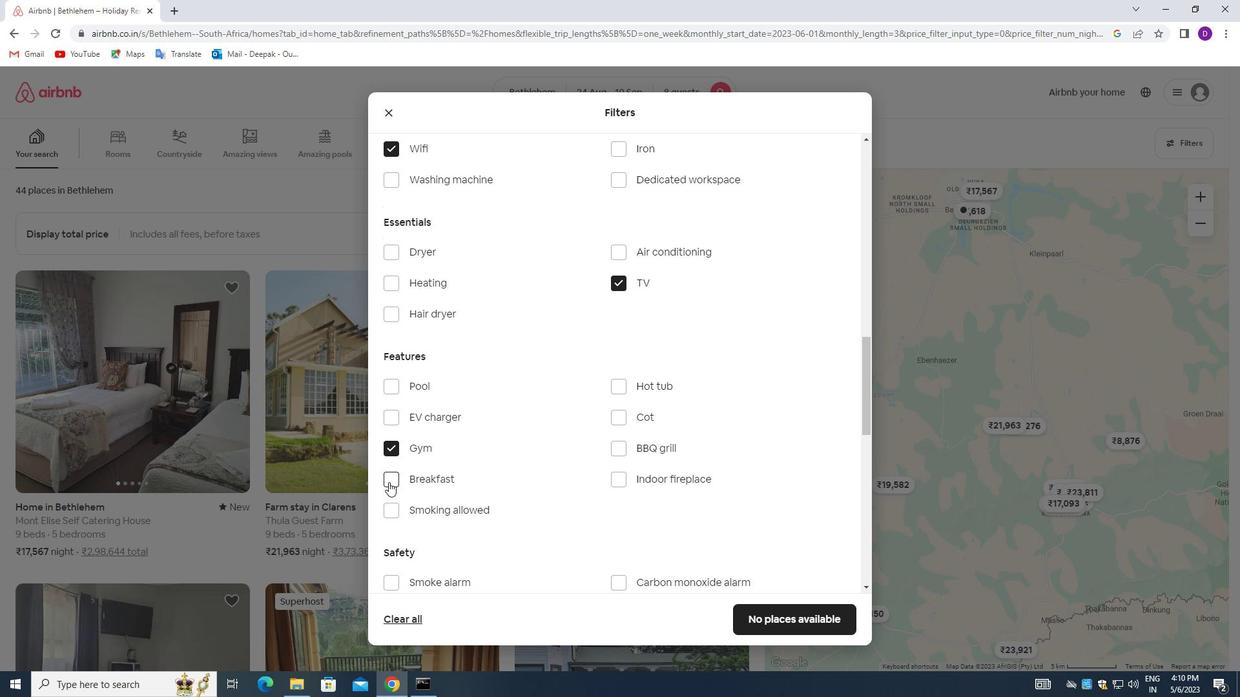 
Action: Mouse pressed left at (388, 482)
Screenshot: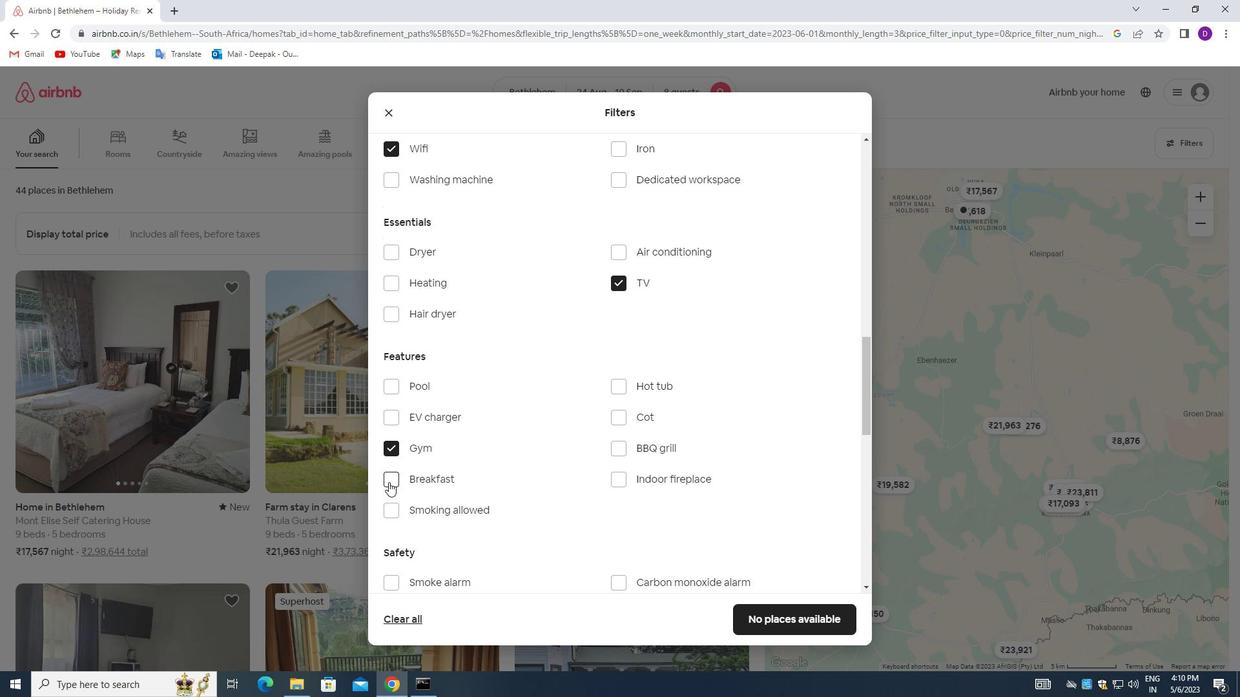 
Action: Mouse moved to (642, 509)
Screenshot: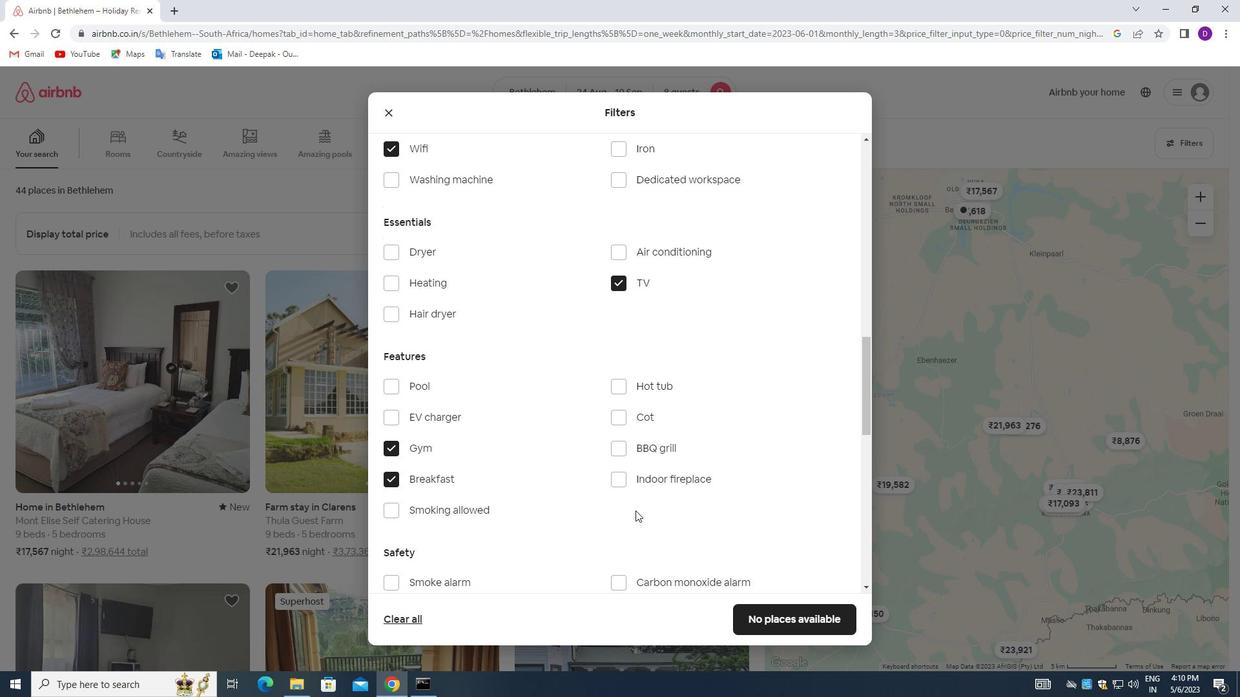 
Action: Mouse scrolled (642, 509) with delta (0, 0)
Screenshot: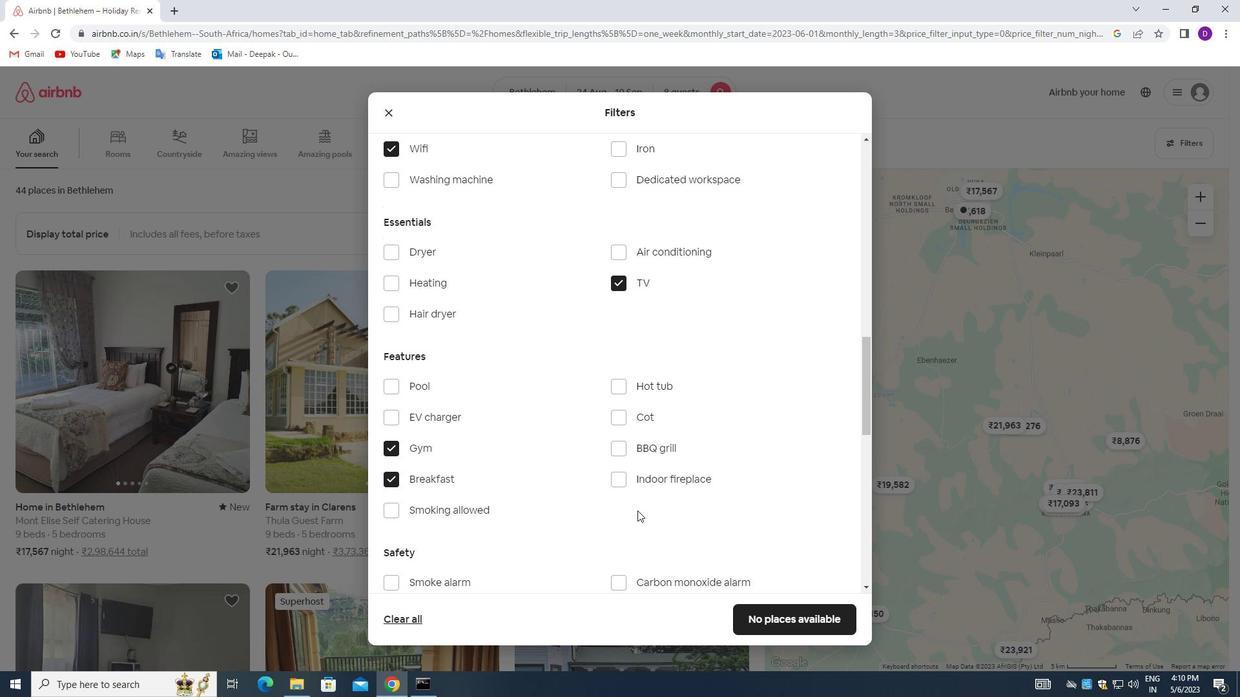 
Action: Mouse moved to (642, 509)
Screenshot: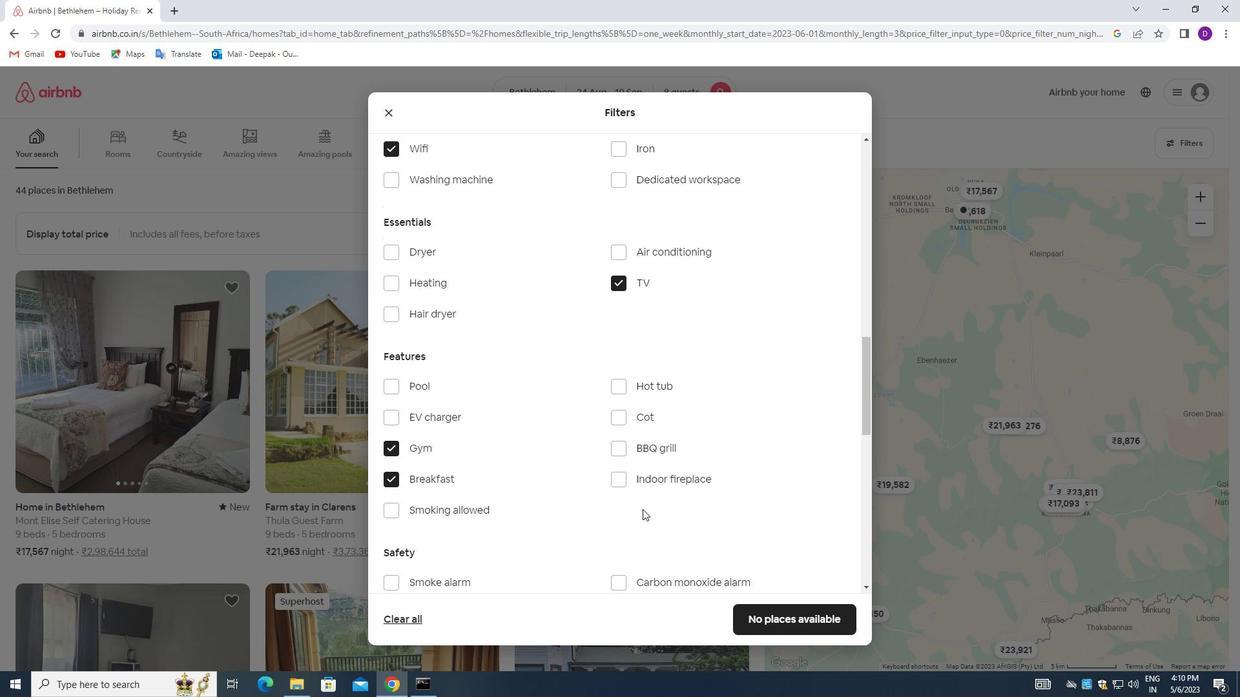 
Action: Mouse scrolled (642, 508) with delta (0, 0)
Screenshot: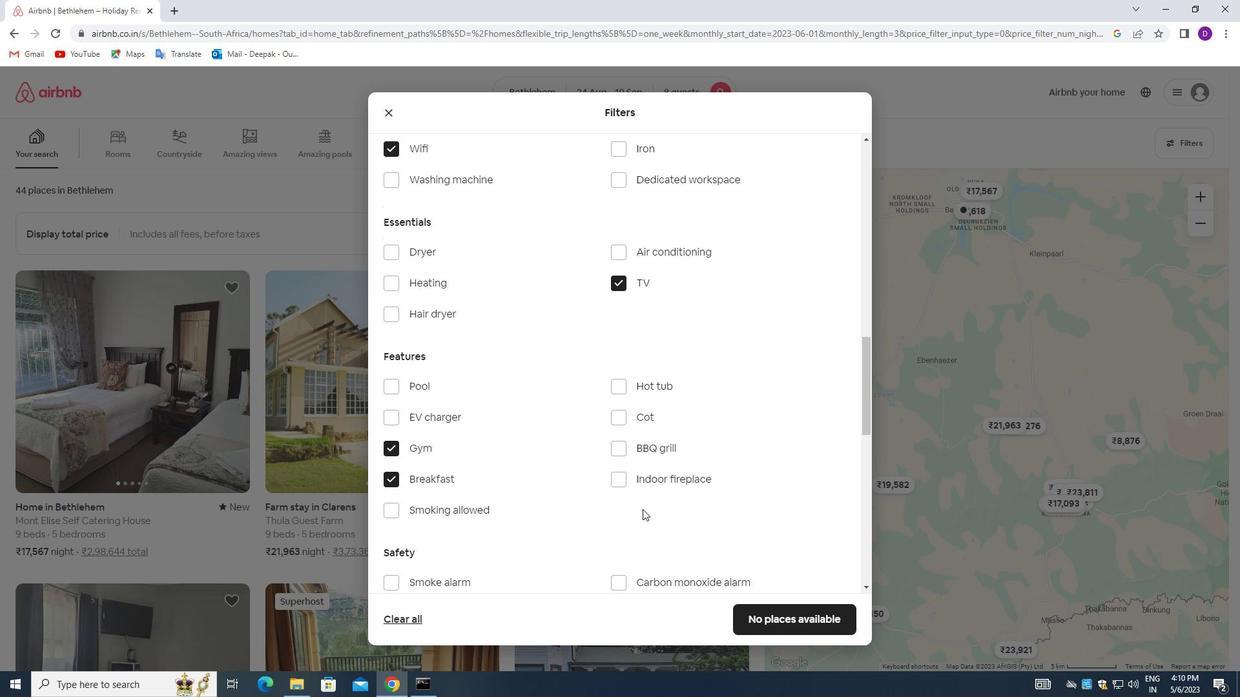 
Action: Mouse moved to (643, 509)
Screenshot: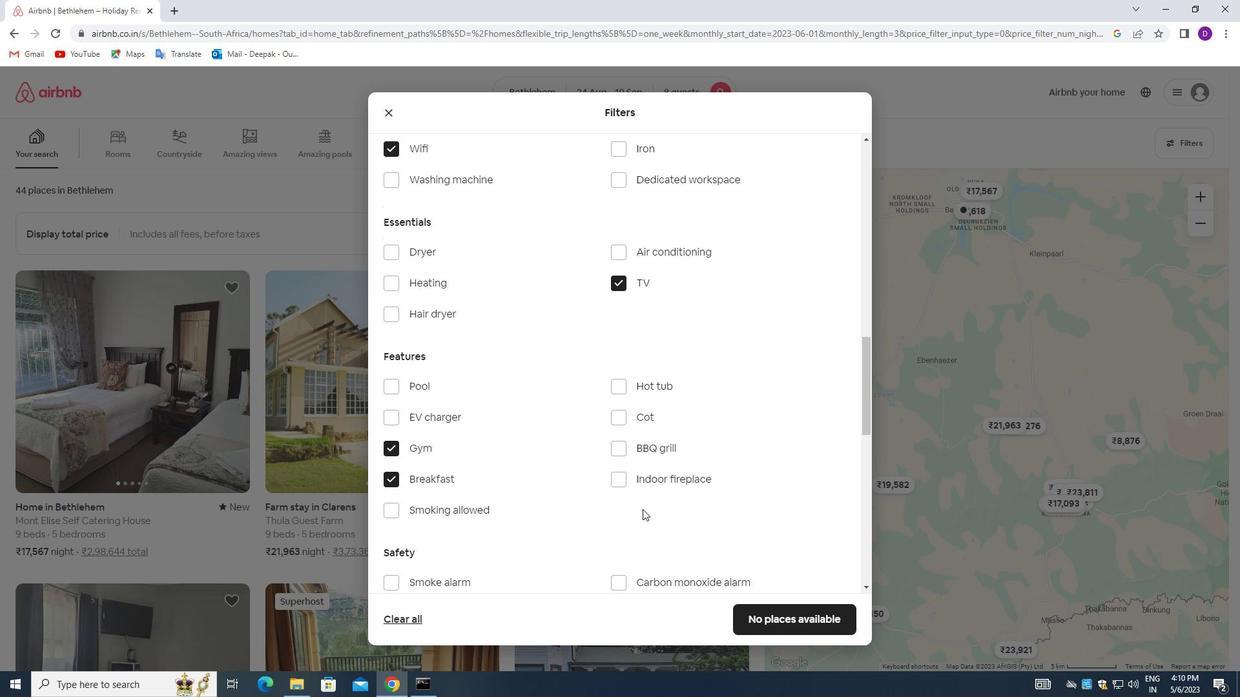 
Action: Mouse scrolled (643, 508) with delta (0, 0)
Screenshot: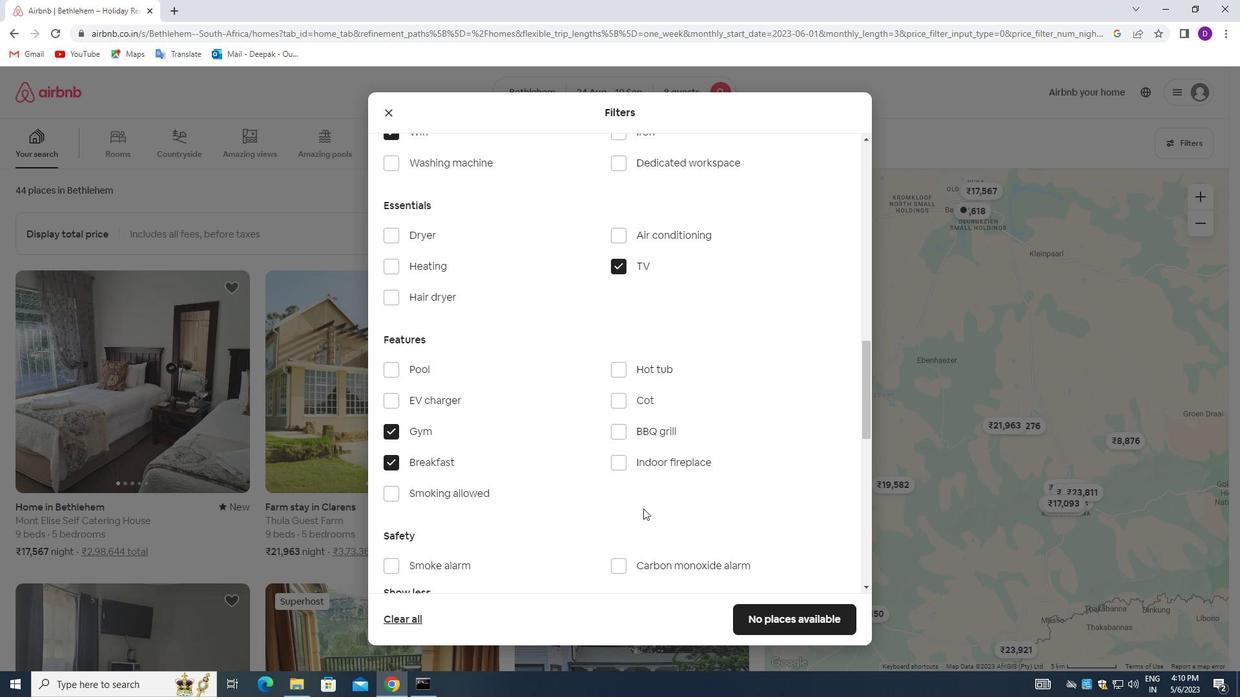 
Action: Mouse moved to (622, 480)
Screenshot: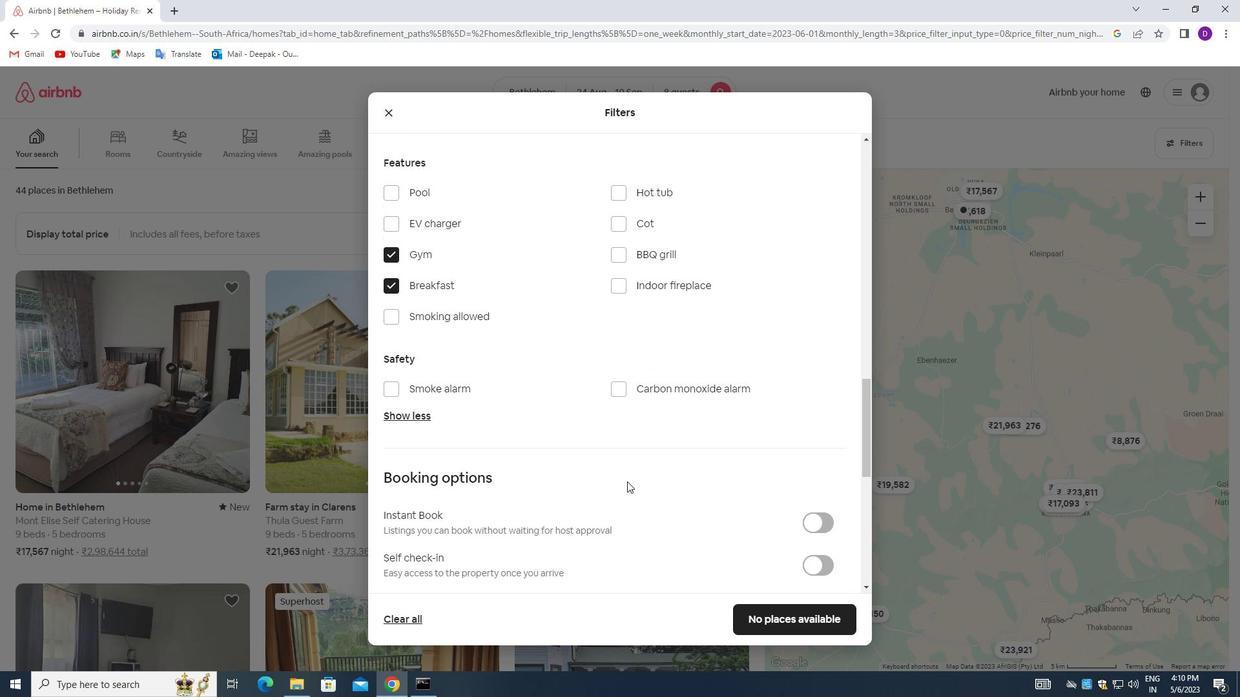 
Action: Mouse scrolled (622, 480) with delta (0, 0)
Screenshot: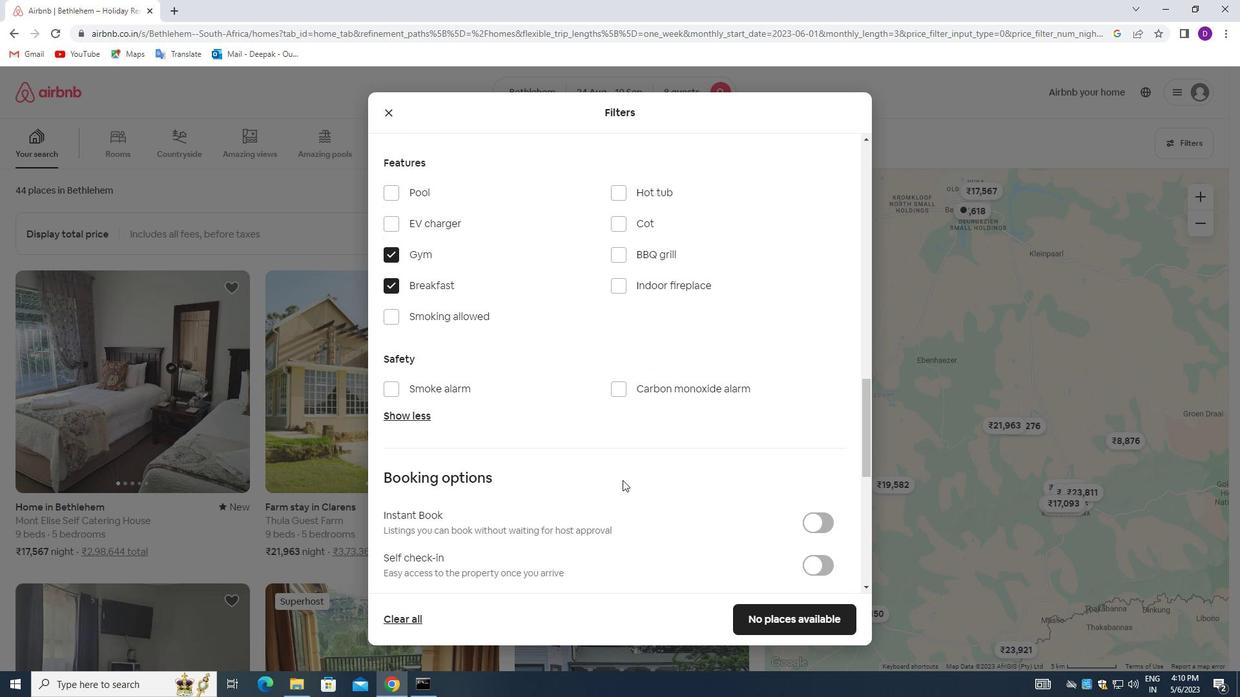
Action: Mouse moved to (810, 503)
Screenshot: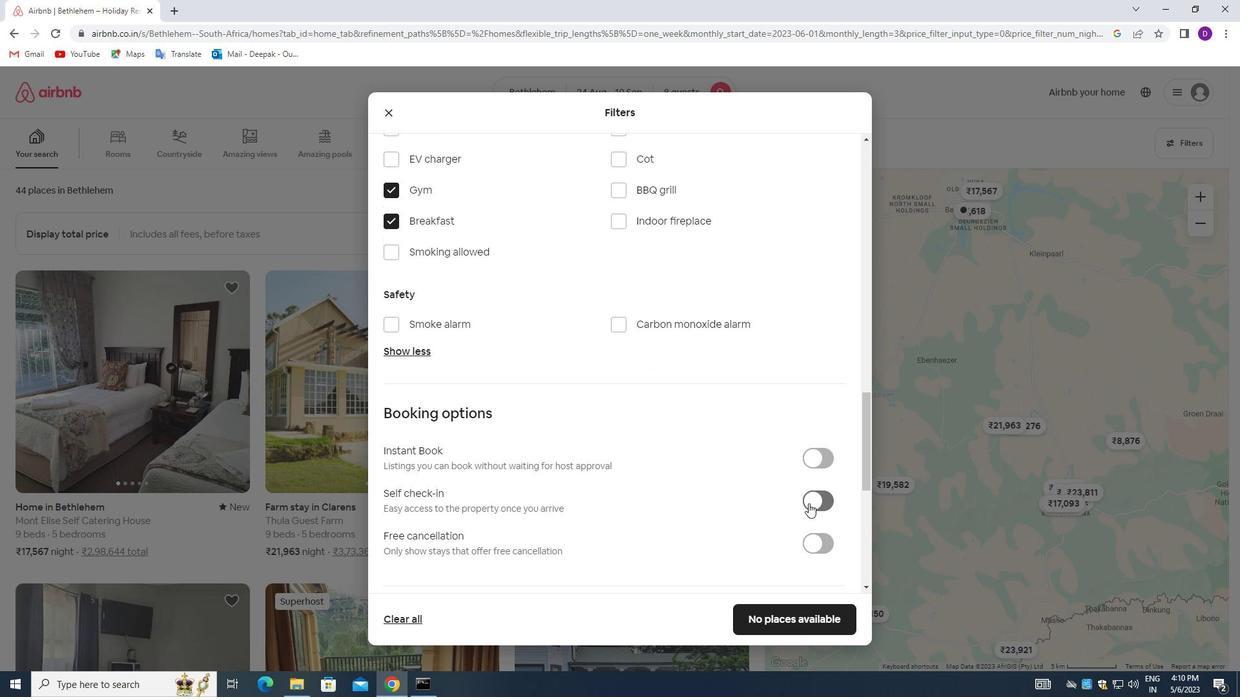 
Action: Mouse pressed left at (810, 503)
Screenshot: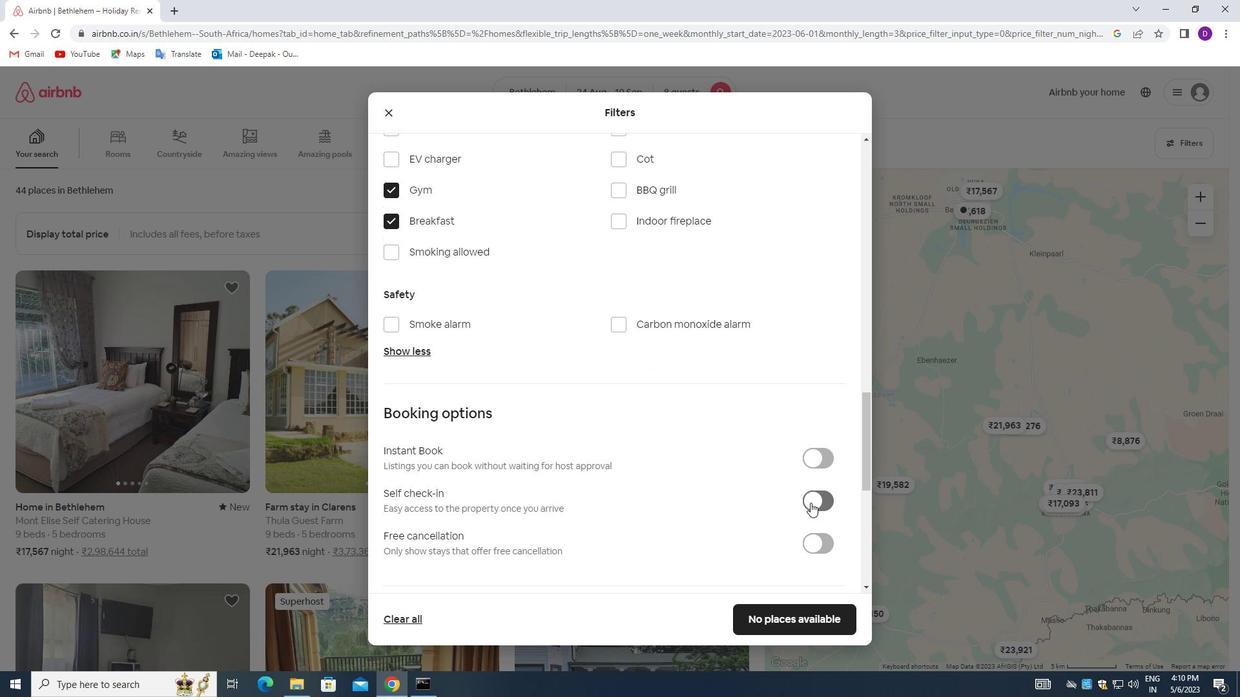 
Action: Mouse moved to (591, 473)
Screenshot: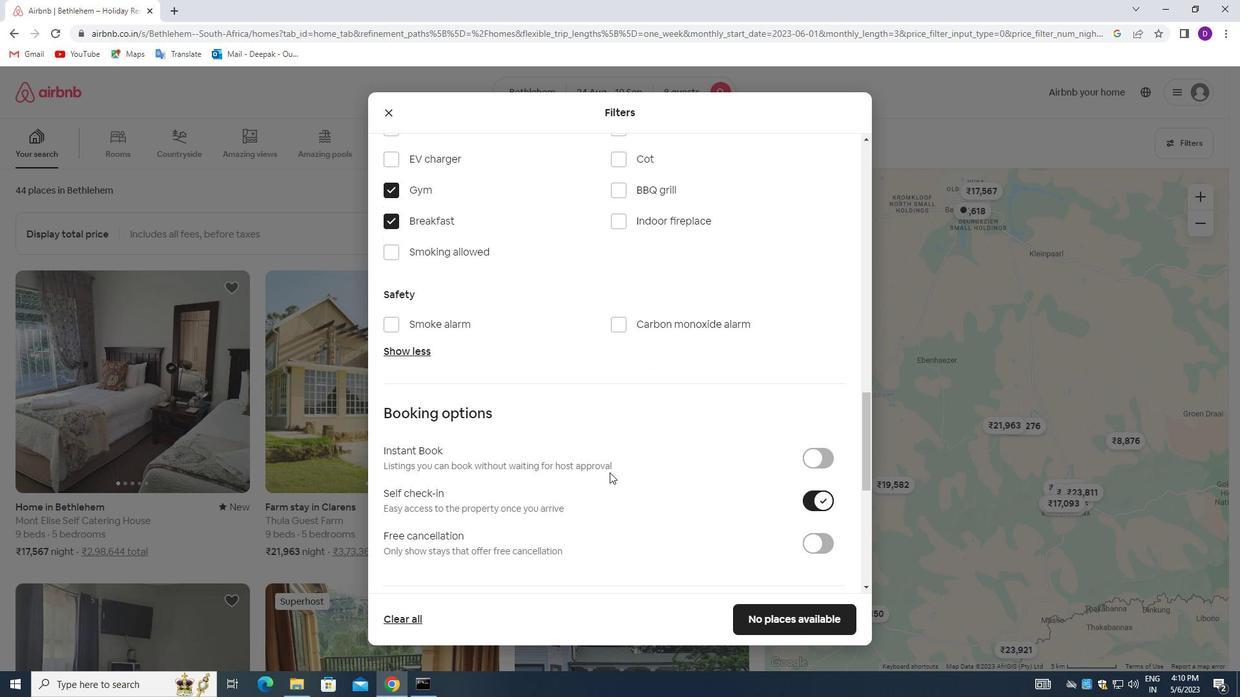 
Action: Mouse scrolled (591, 472) with delta (0, 0)
Screenshot: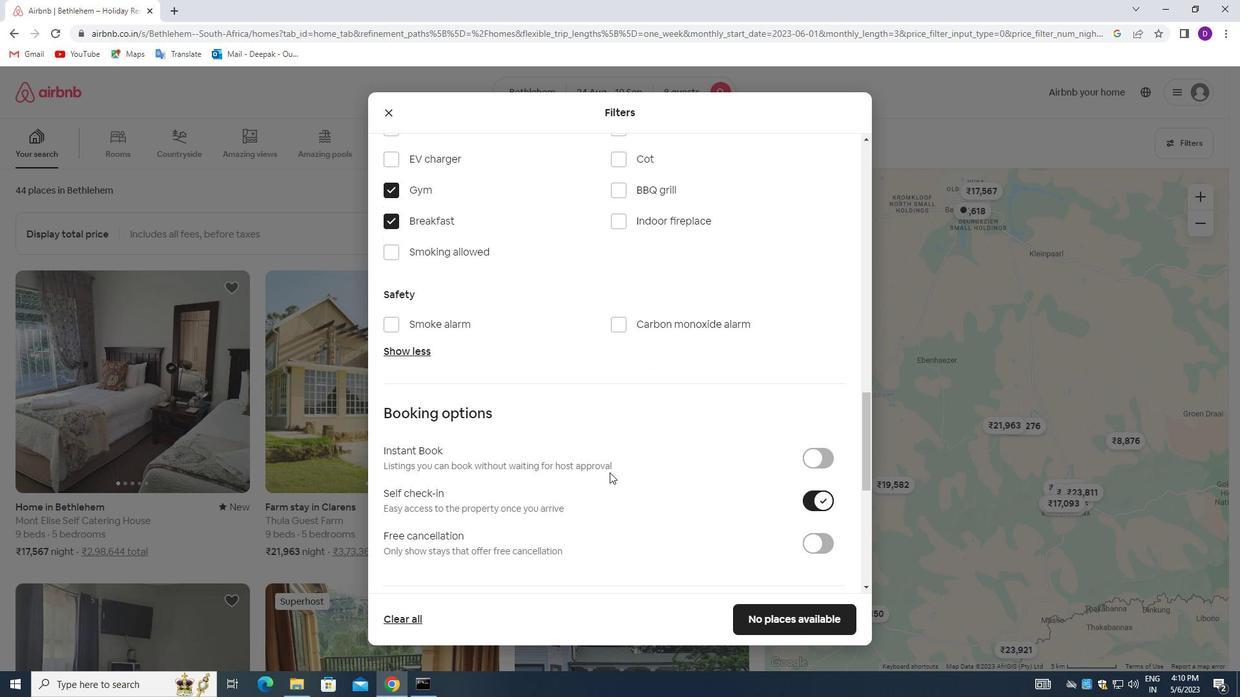
Action: Mouse moved to (586, 474)
Screenshot: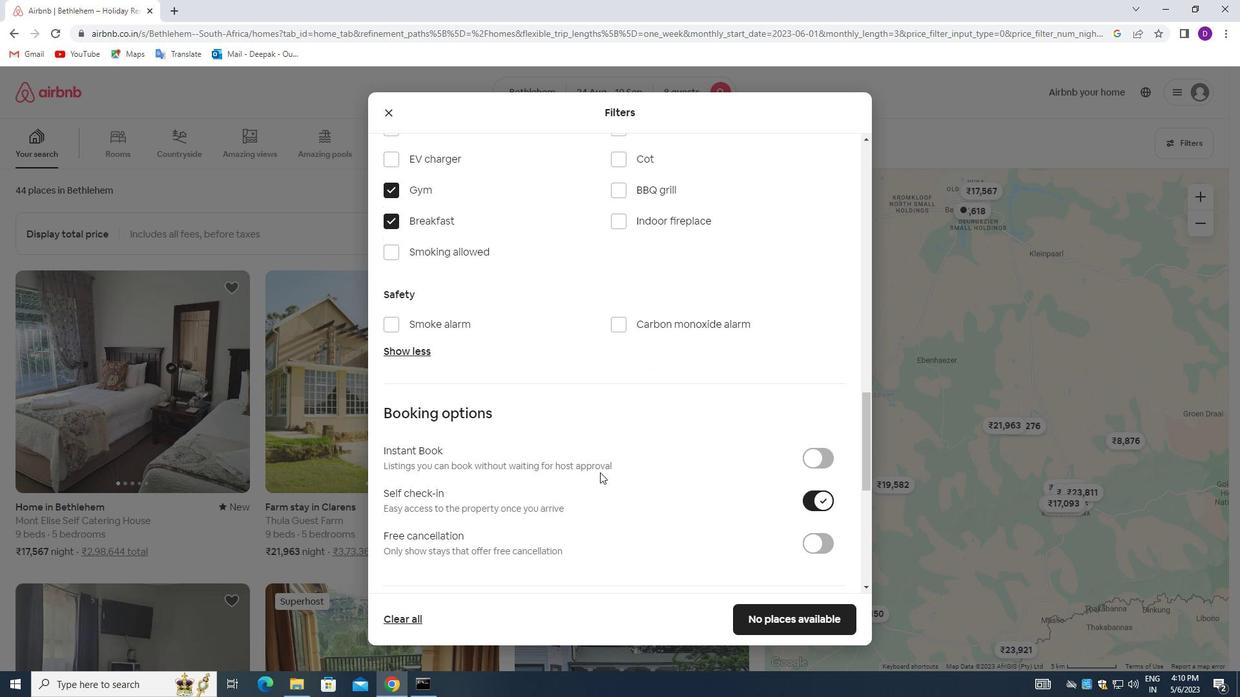 
Action: Mouse scrolled (586, 474) with delta (0, 0)
Screenshot: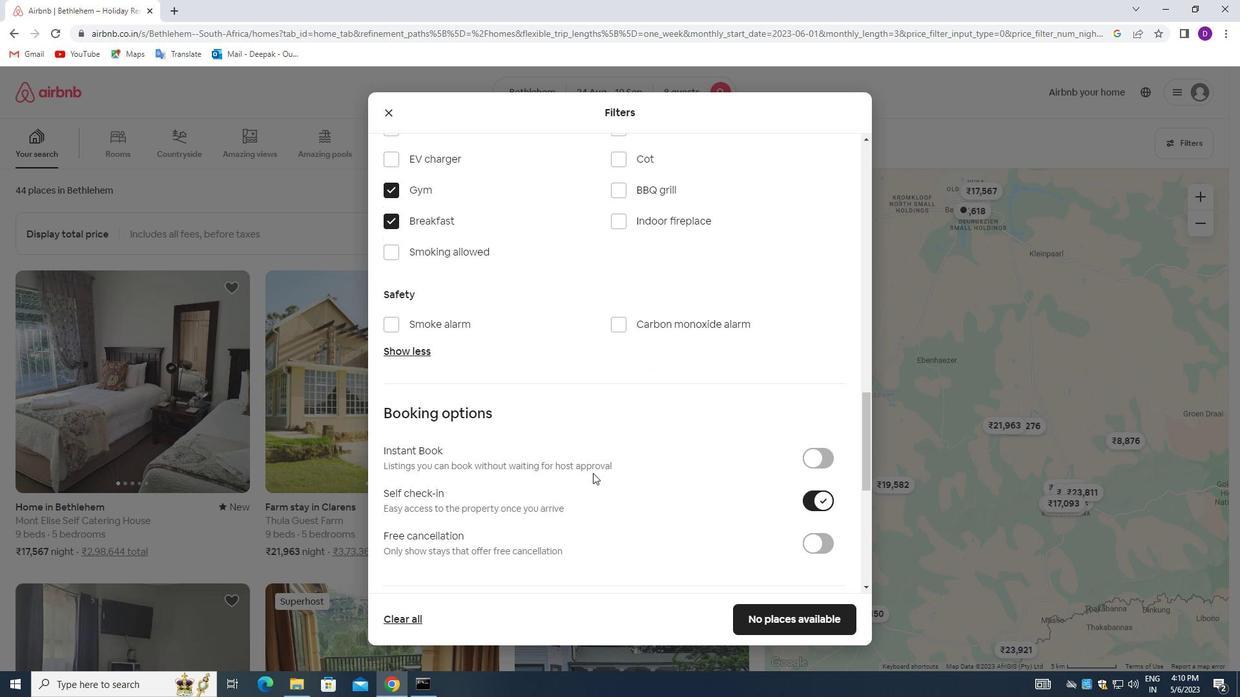 
Action: Mouse moved to (585, 474)
Screenshot: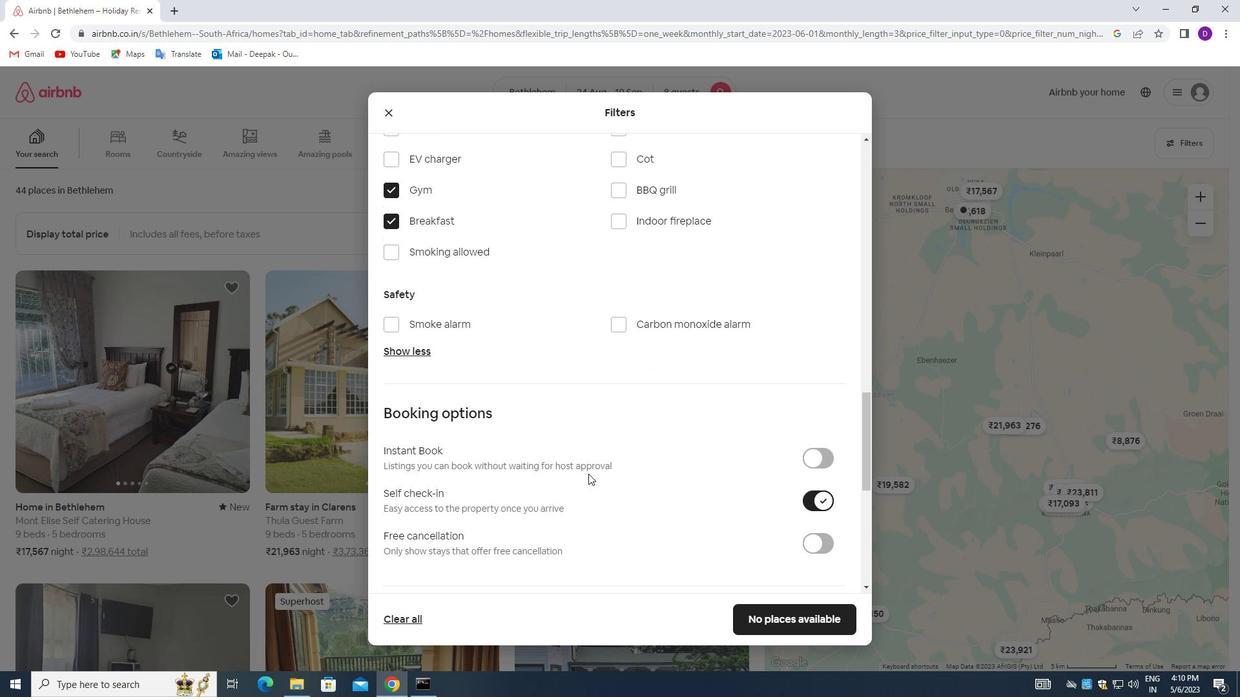 
Action: Mouse scrolled (585, 474) with delta (0, 0)
Screenshot: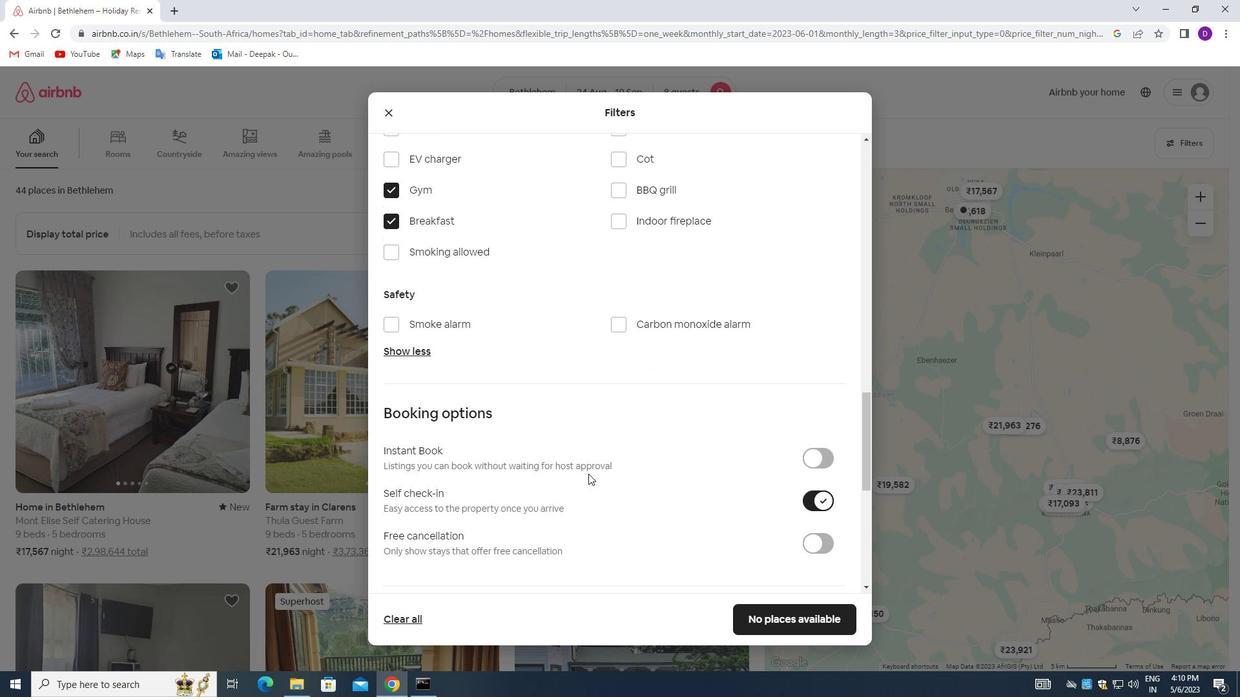 
Action: Mouse scrolled (585, 474) with delta (0, 0)
Screenshot: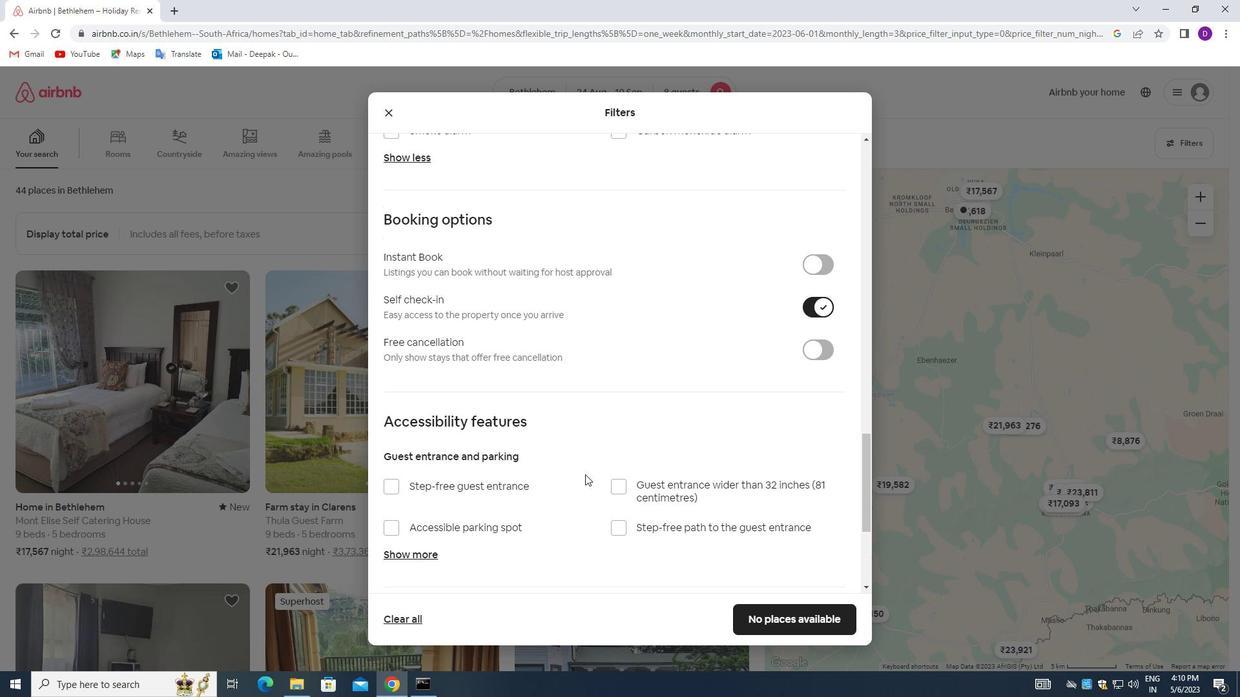 
Action: Mouse scrolled (585, 474) with delta (0, 0)
Screenshot: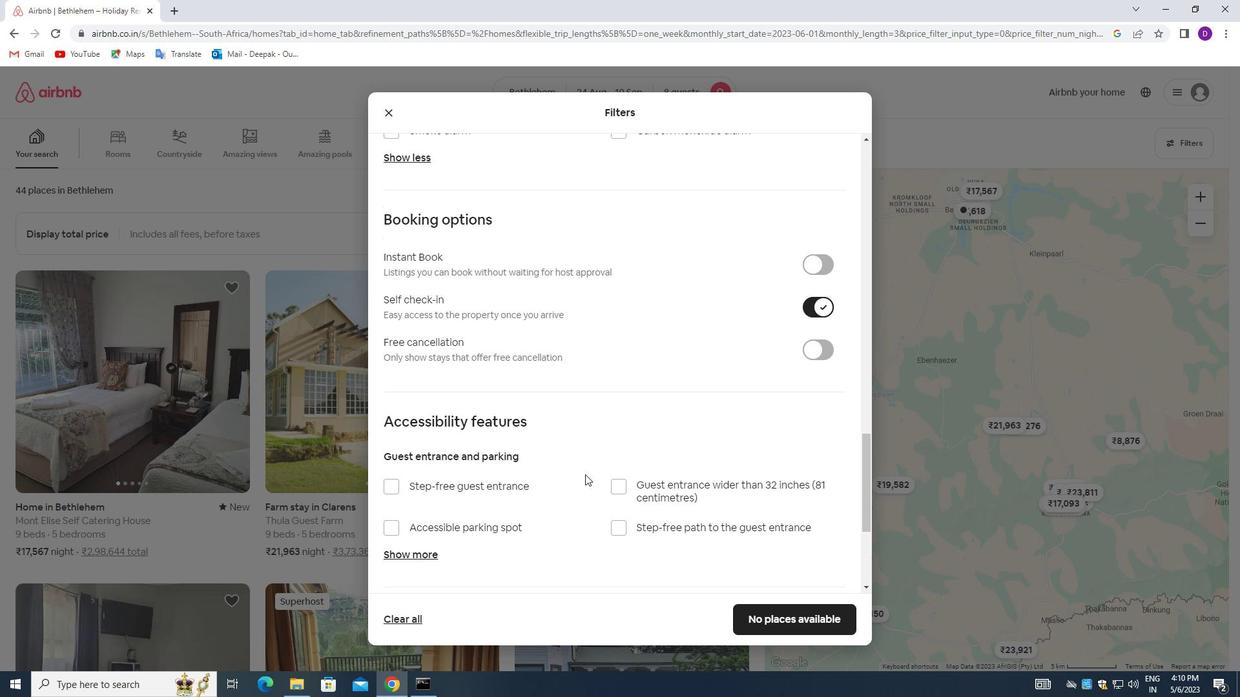 
Action: Mouse moved to (584, 474)
Screenshot: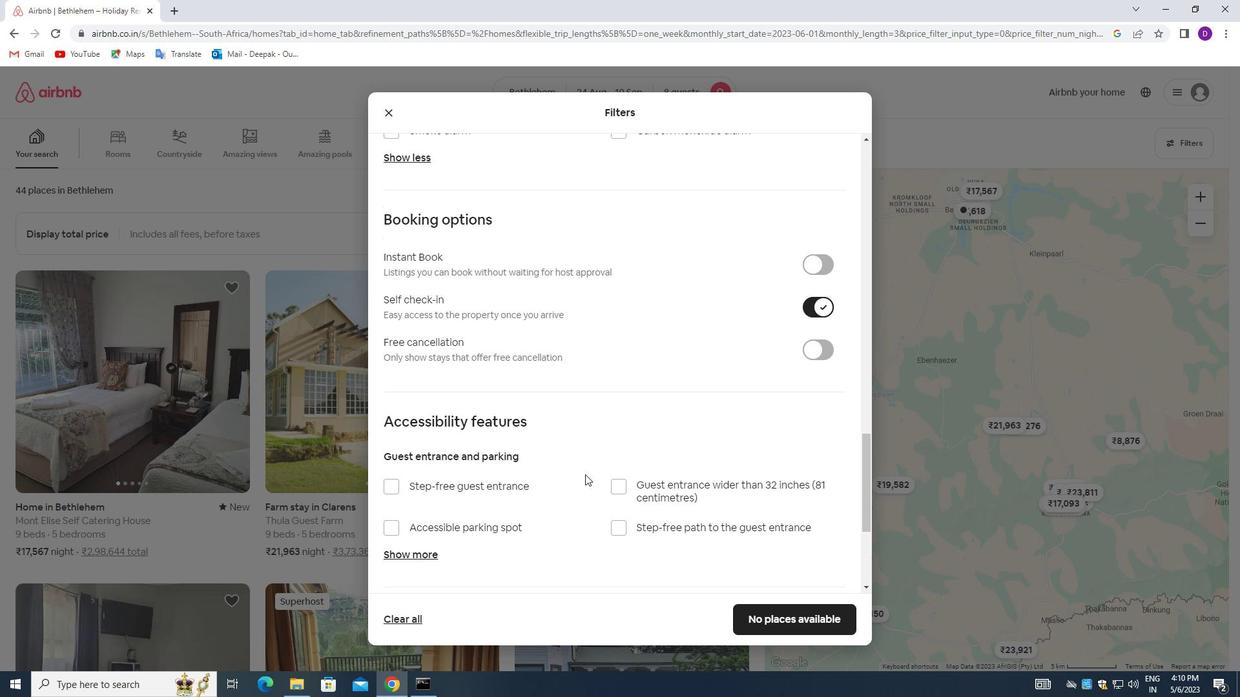 
Action: Mouse scrolled (584, 474) with delta (0, 0)
Screenshot: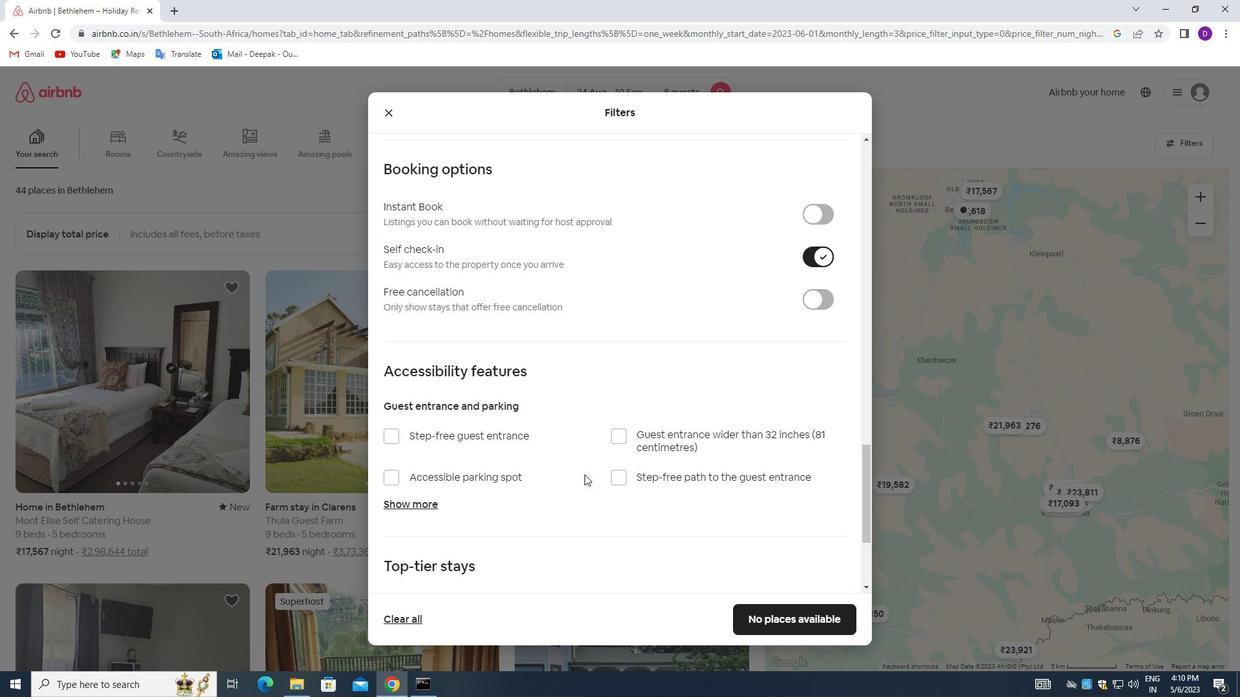 
Action: Mouse moved to (585, 478)
Screenshot: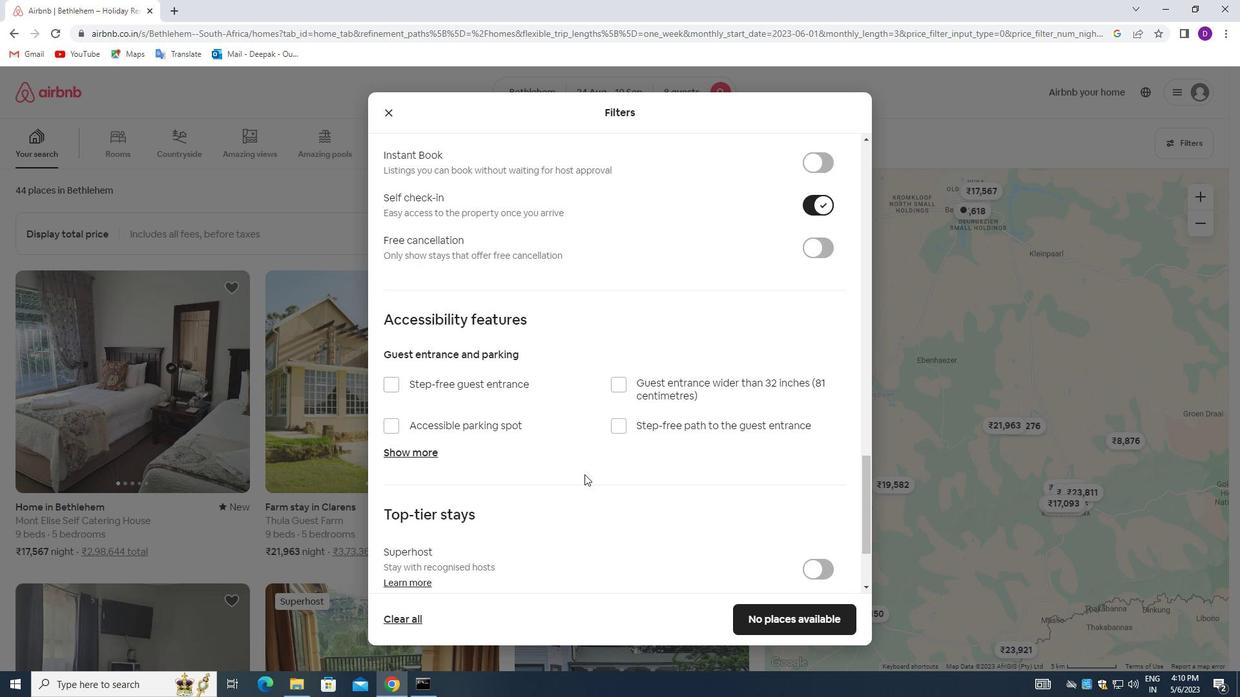 
Action: Mouse scrolled (585, 477) with delta (0, 0)
Screenshot: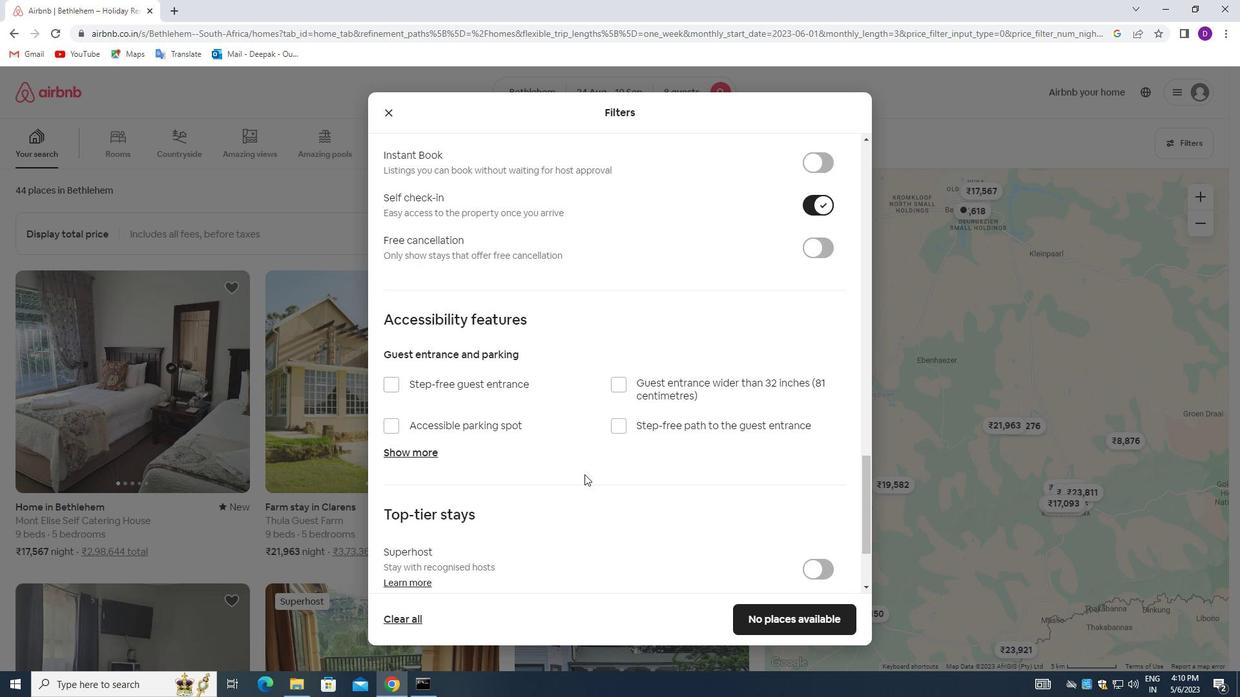 
Action: Mouse moved to (585, 481)
Screenshot: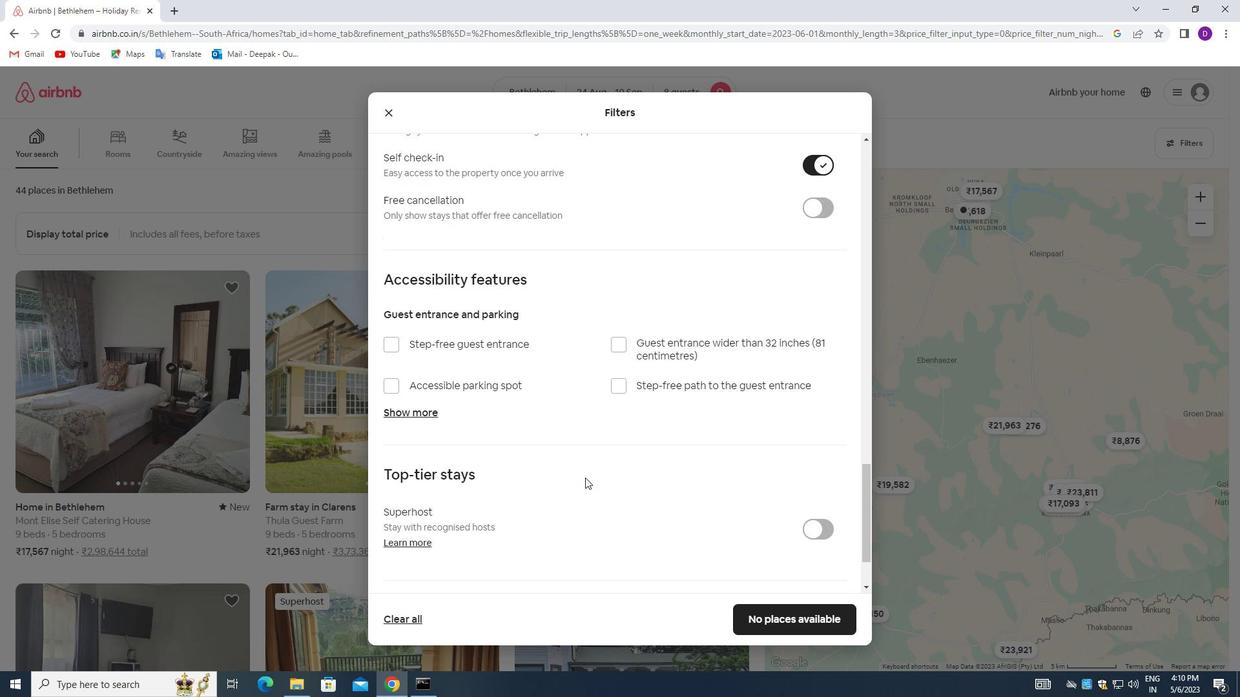 
Action: Mouse scrolled (585, 481) with delta (0, 0)
Screenshot: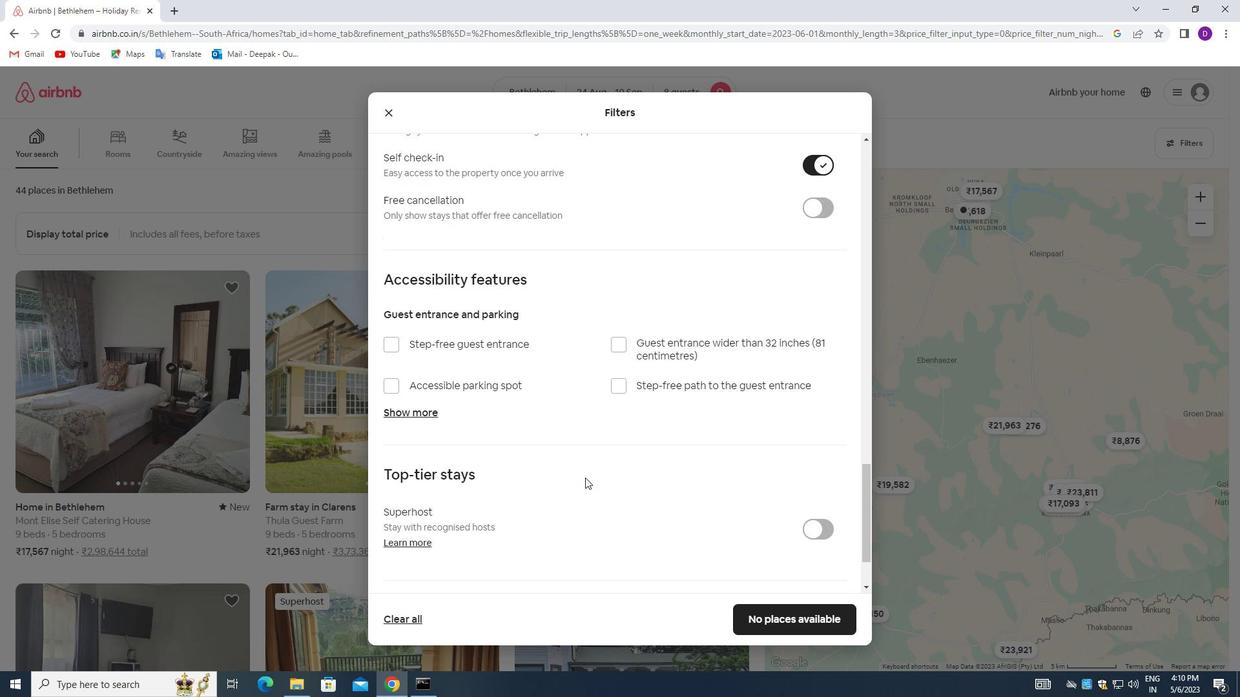 
Action: Mouse moved to (583, 487)
Screenshot: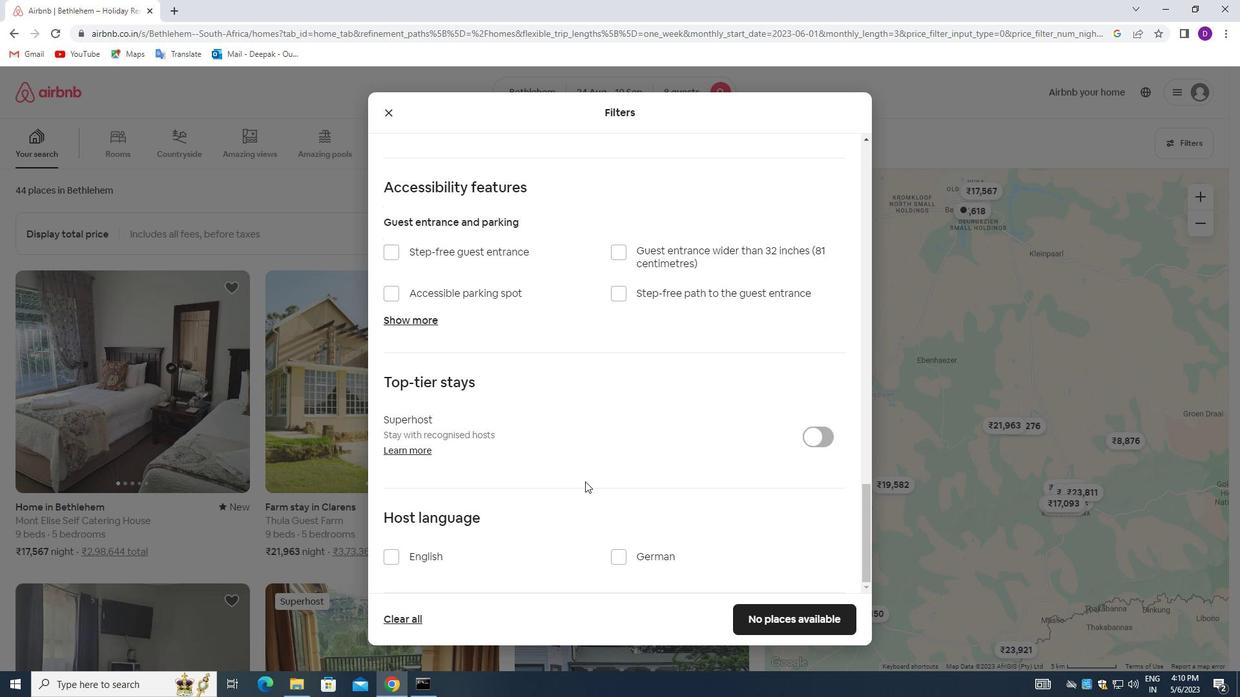 
Action: Mouse scrolled (583, 487) with delta (0, 0)
Screenshot: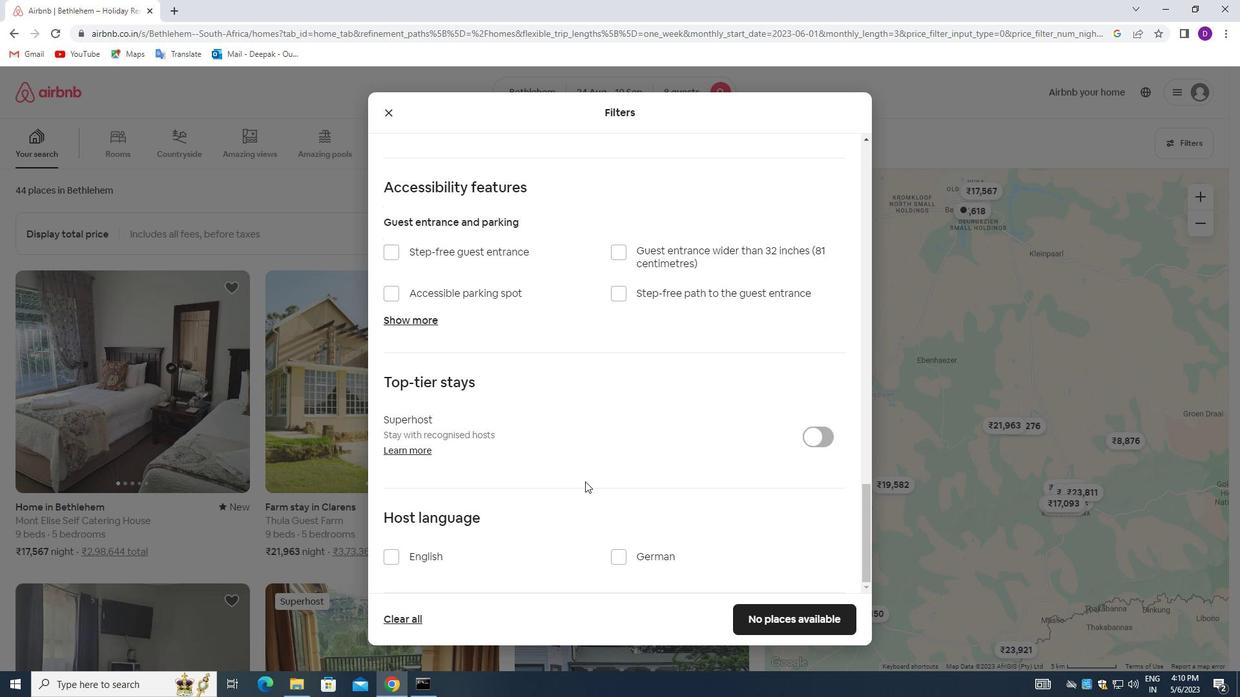 
Action: Mouse moved to (582, 489)
Screenshot: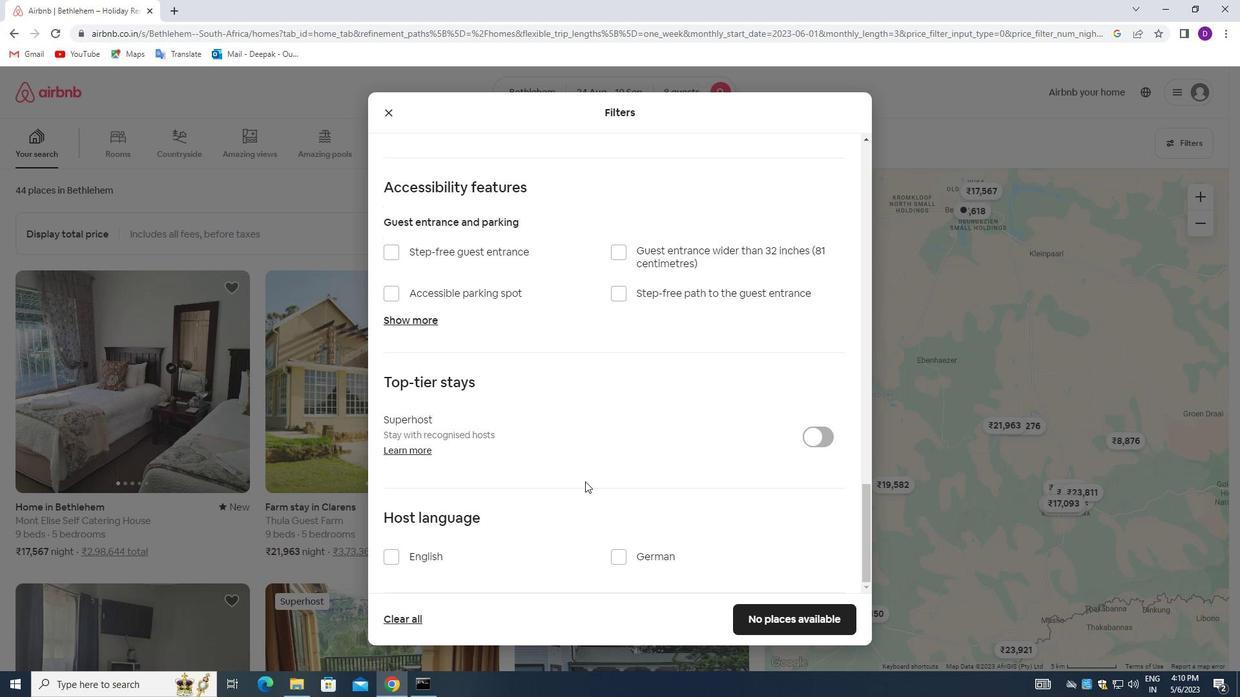 
Action: Mouse scrolled (582, 488) with delta (0, 0)
Screenshot: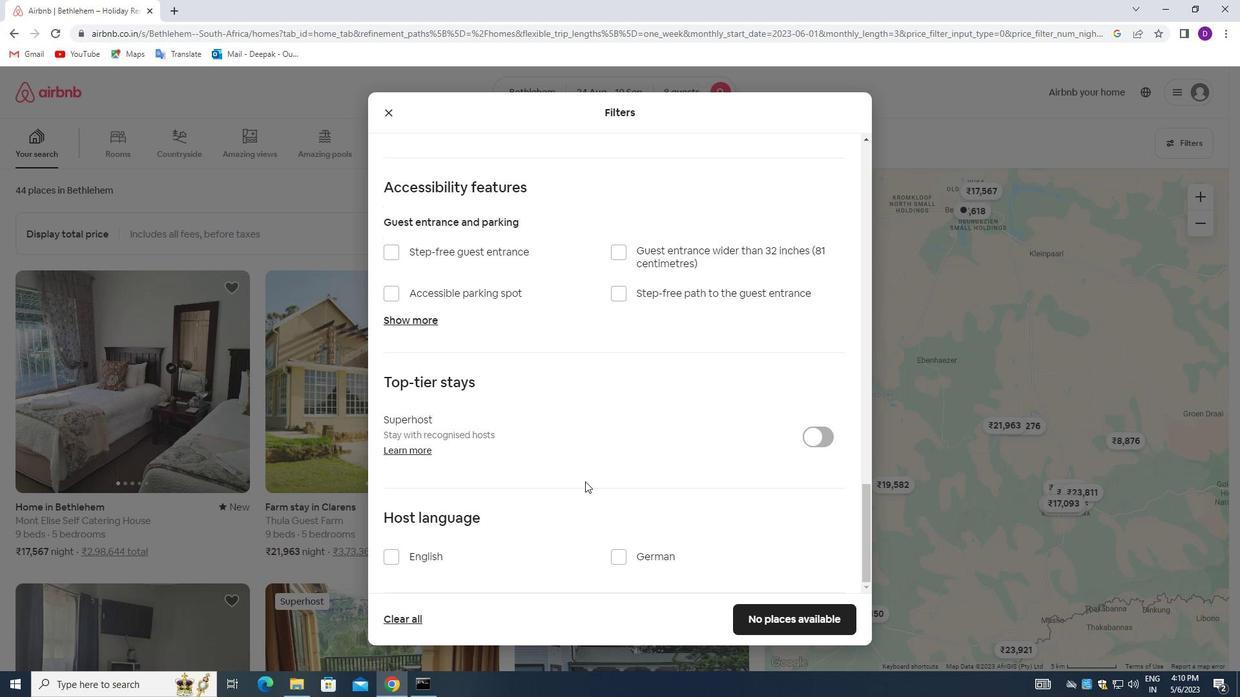 
Action: Mouse moved to (581, 491)
Screenshot: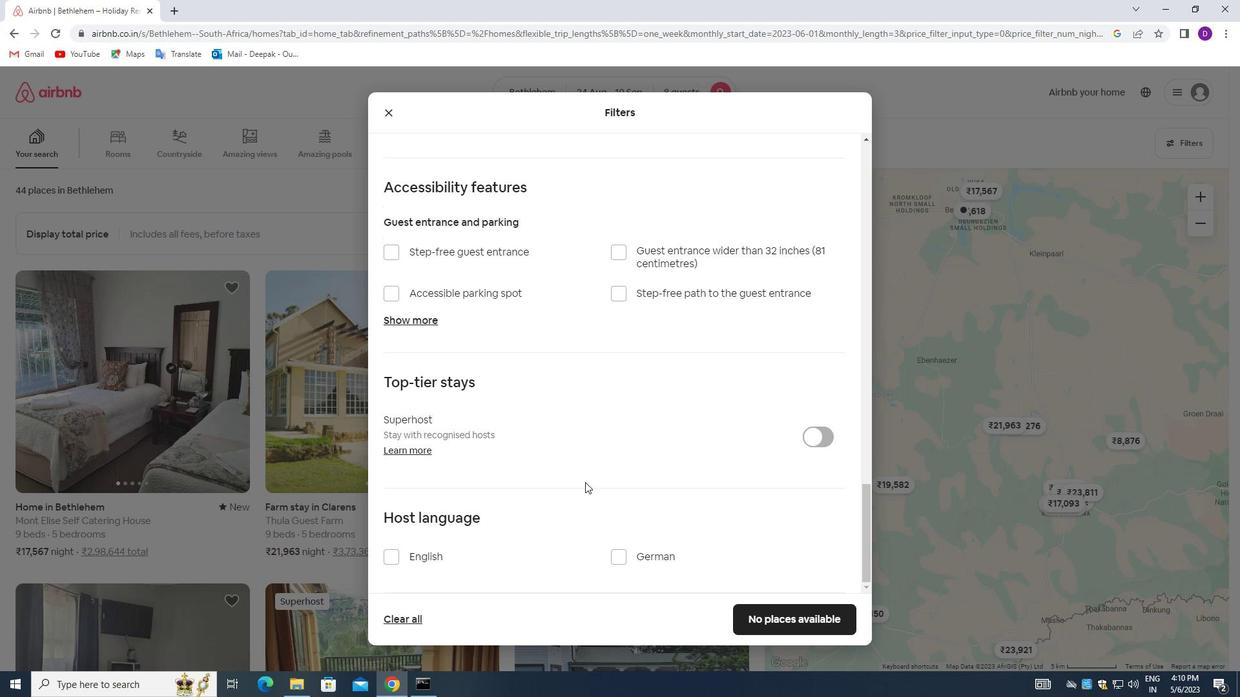 
Action: Mouse scrolled (581, 490) with delta (0, 0)
Screenshot: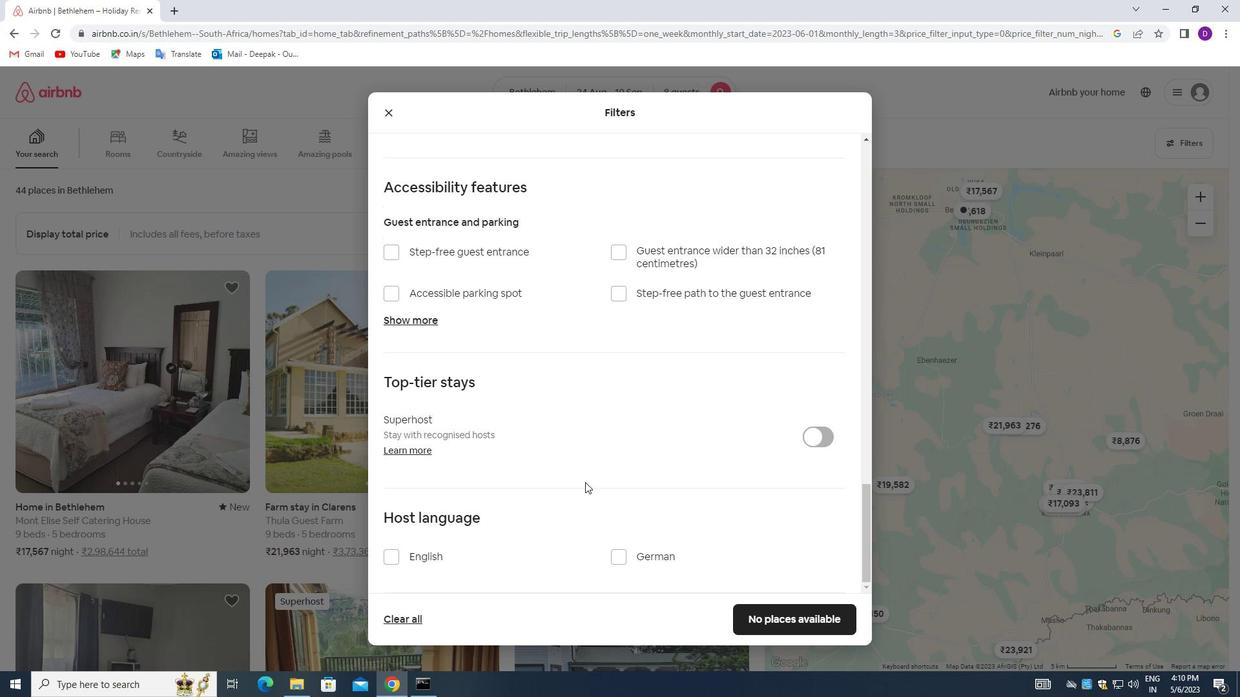 
Action: Mouse moved to (392, 560)
Screenshot: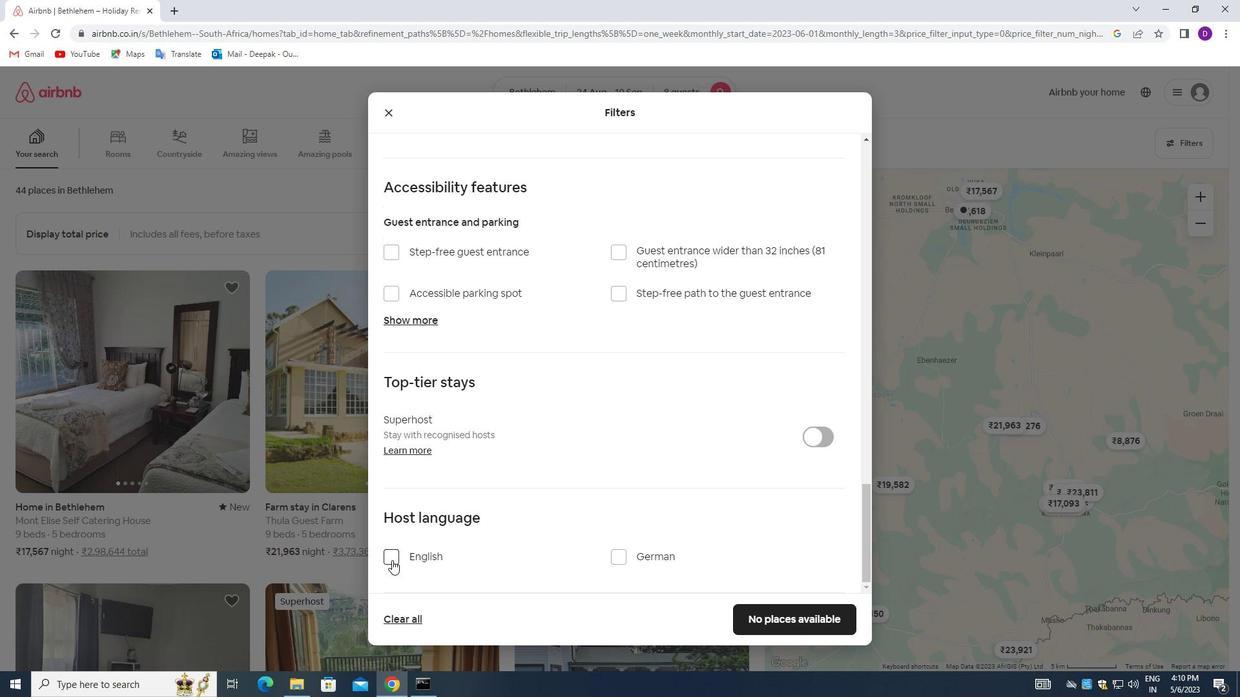 
Action: Mouse pressed left at (392, 560)
Screenshot: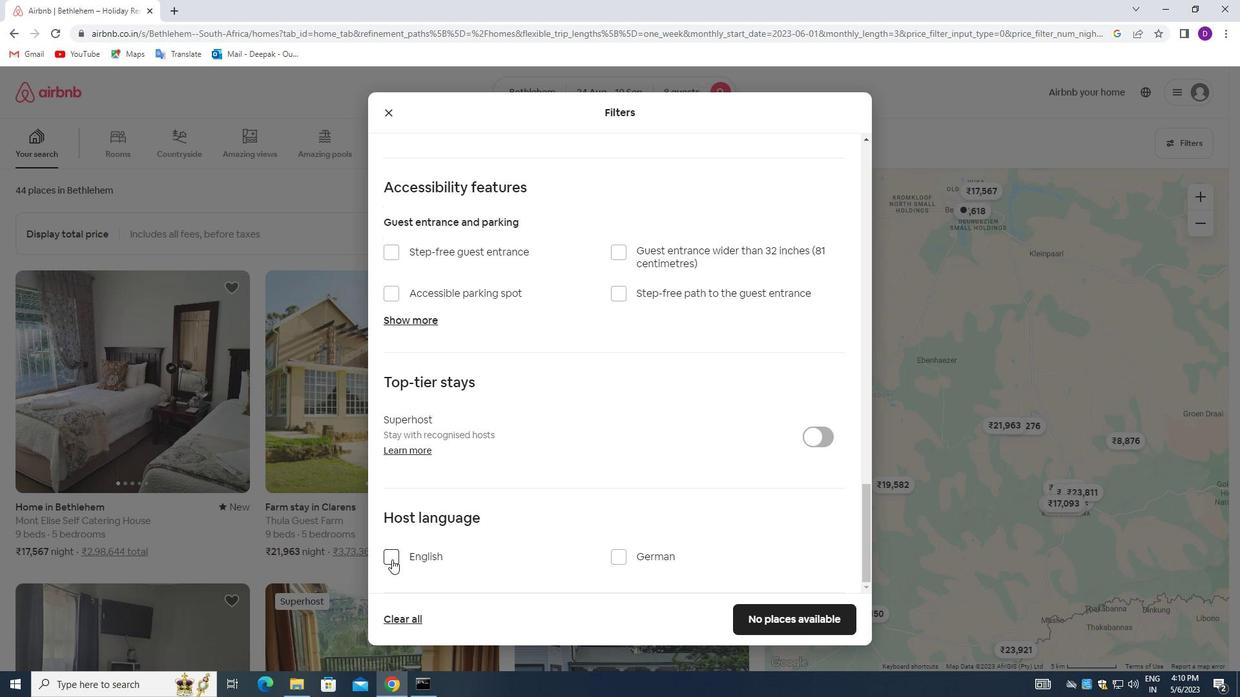 
Action: Mouse moved to (739, 615)
Screenshot: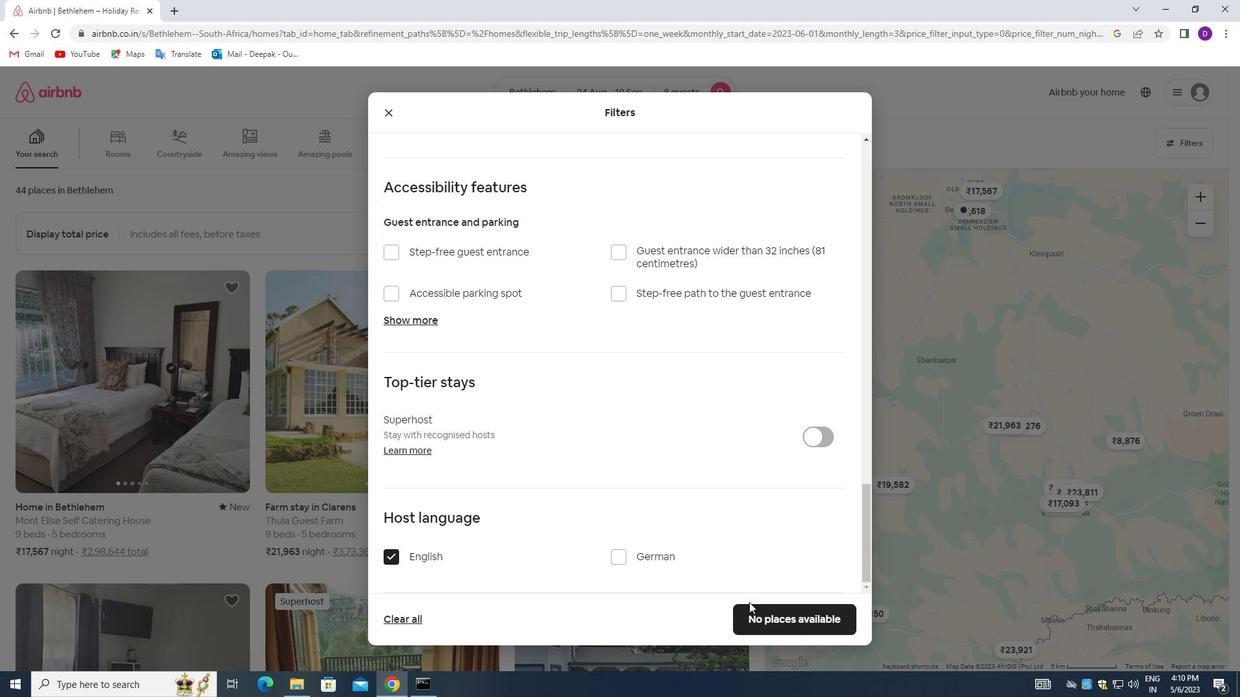 
Action: Mouse pressed left at (739, 615)
Screenshot: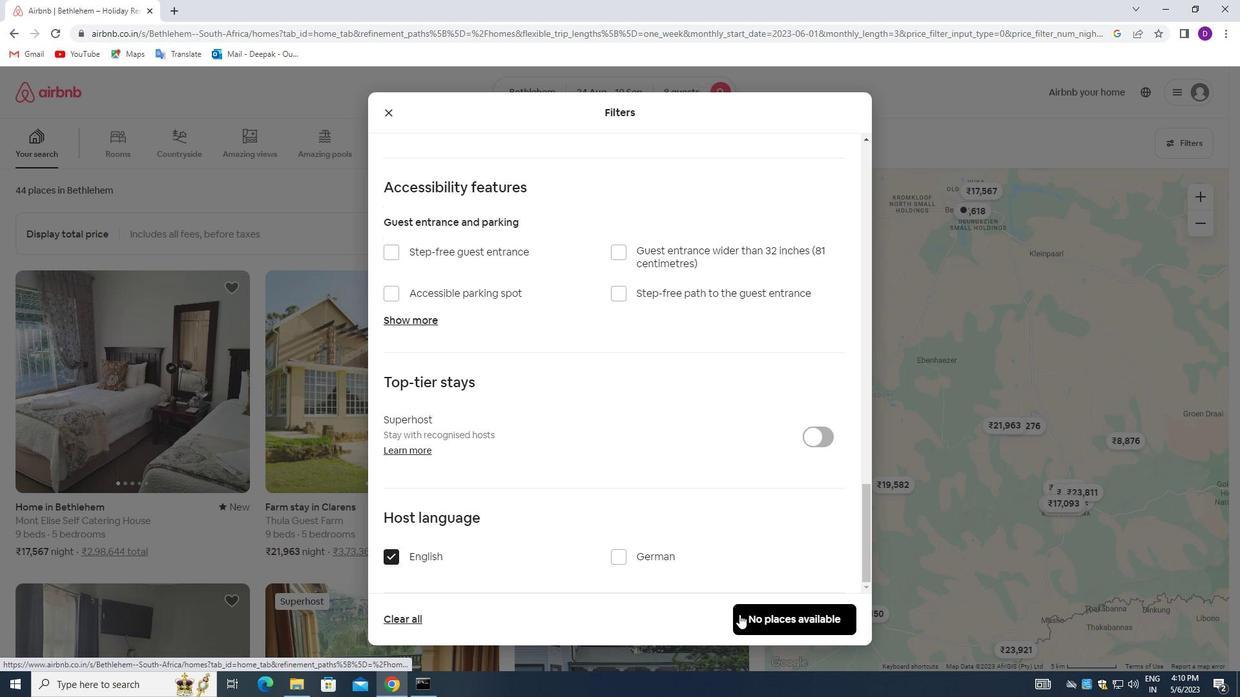 
Action: Mouse moved to (693, 496)
Screenshot: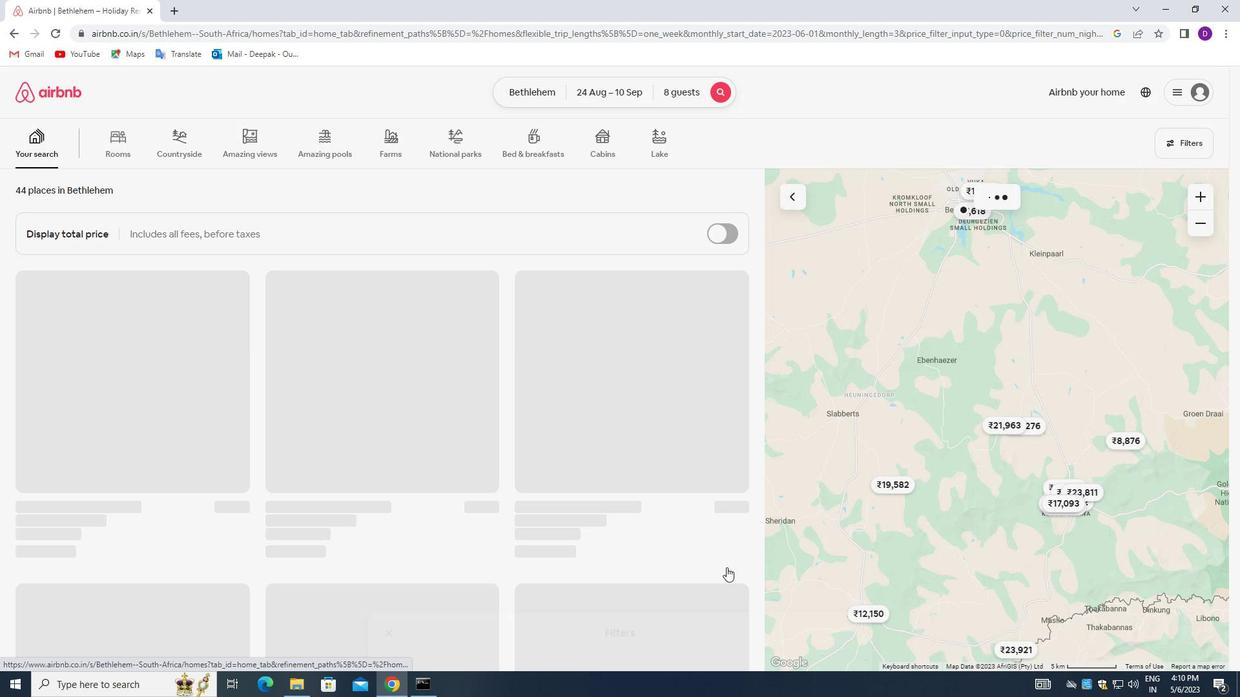 
